 Task: Add a signature Miguel Hernandez containing Best wishes for a happy National Thank a Mail Carrier Day, Miguel Hernandez to email address softage.9@softage.net and add a label Claims records
Action: Mouse moved to (1236, 70)
Screenshot: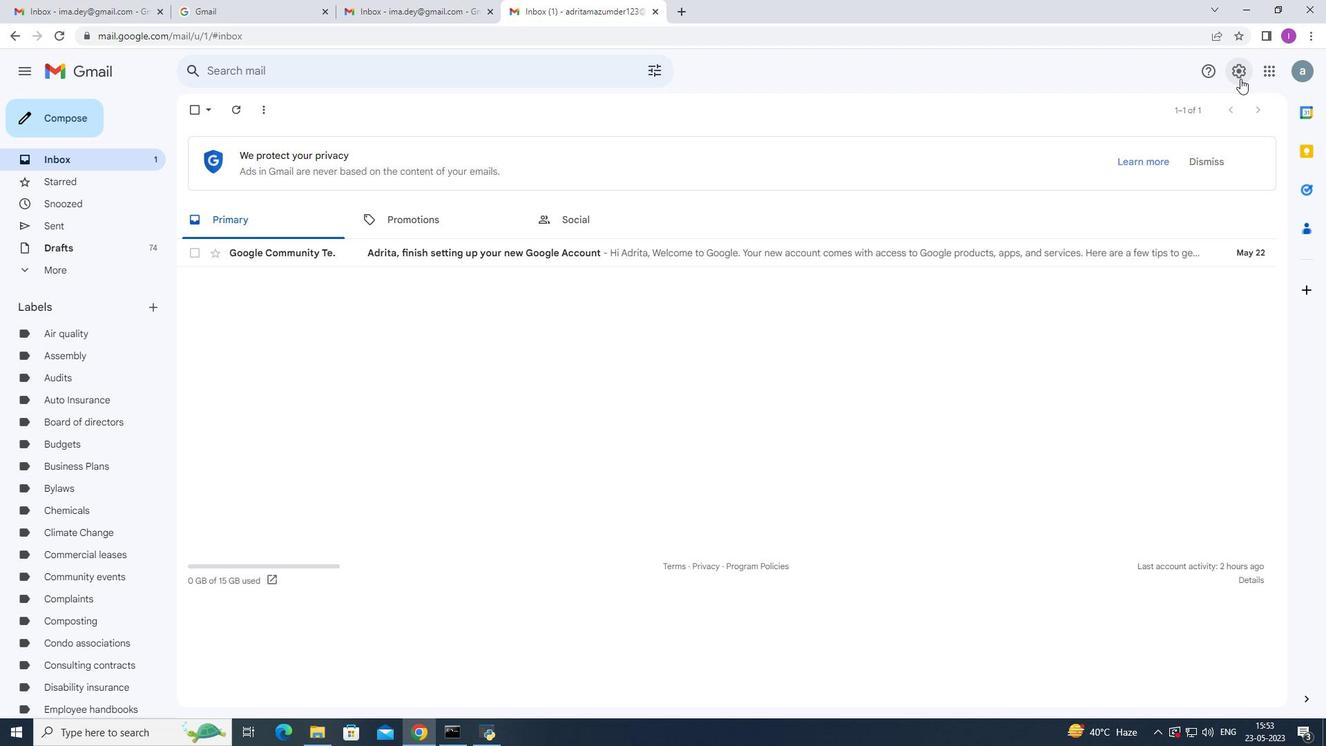 
Action: Mouse pressed left at (1236, 70)
Screenshot: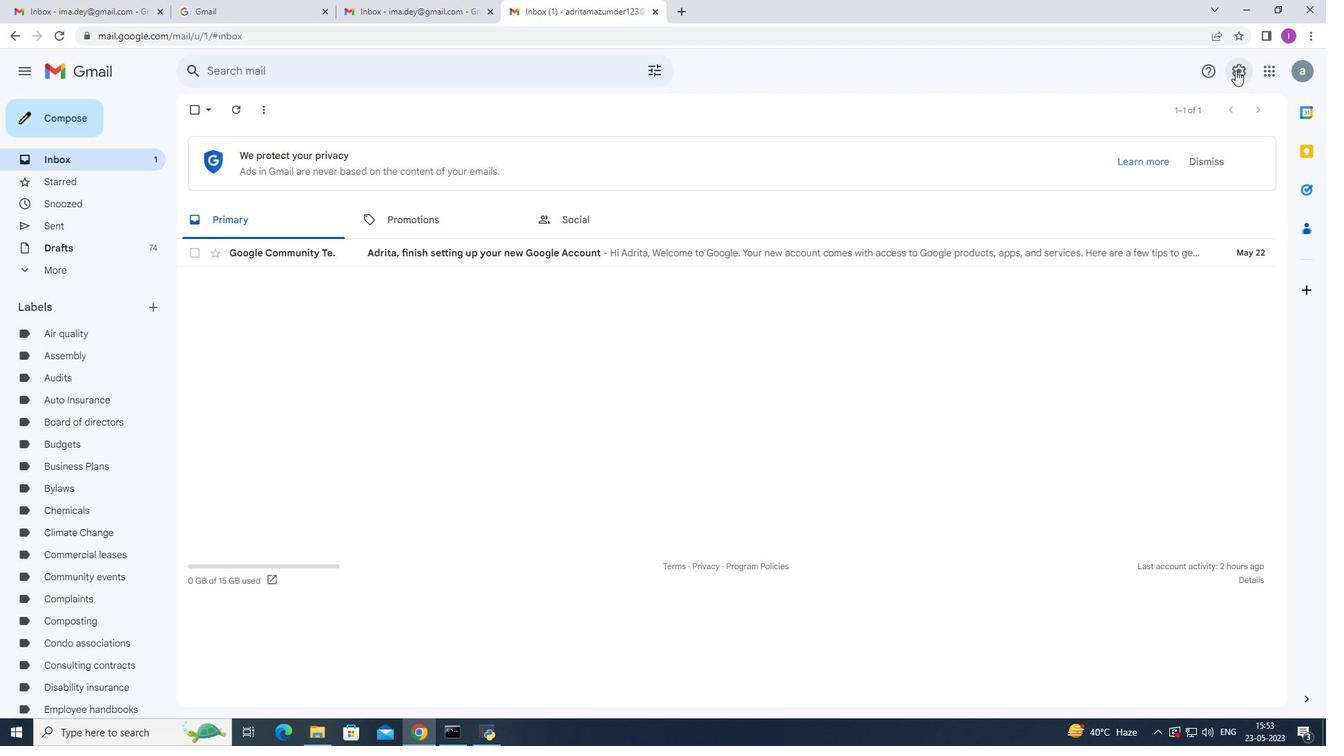 
Action: Mouse moved to (1170, 145)
Screenshot: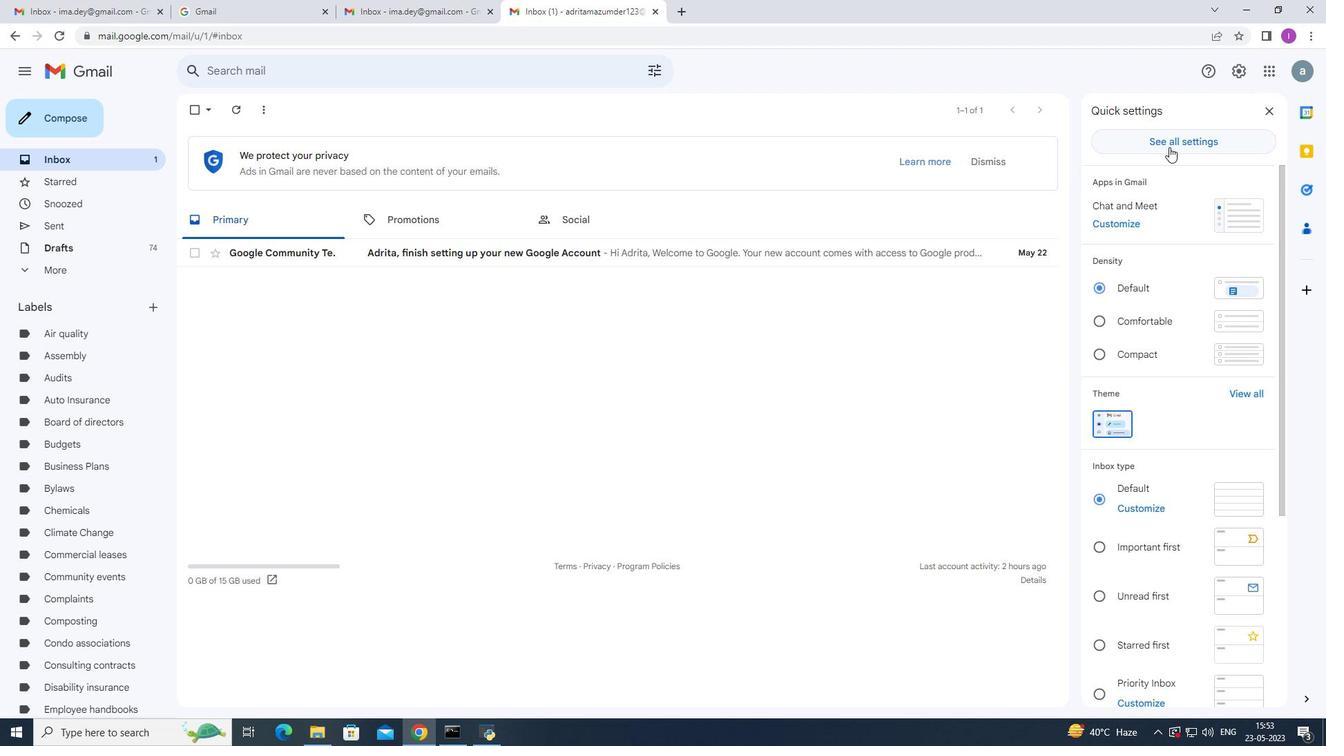 
Action: Mouse pressed left at (1170, 145)
Screenshot: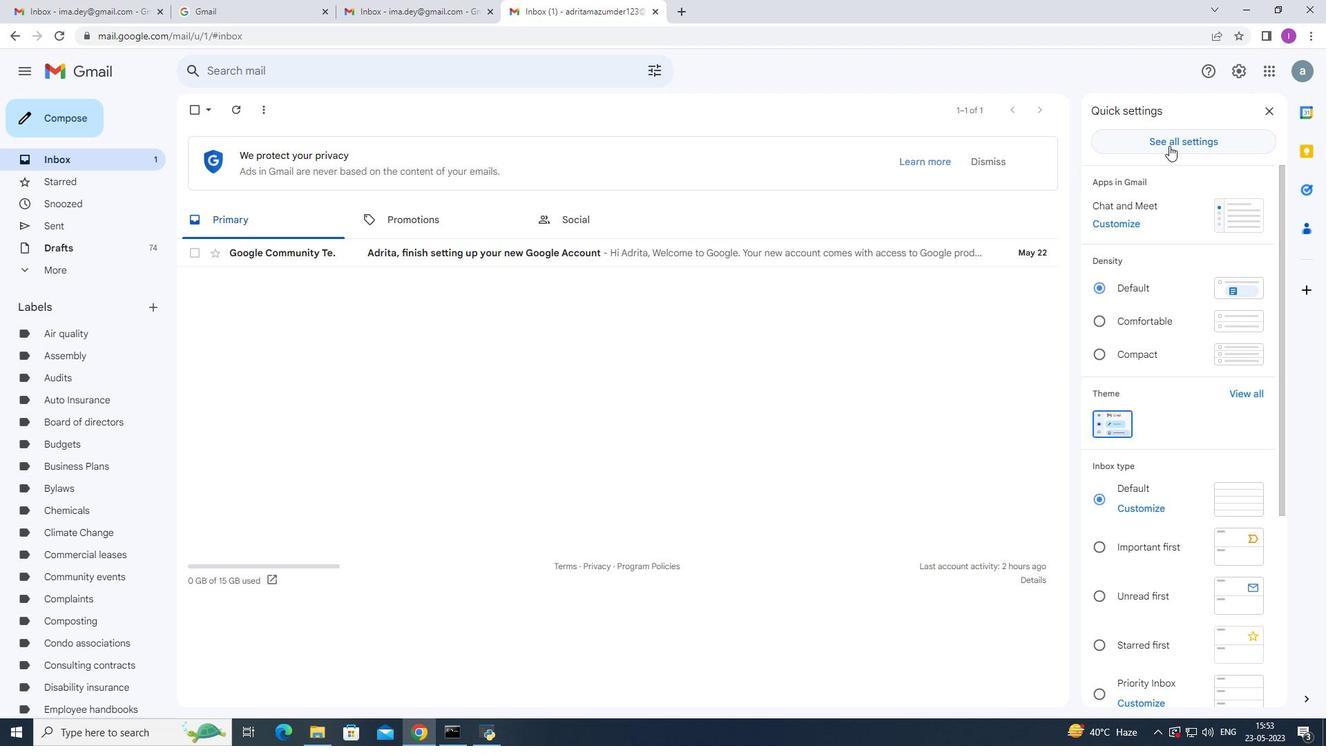
Action: Mouse moved to (526, 349)
Screenshot: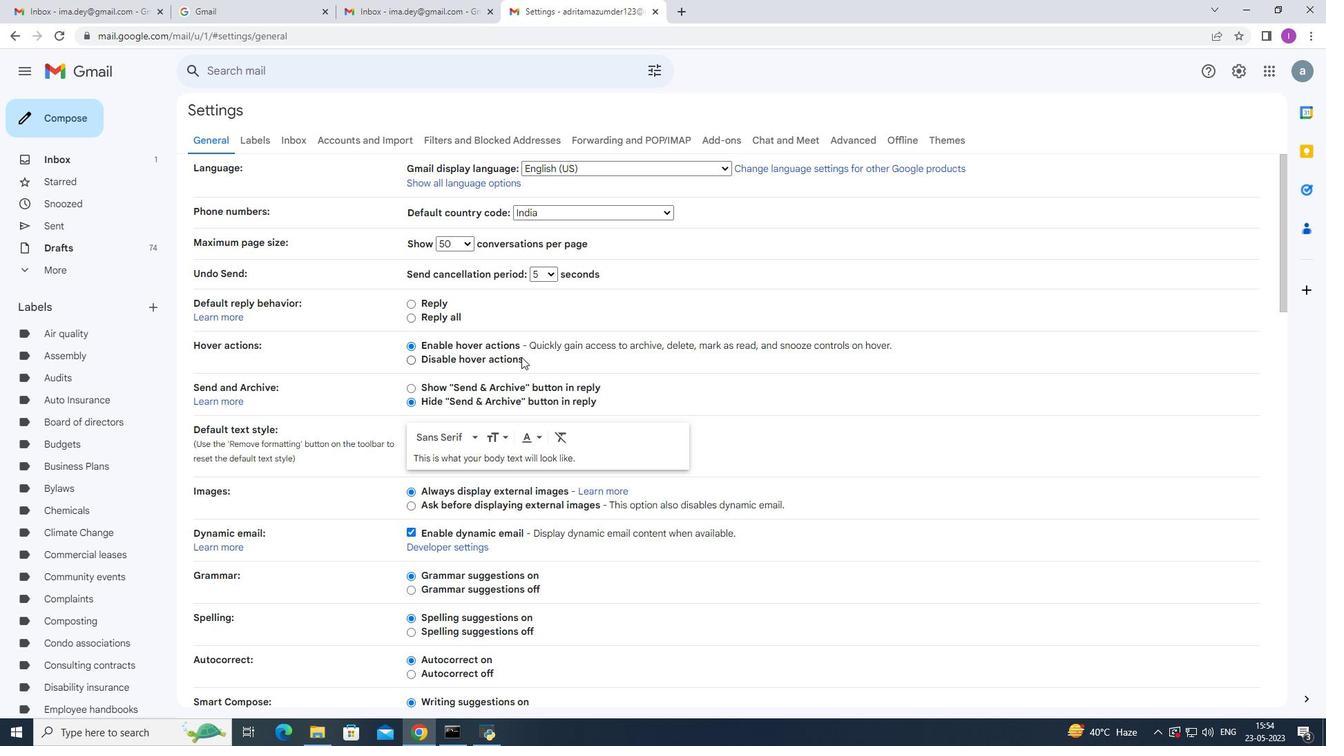
Action: Mouse scrolled (526, 348) with delta (0, 0)
Screenshot: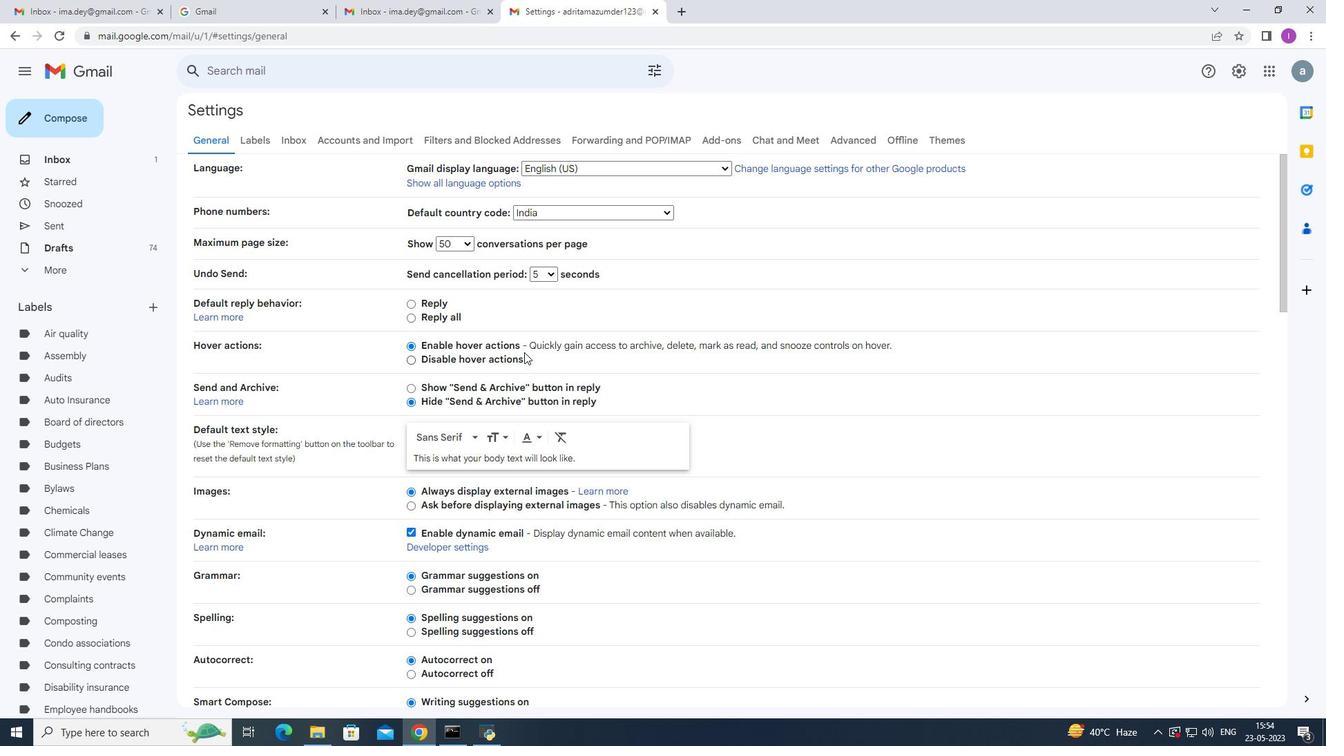 
Action: Mouse moved to (527, 348)
Screenshot: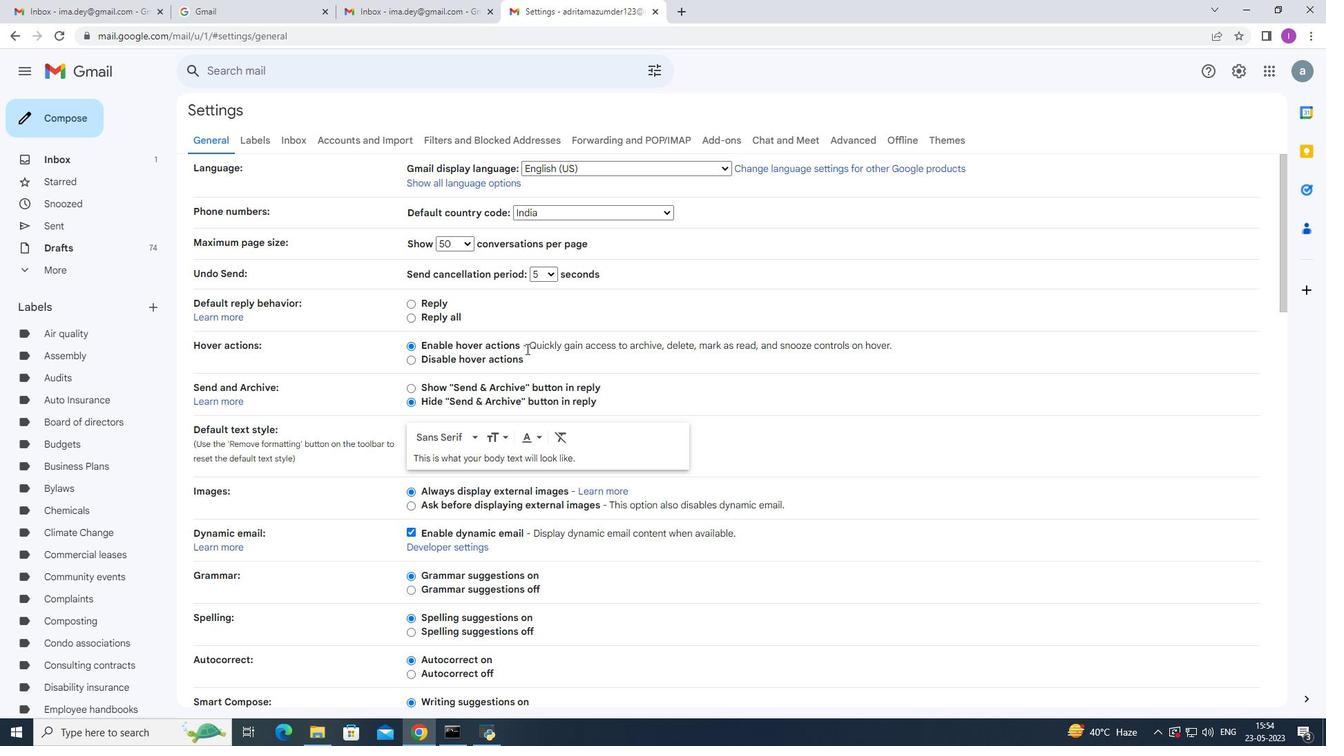 
Action: Mouse scrolled (527, 347) with delta (0, 0)
Screenshot: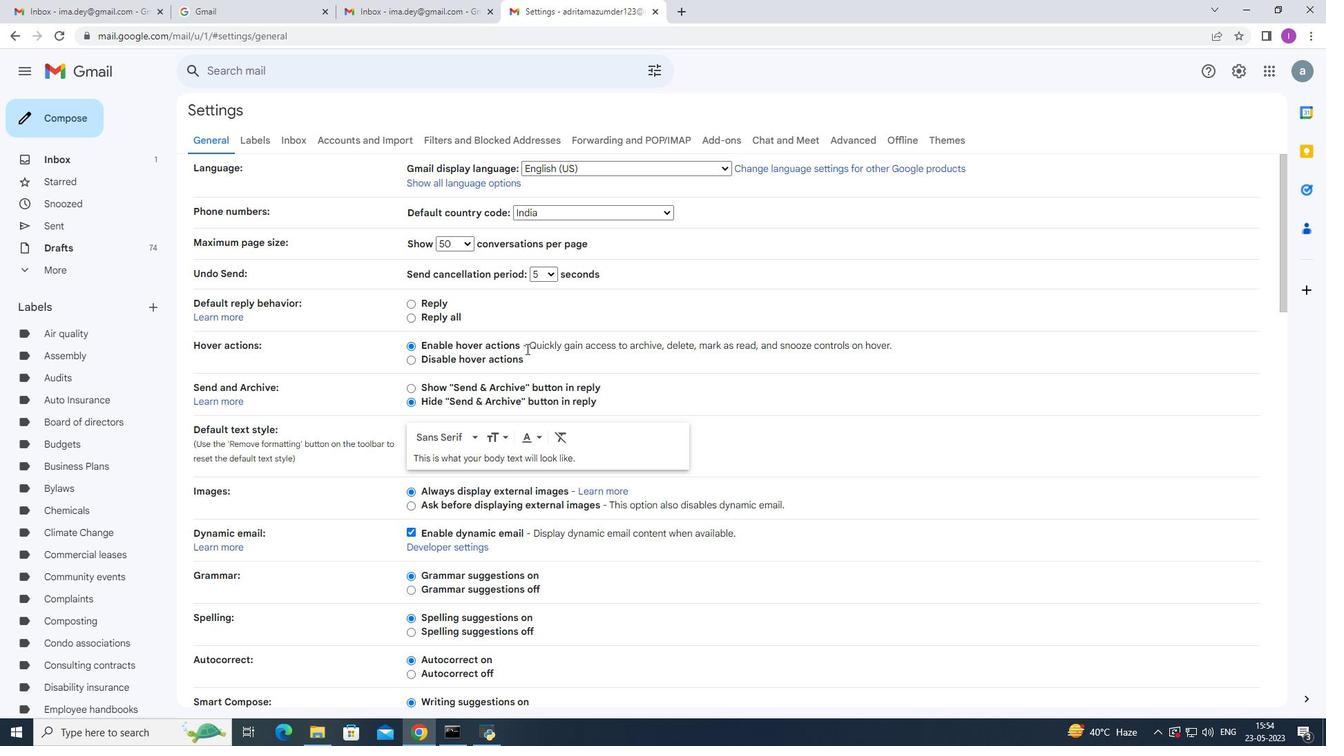 
Action: Mouse moved to (528, 348)
Screenshot: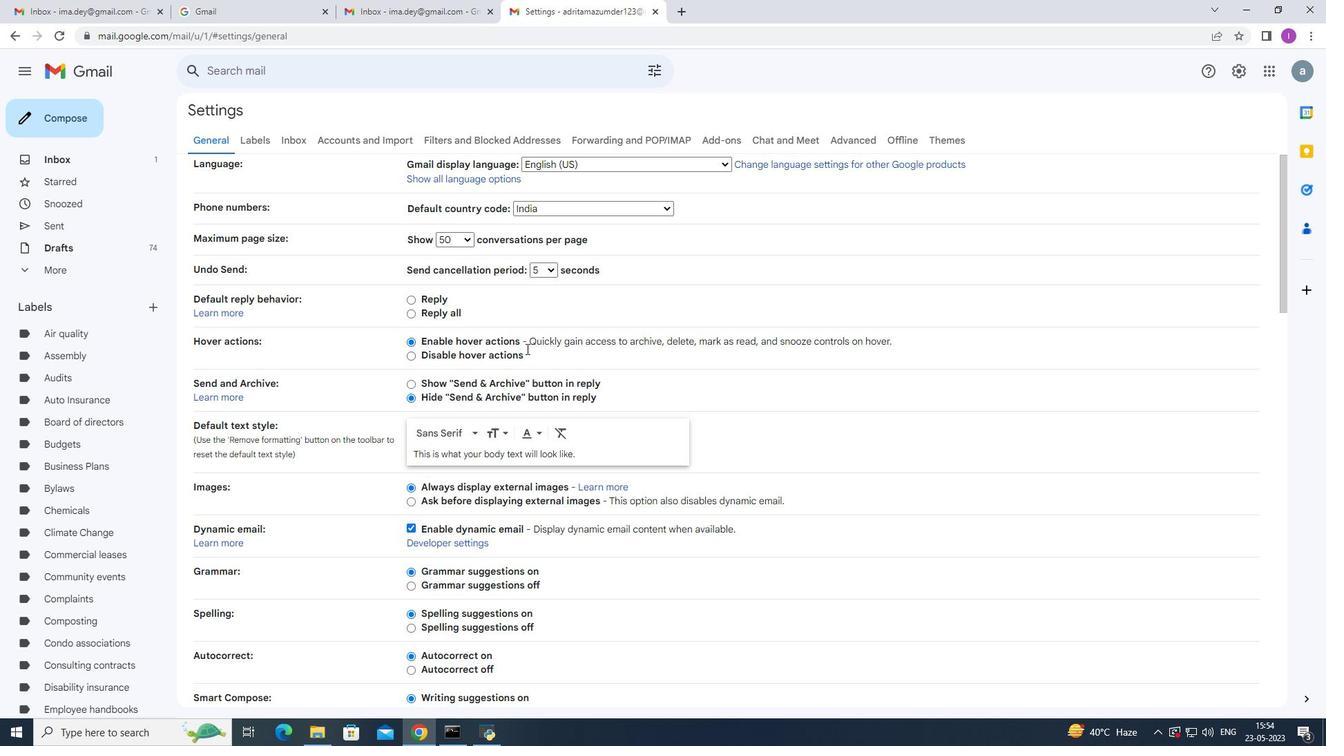 
Action: Mouse scrolled (528, 347) with delta (0, 0)
Screenshot: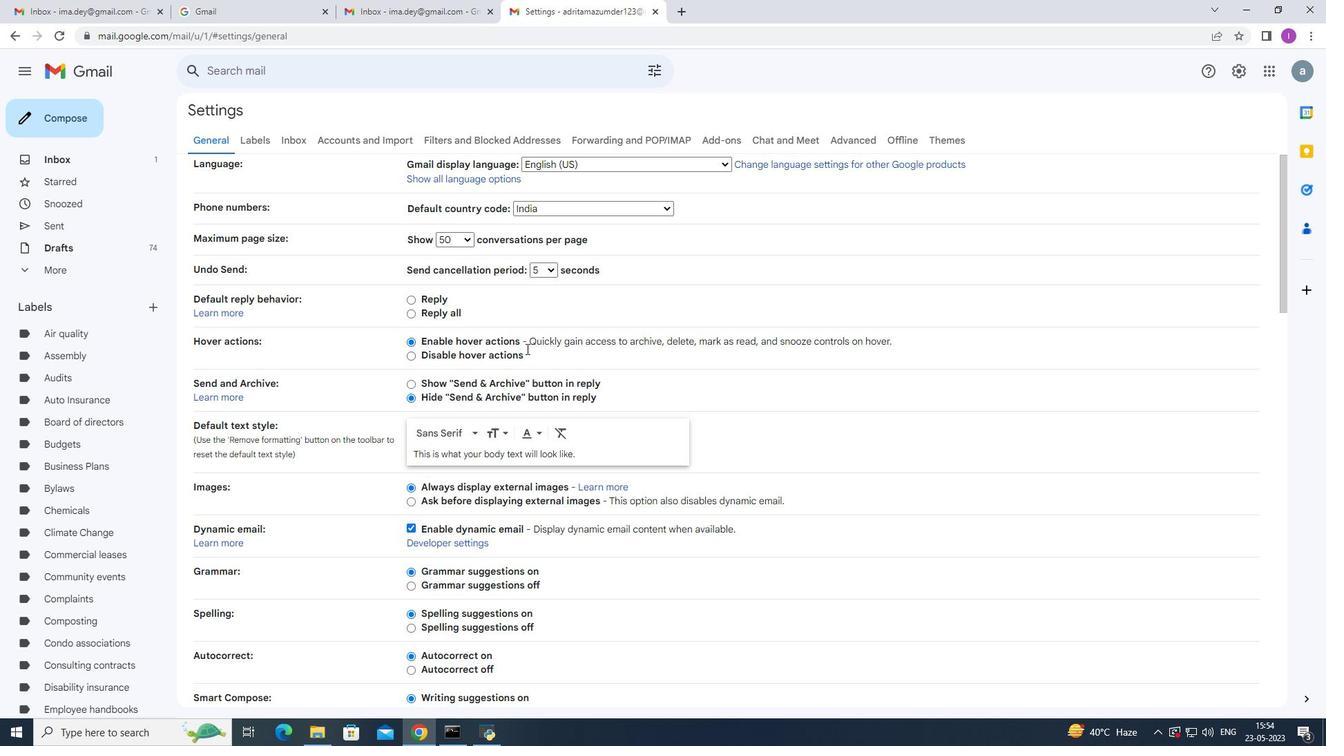 
Action: Mouse moved to (530, 346)
Screenshot: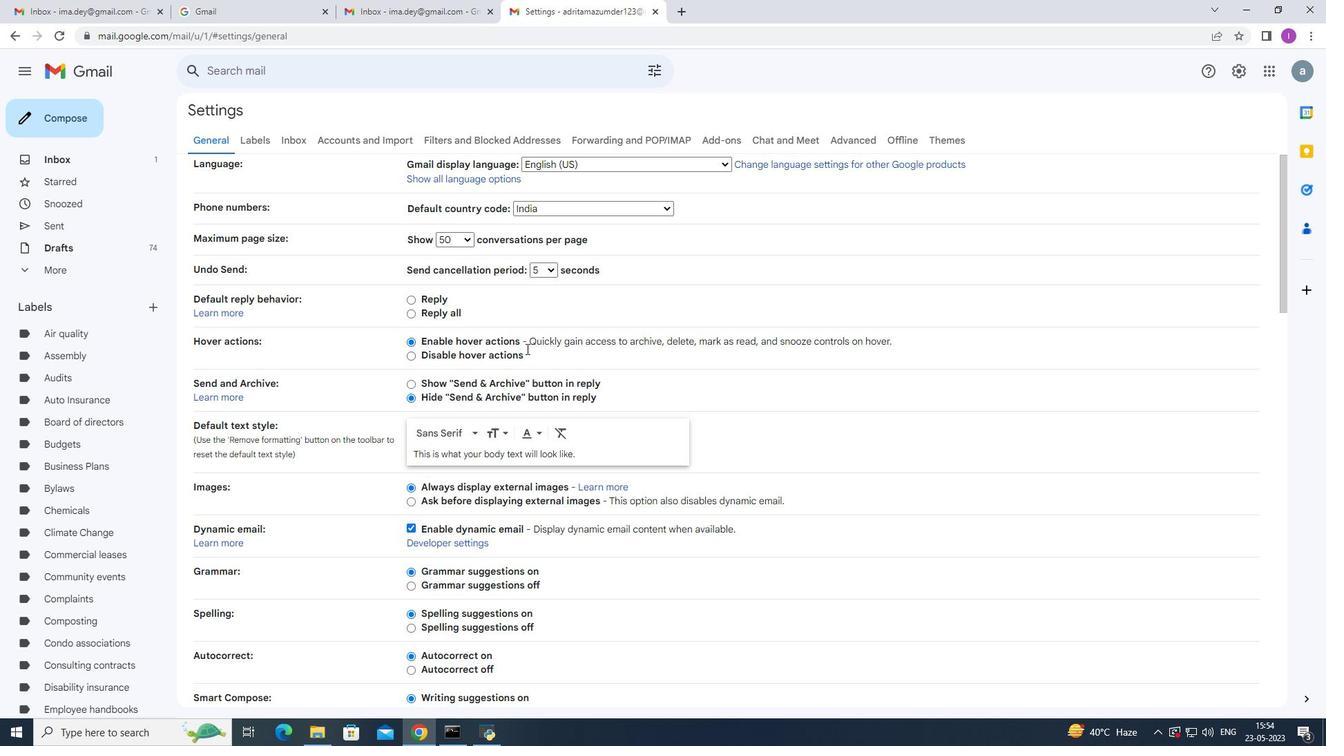 
Action: Mouse scrolled (530, 346) with delta (0, 0)
Screenshot: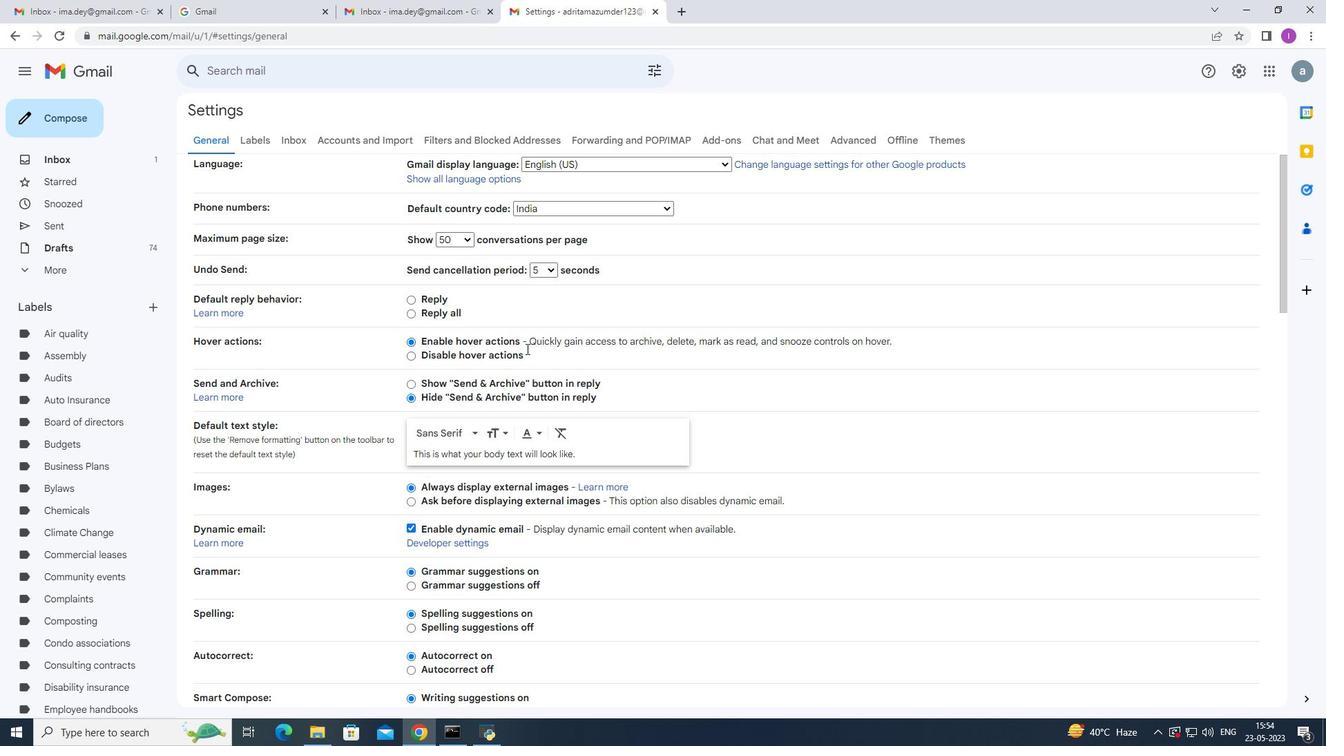 
Action: Mouse scrolled (530, 346) with delta (0, 0)
Screenshot: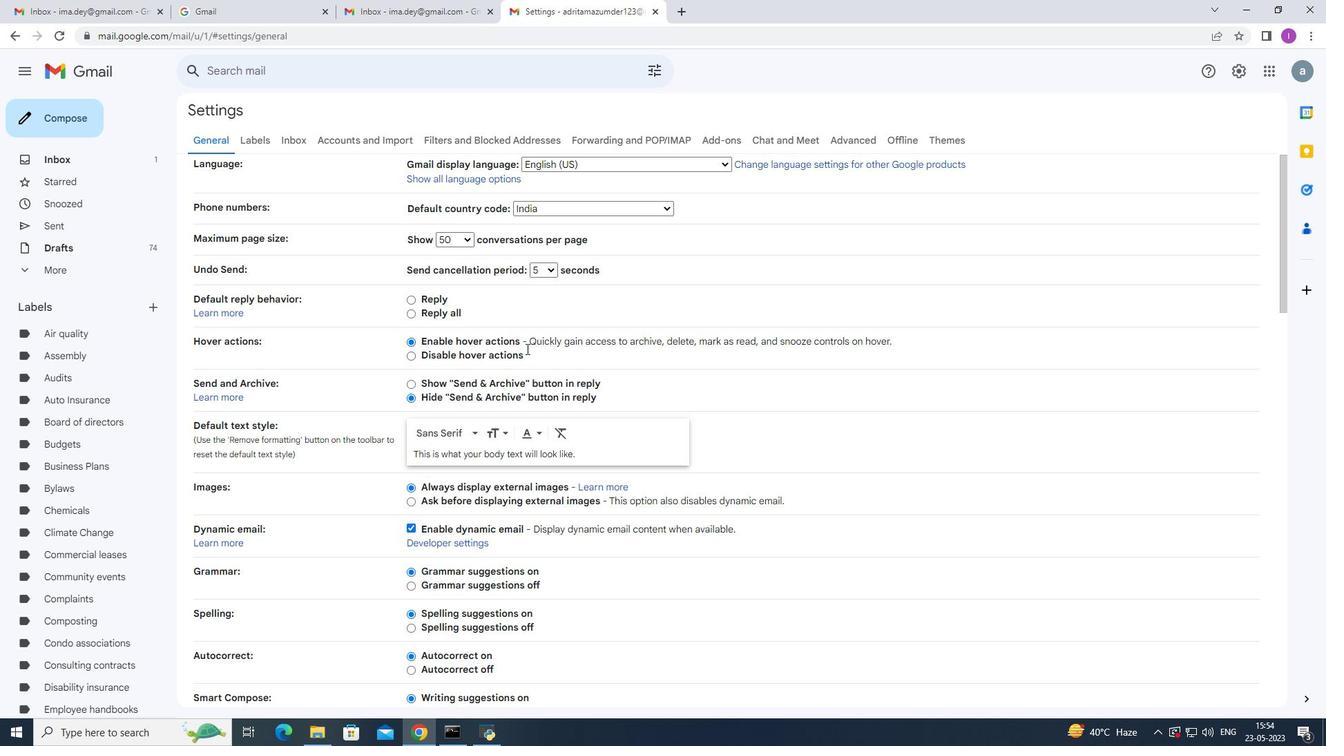 
Action: Mouse moved to (533, 346)
Screenshot: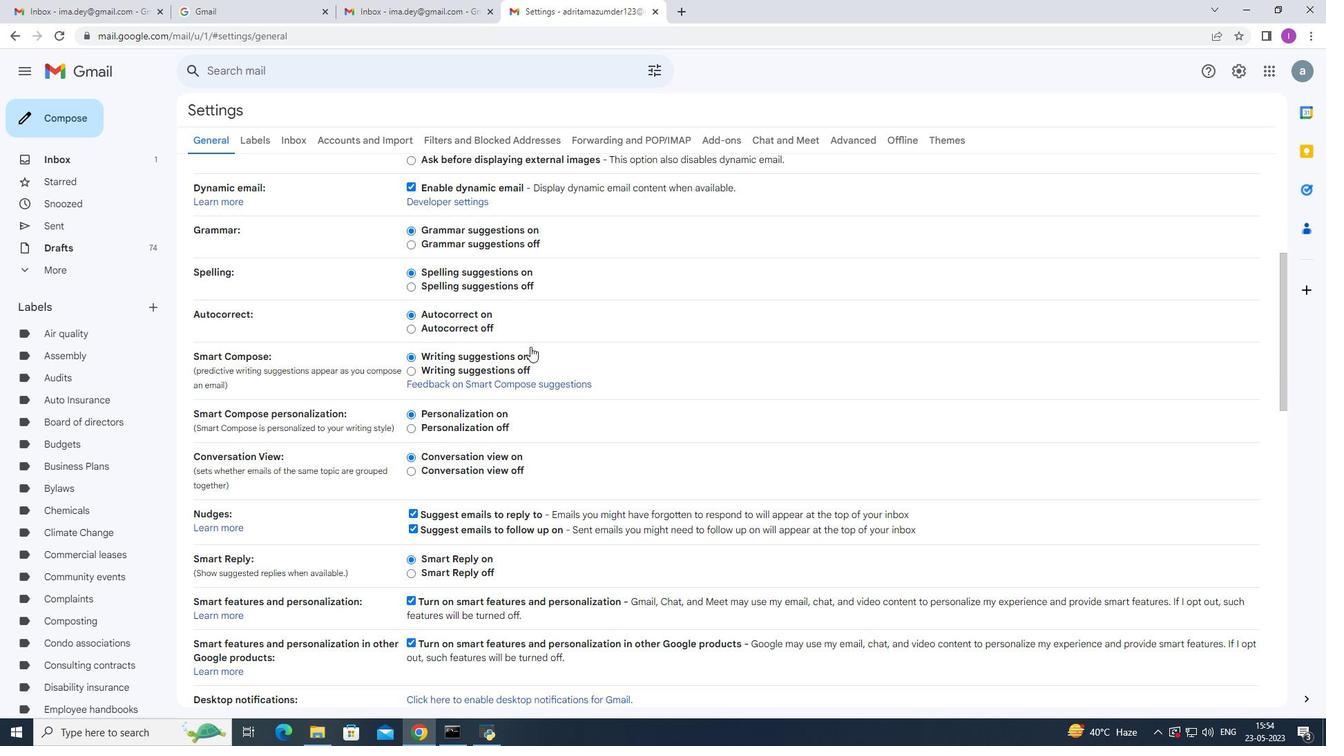 
Action: Mouse scrolled (532, 346) with delta (0, 0)
Screenshot: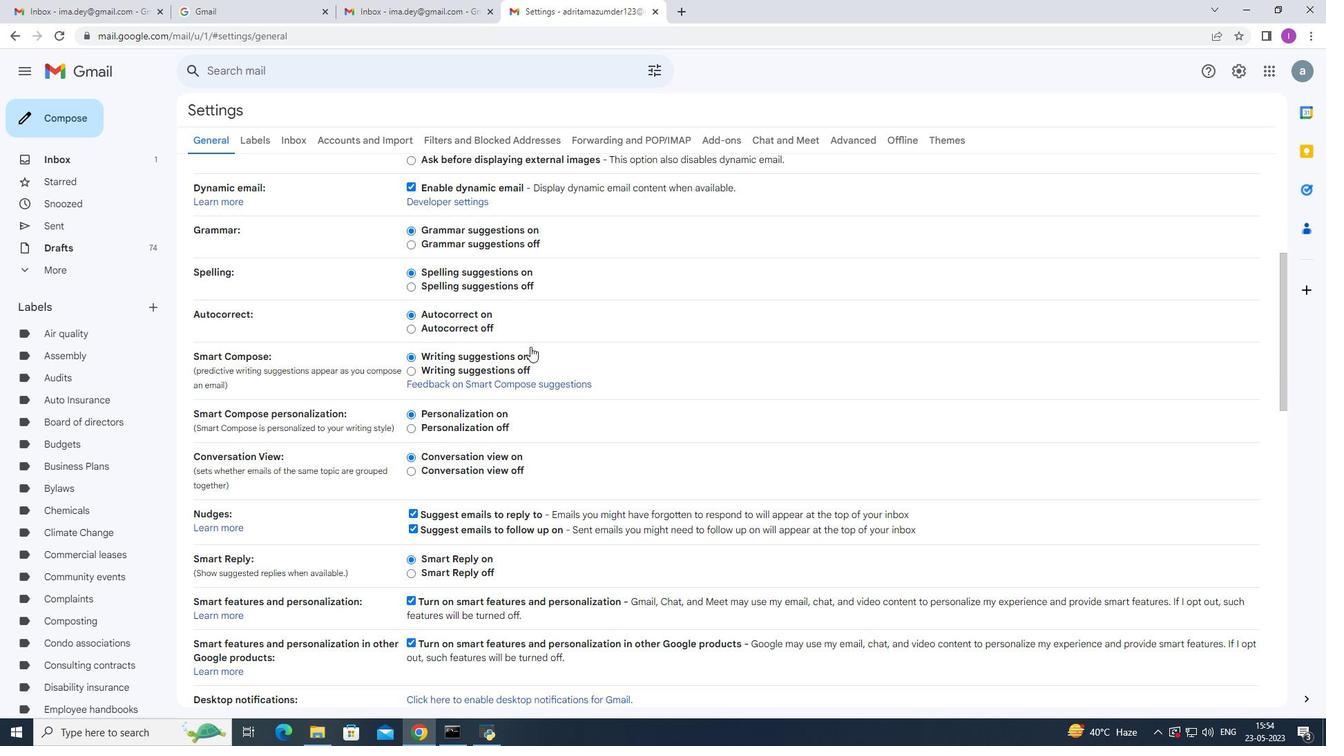 
Action: Mouse moved to (535, 346)
Screenshot: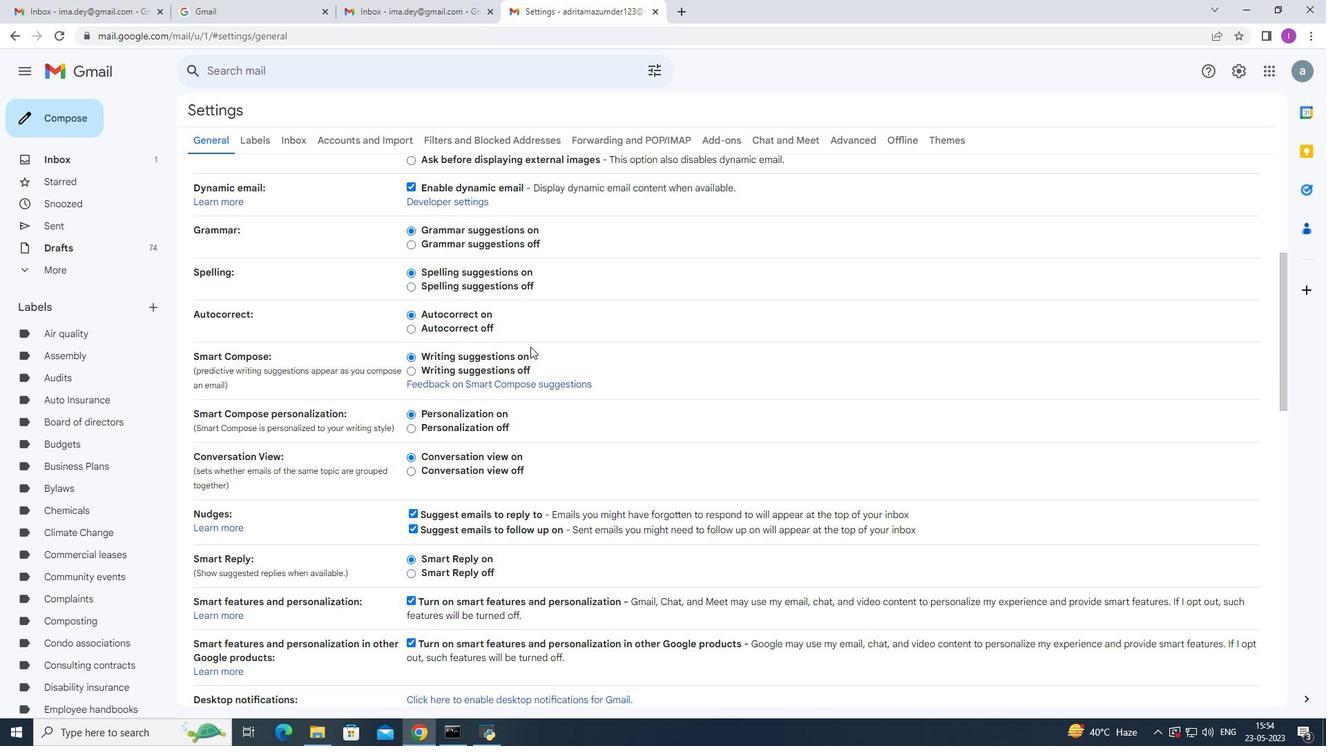 
Action: Mouse scrolled (534, 346) with delta (0, 0)
Screenshot: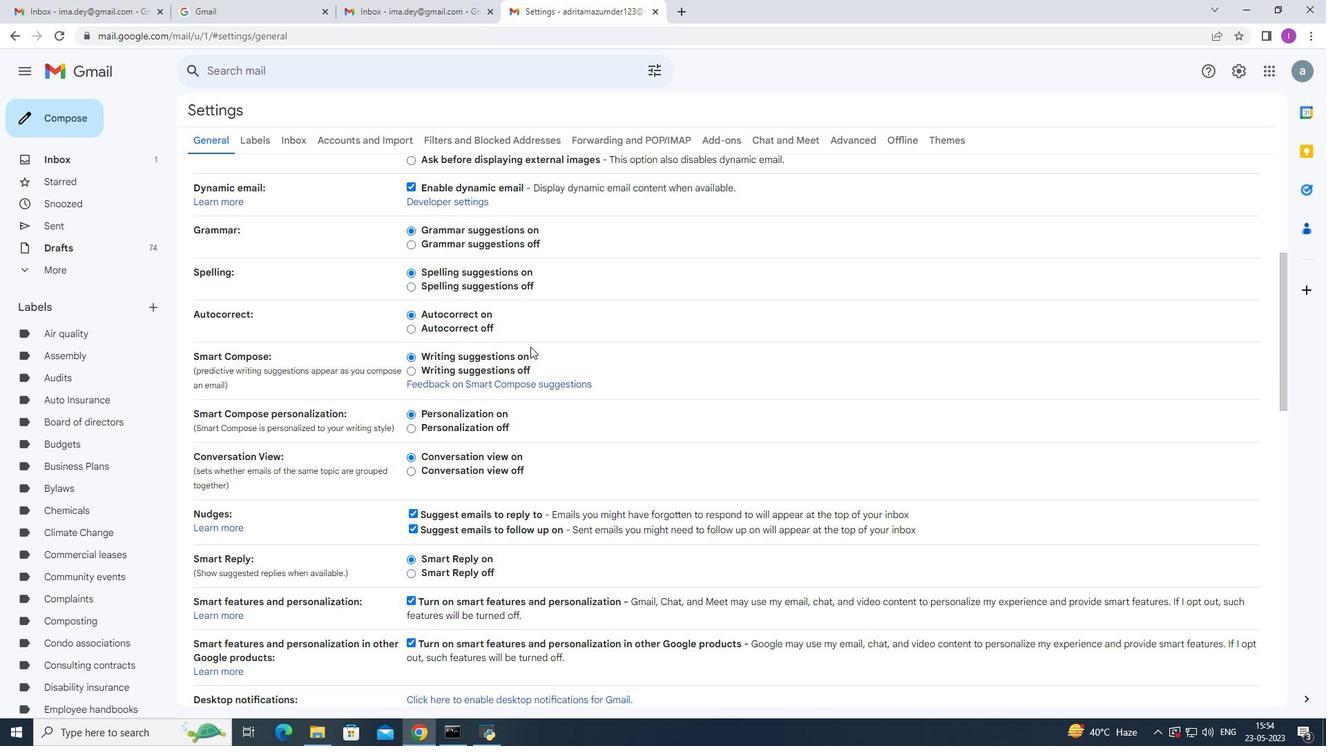 
Action: Mouse moved to (537, 346)
Screenshot: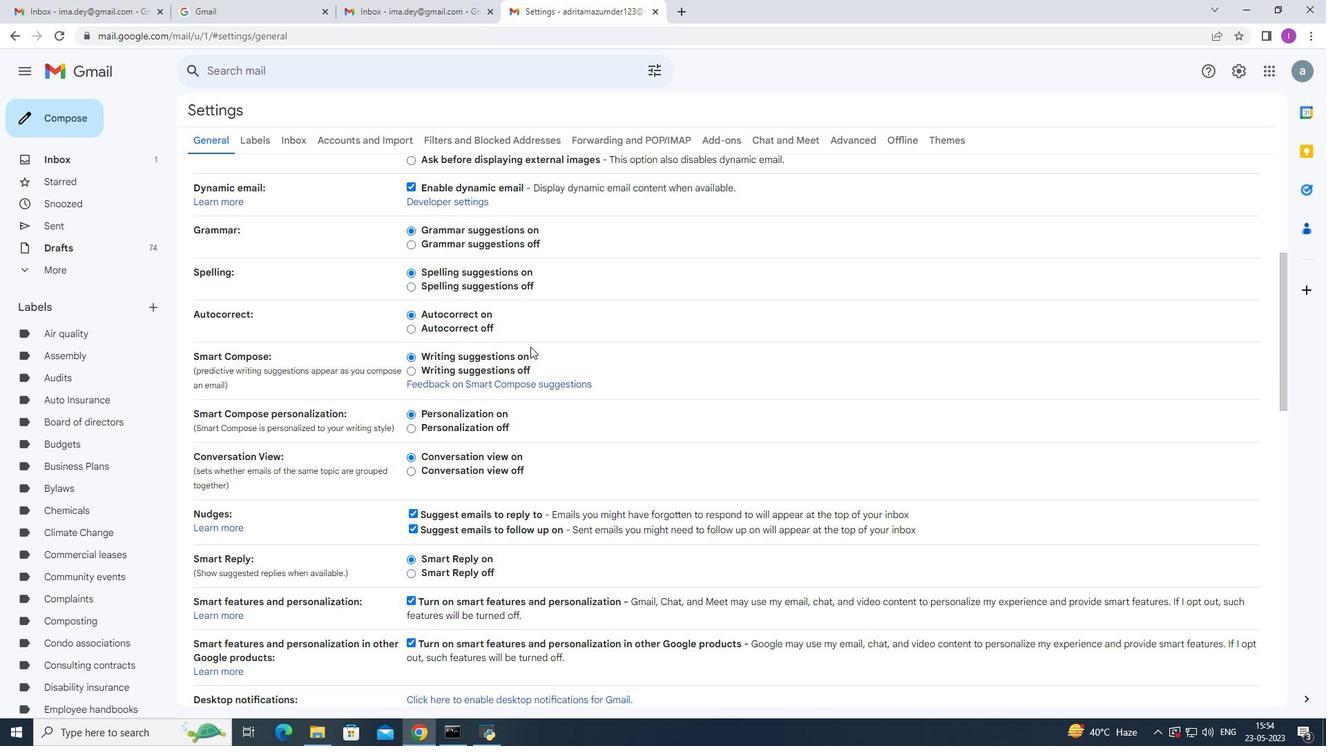 
Action: Mouse scrolled (536, 346) with delta (0, 0)
Screenshot: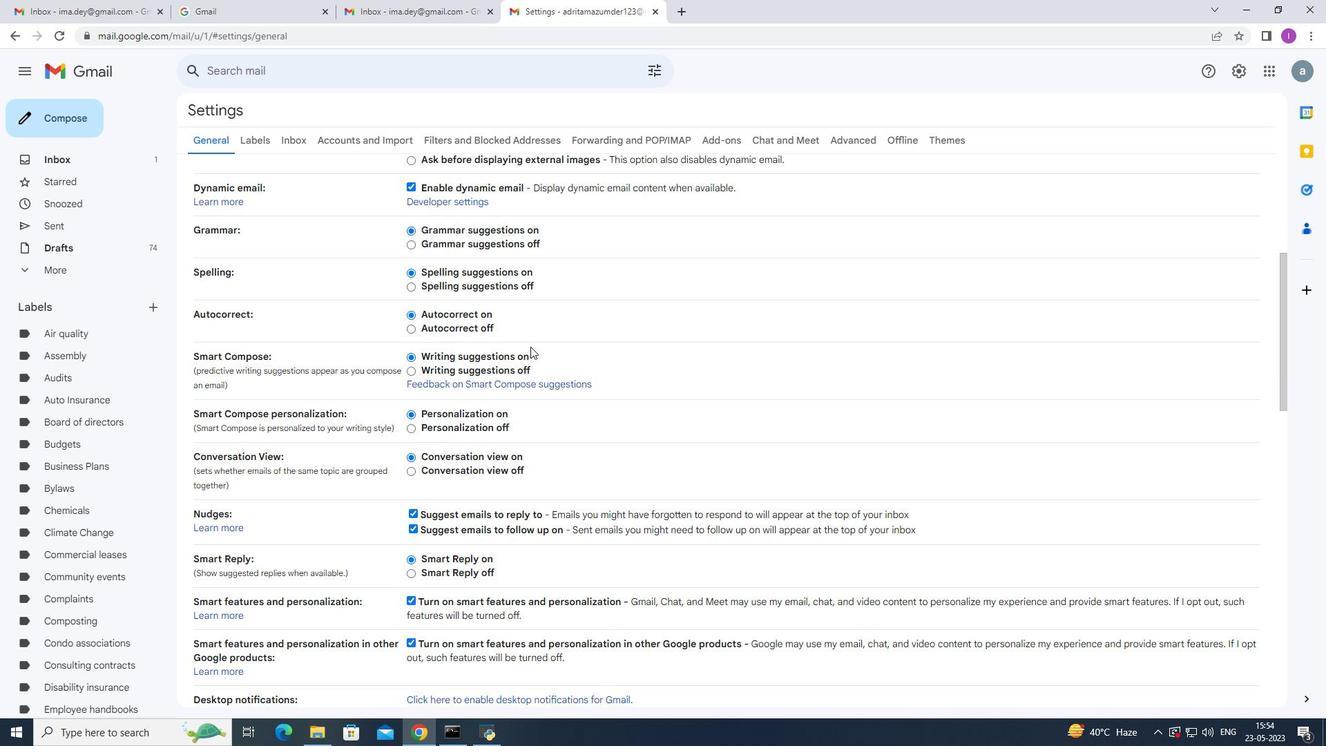 
Action: Mouse scrolled (537, 346) with delta (0, 0)
Screenshot: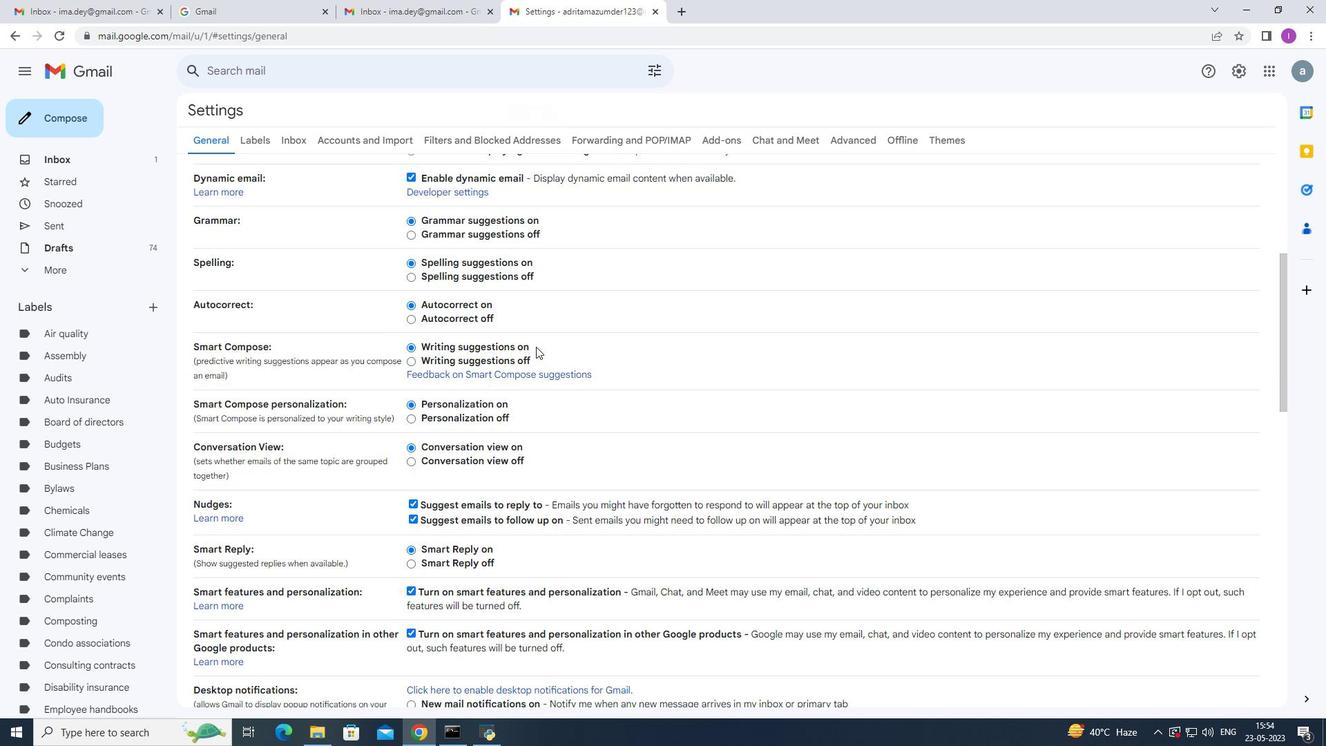 
Action: Mouse moved to (537, 346)
Screenshot: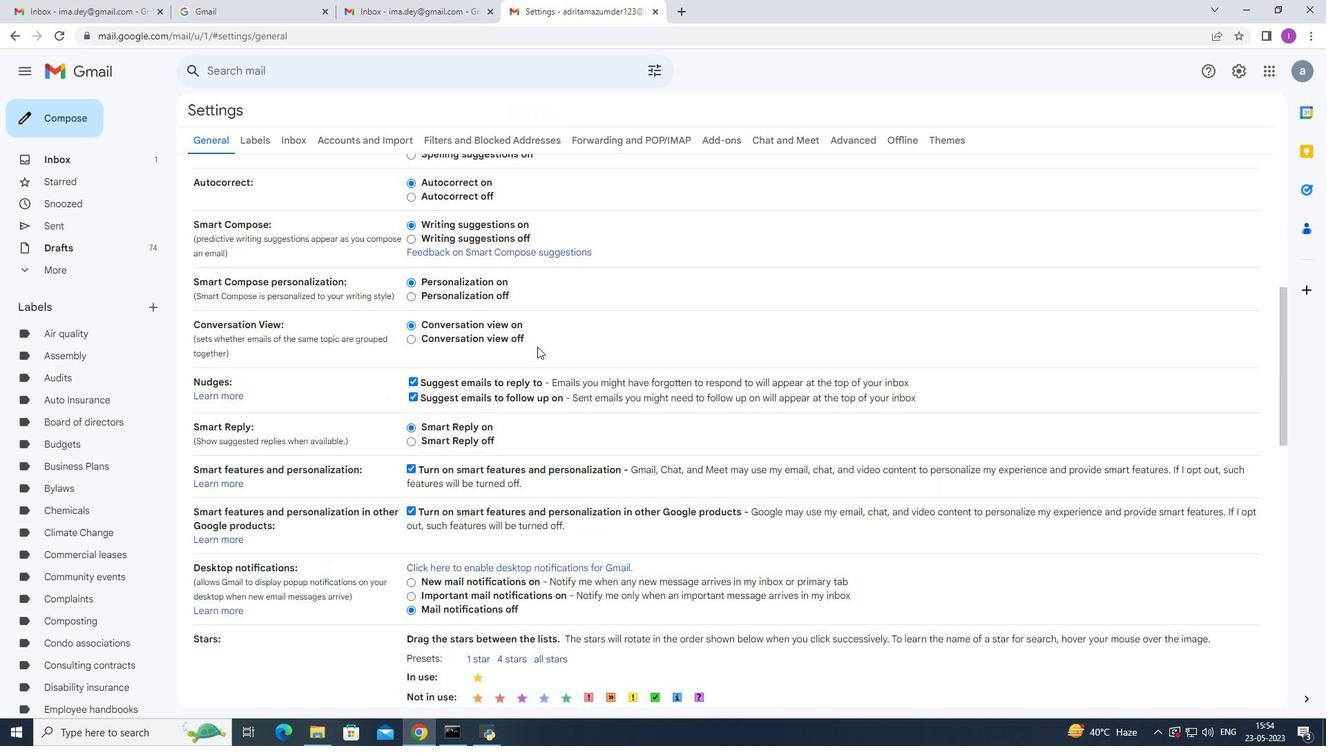 
Action: Mouse scrolled (537, 346) with delta (0, 0)
Screenshot: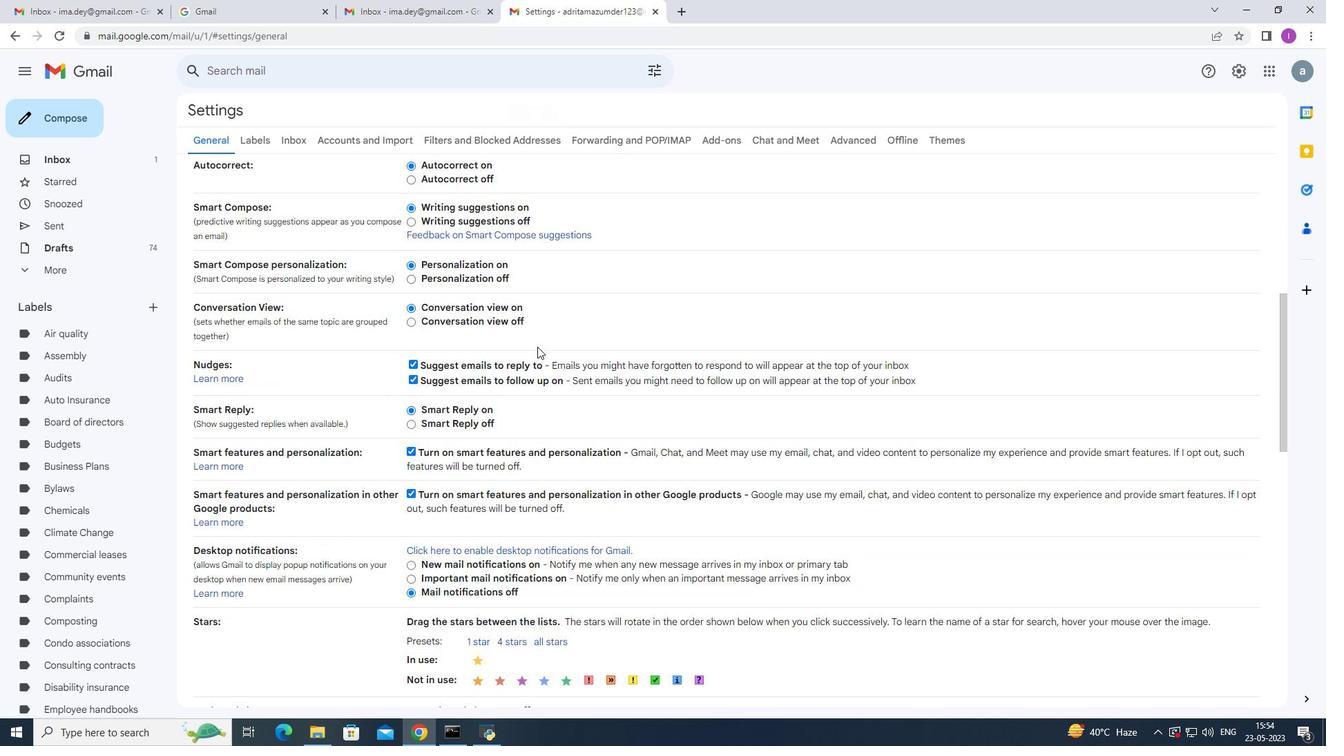 
Action: Mouse moved to (538, 346)
Screenshot: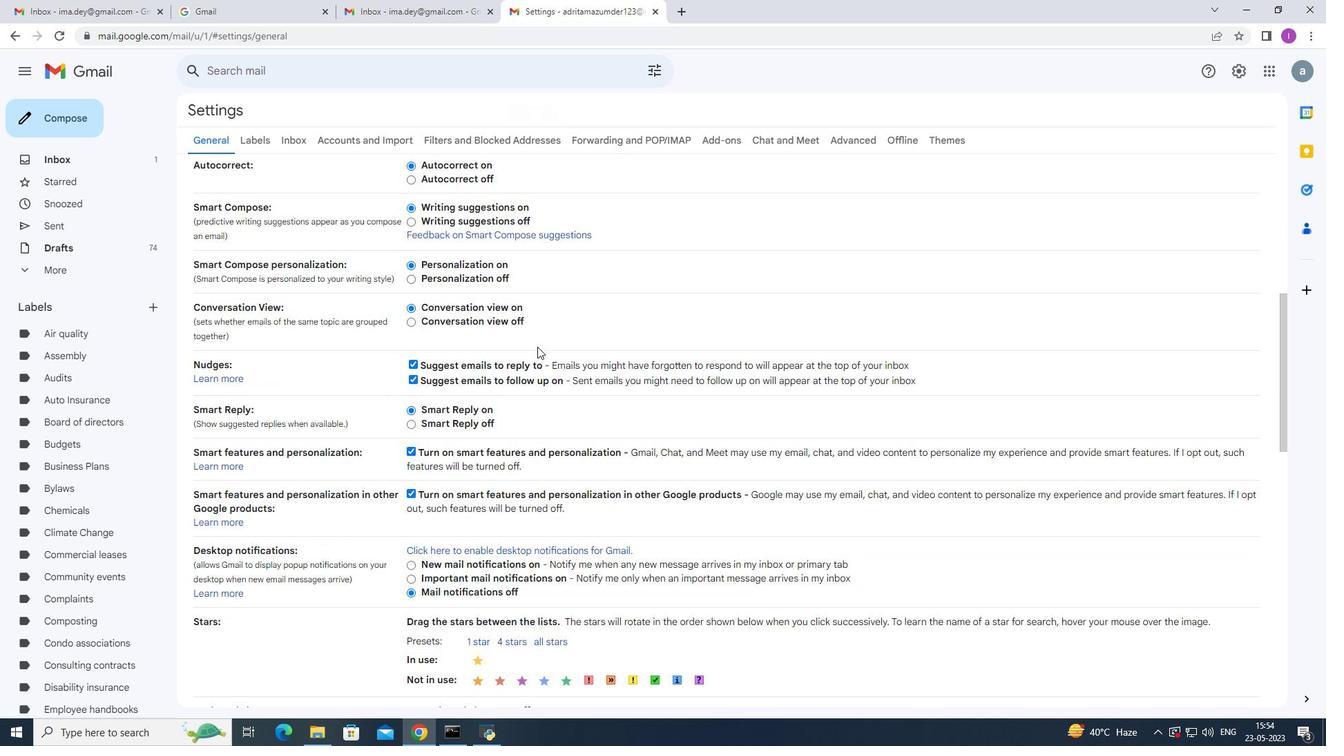 
Action: Mouse scrolled (538, 346) with delta (0, 0)
Screenshot: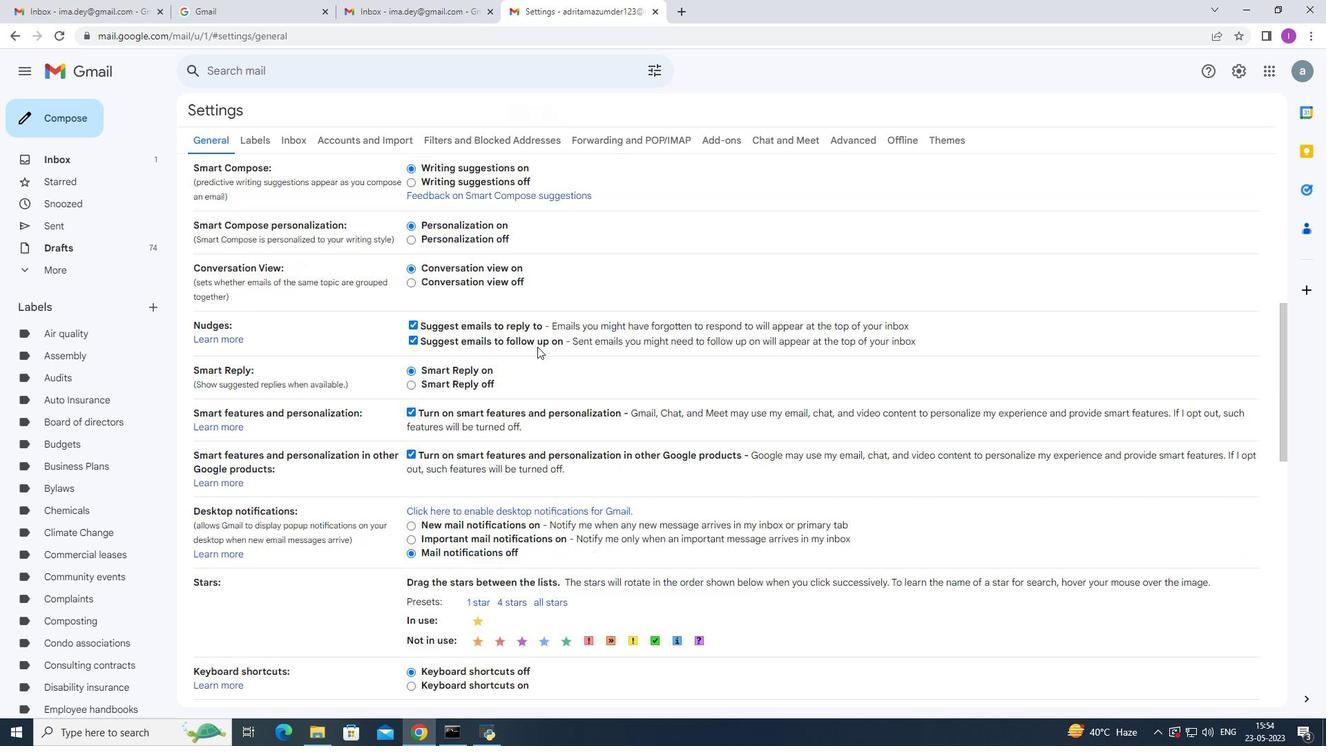 
Action: Mouse moved to (538, 347)
Screenshot: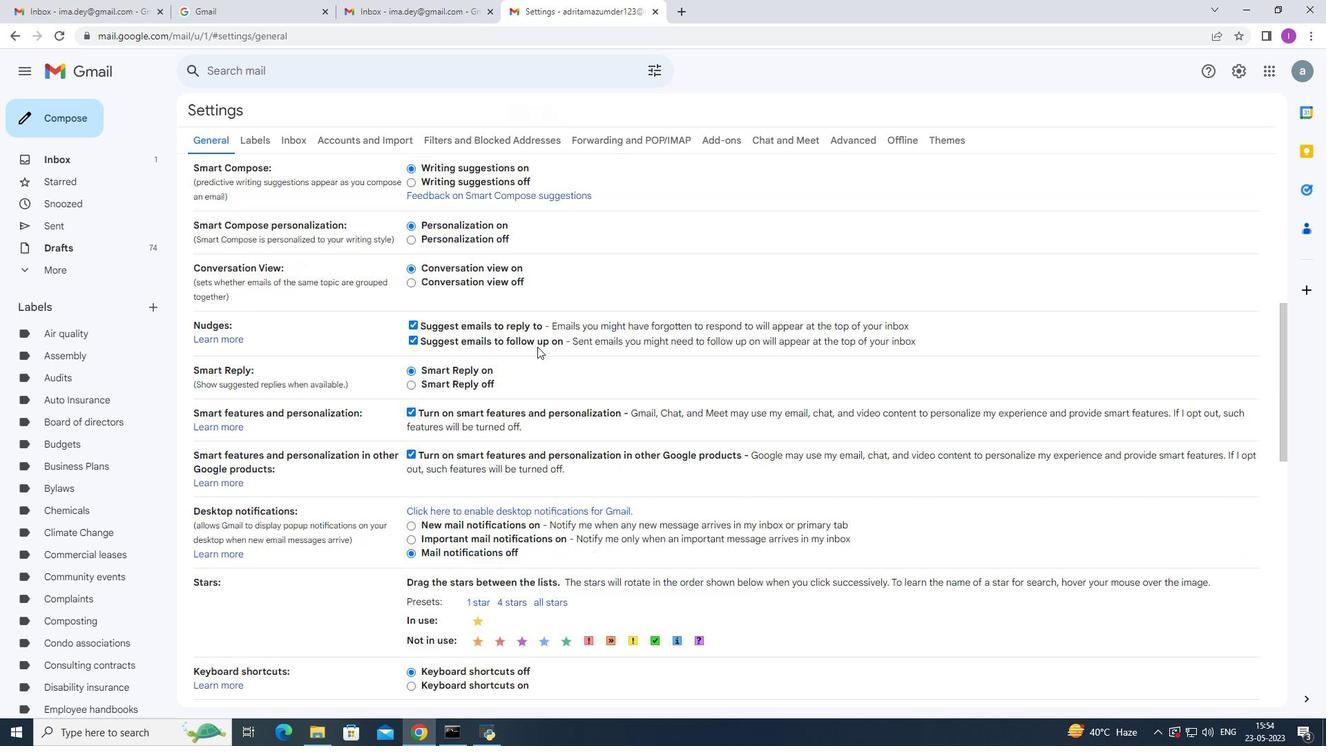 
Action: Mouse scrolled (538, 348) with delta (0, 0)
Screenshot: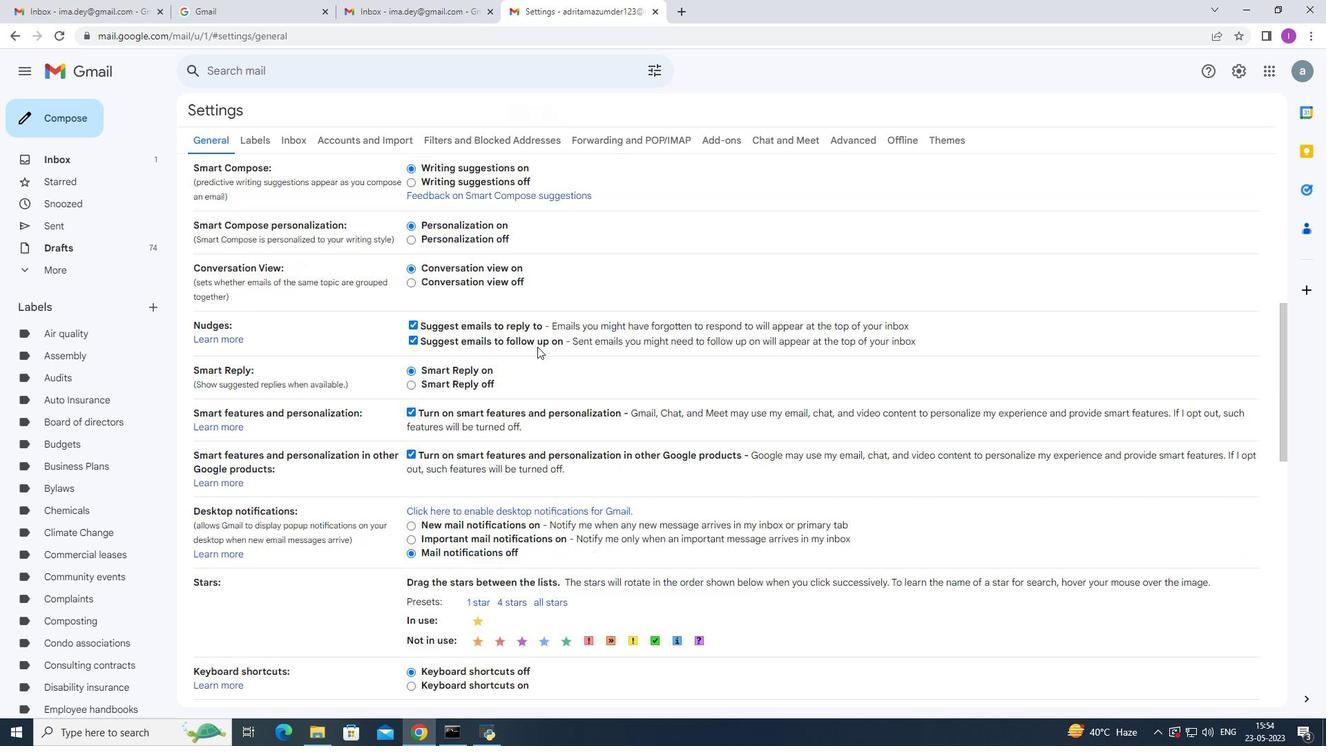 
Action: Mouse scrolled (538, 346) with delta (0, 0)
Screenshot: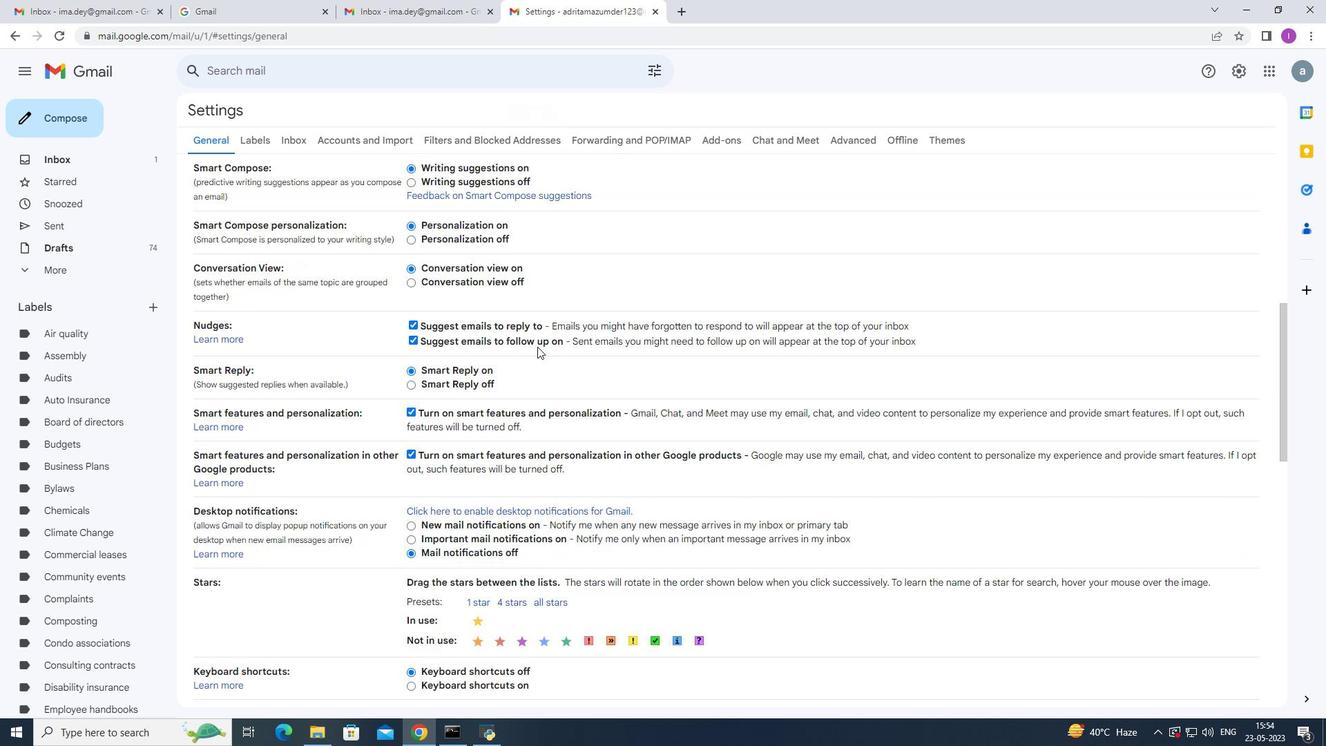 
Action: Mouse scrolled (538, 346) with delta (0, 0)
Screenshot: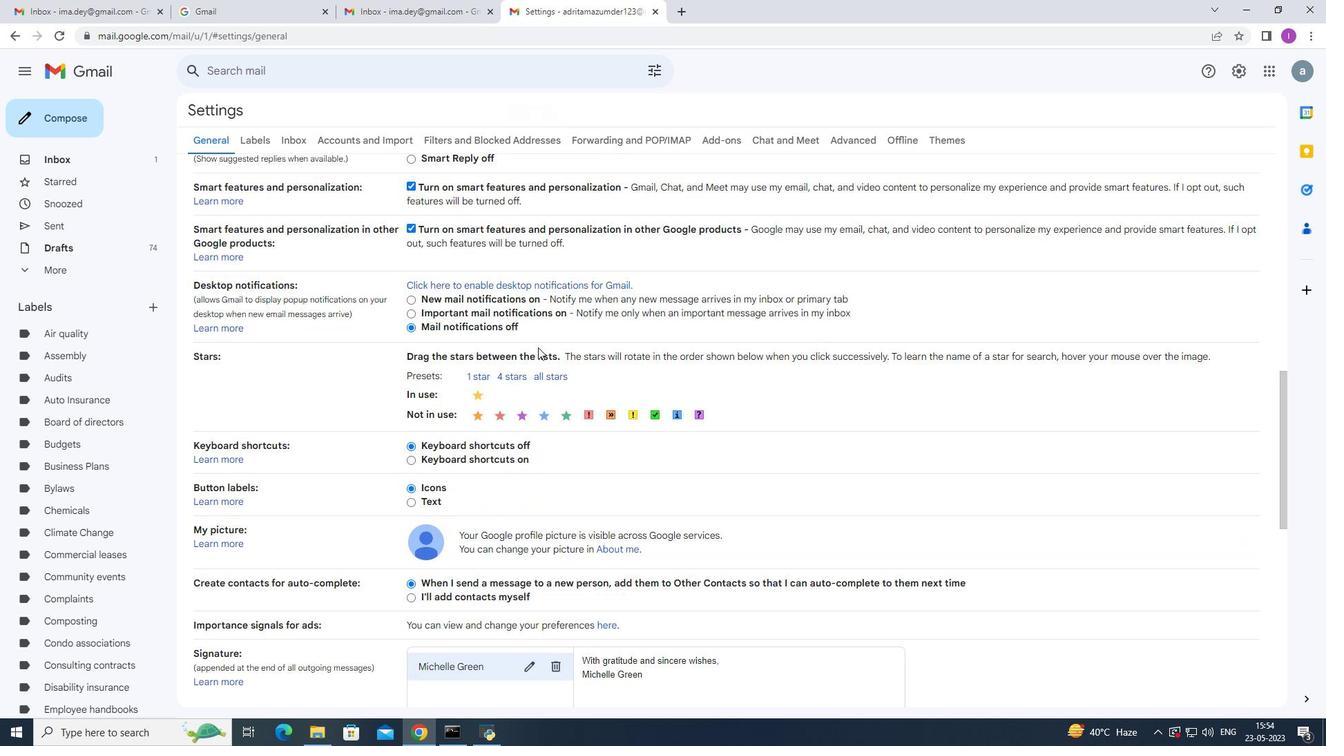 
Action: Mouse scrolled (538, 346) with delta (0, 0)
Screenshot: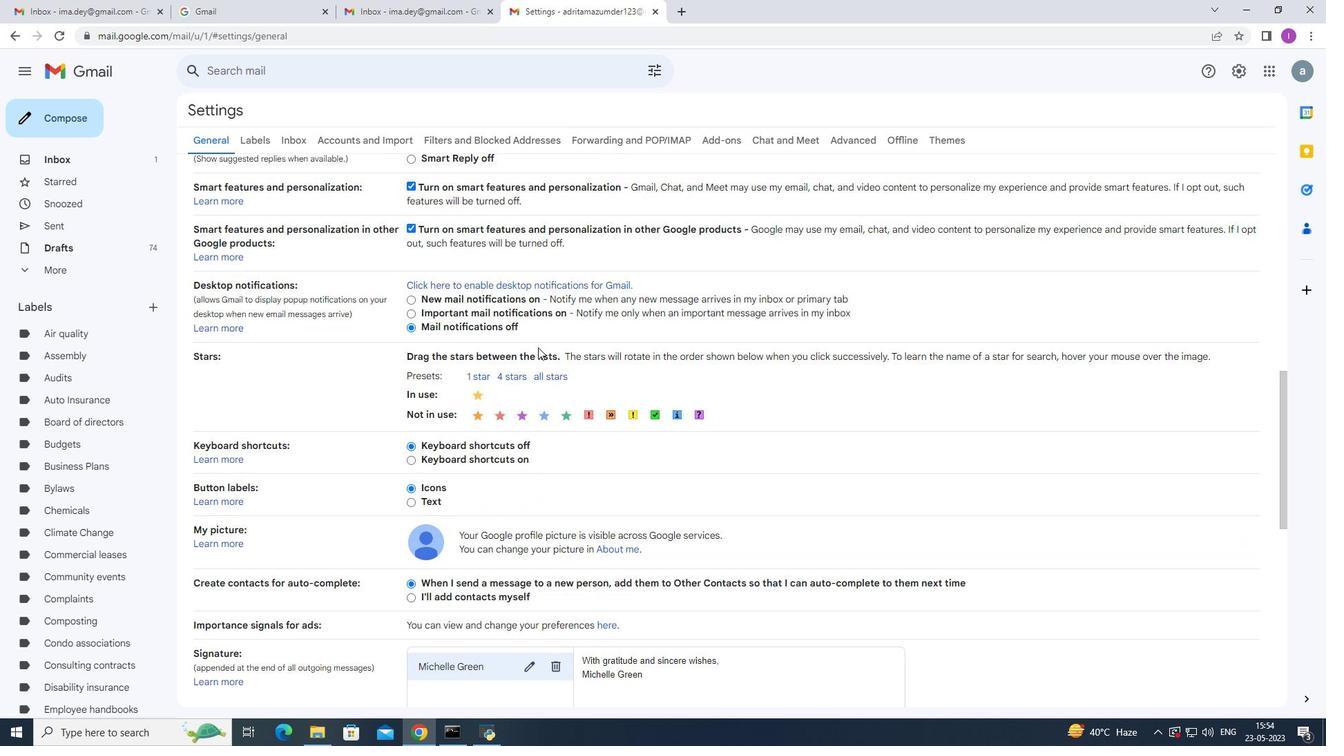 
Action: Mouse scrolled (538, 346) with delta (0, 0)
Screenshot: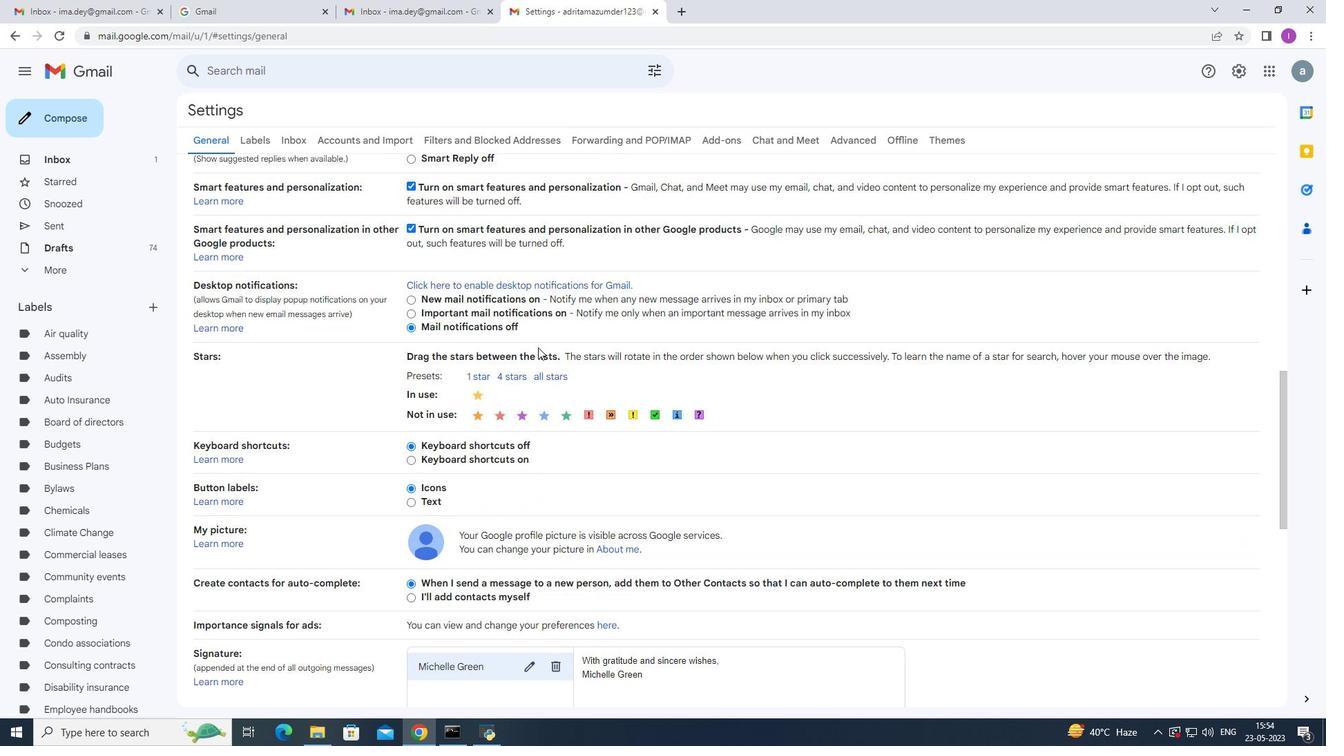 
Action: Mouse scrolled (538, 346) with delta (0, 0)
Screenshot: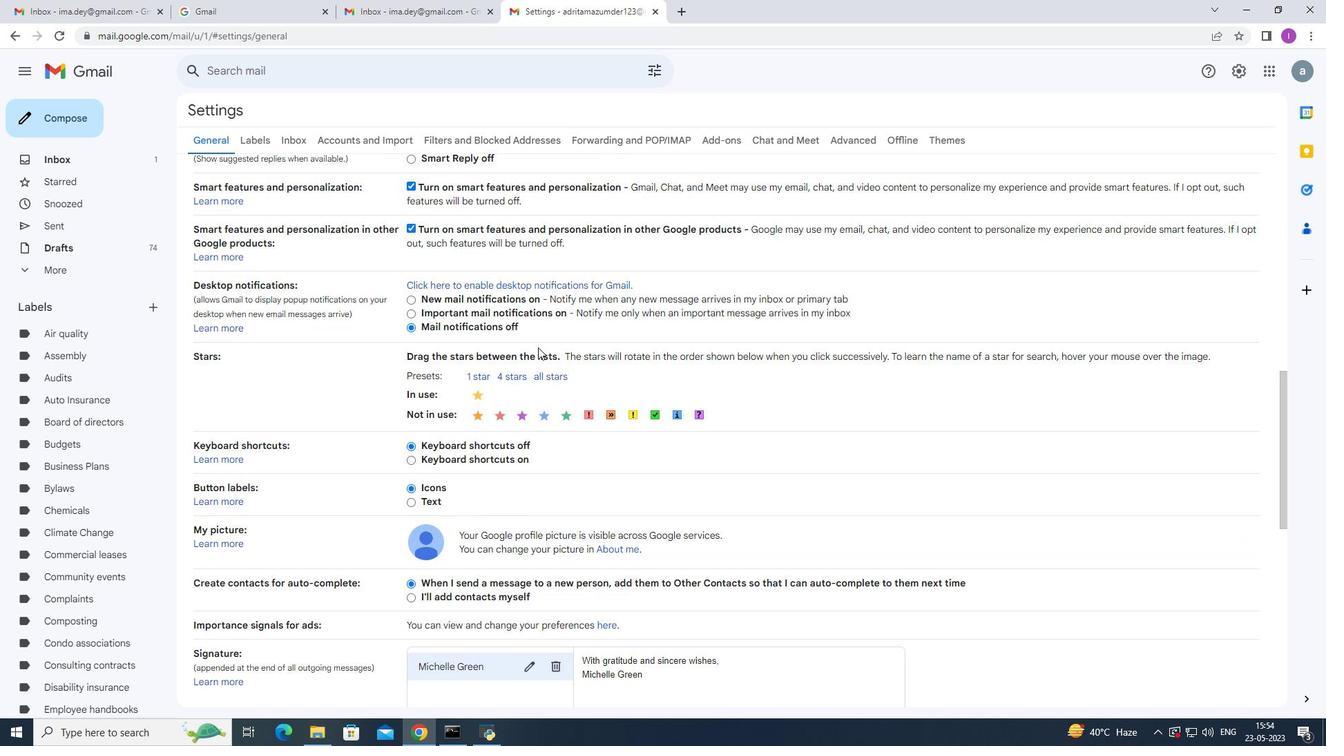 
Action: Mouse scrolled (538, 346) with delta (0, 0)
Screenshot: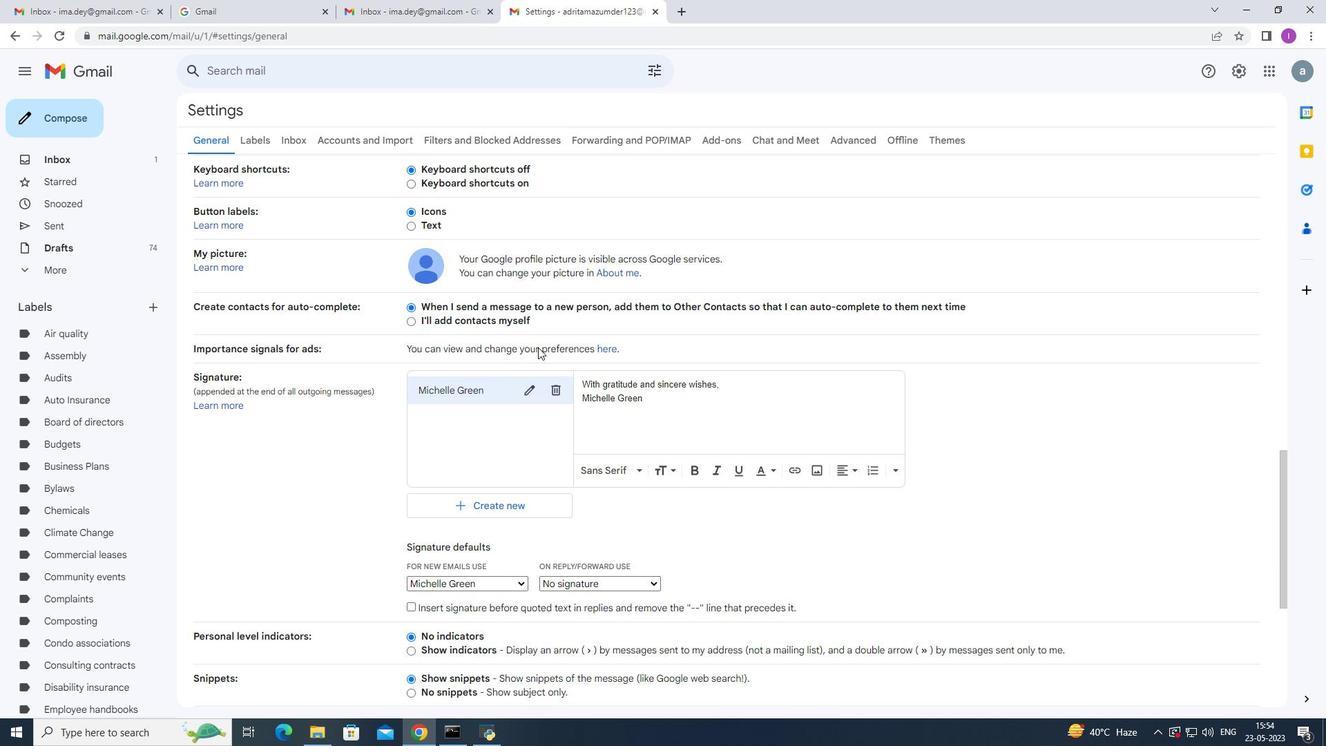 
Action: Mouse scrolled (538, 346) with delta (0, 0)
Screenshot: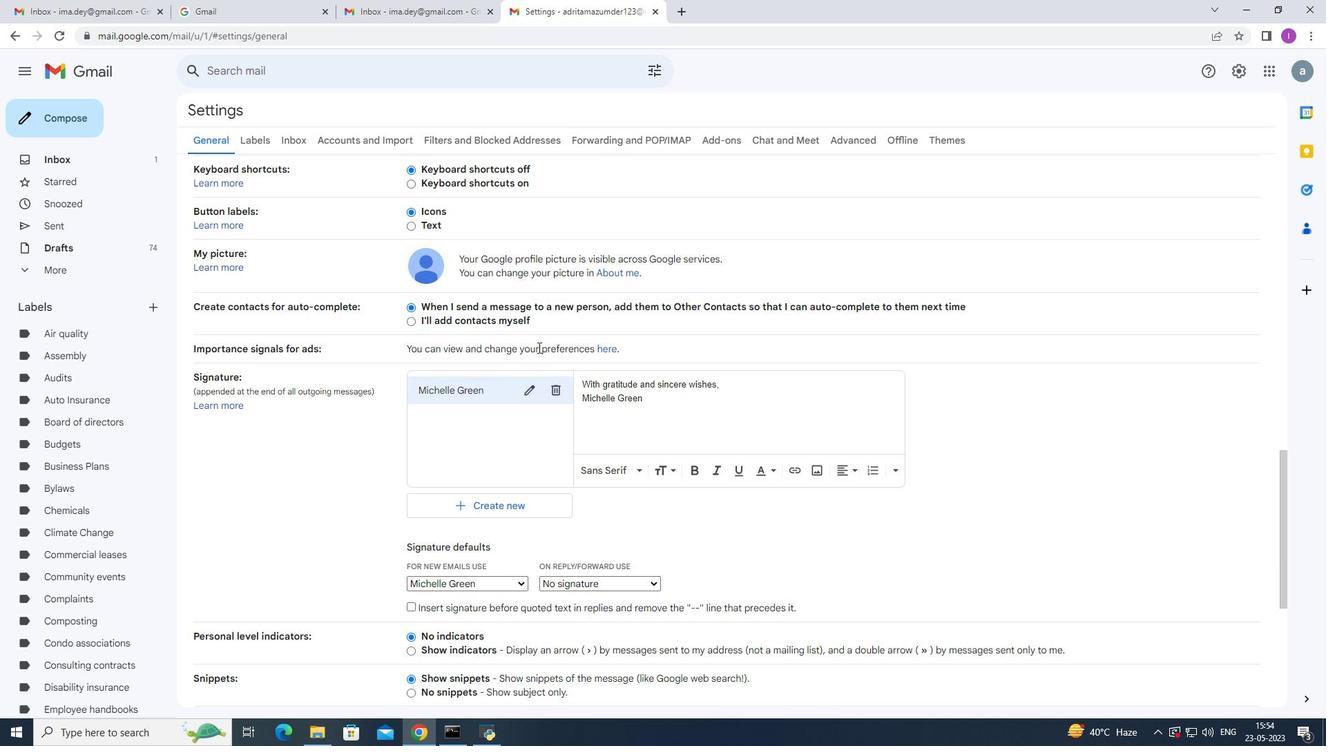 
Action: Mouse scrolled (538, 346) with delta (0, 0)
Screenshot: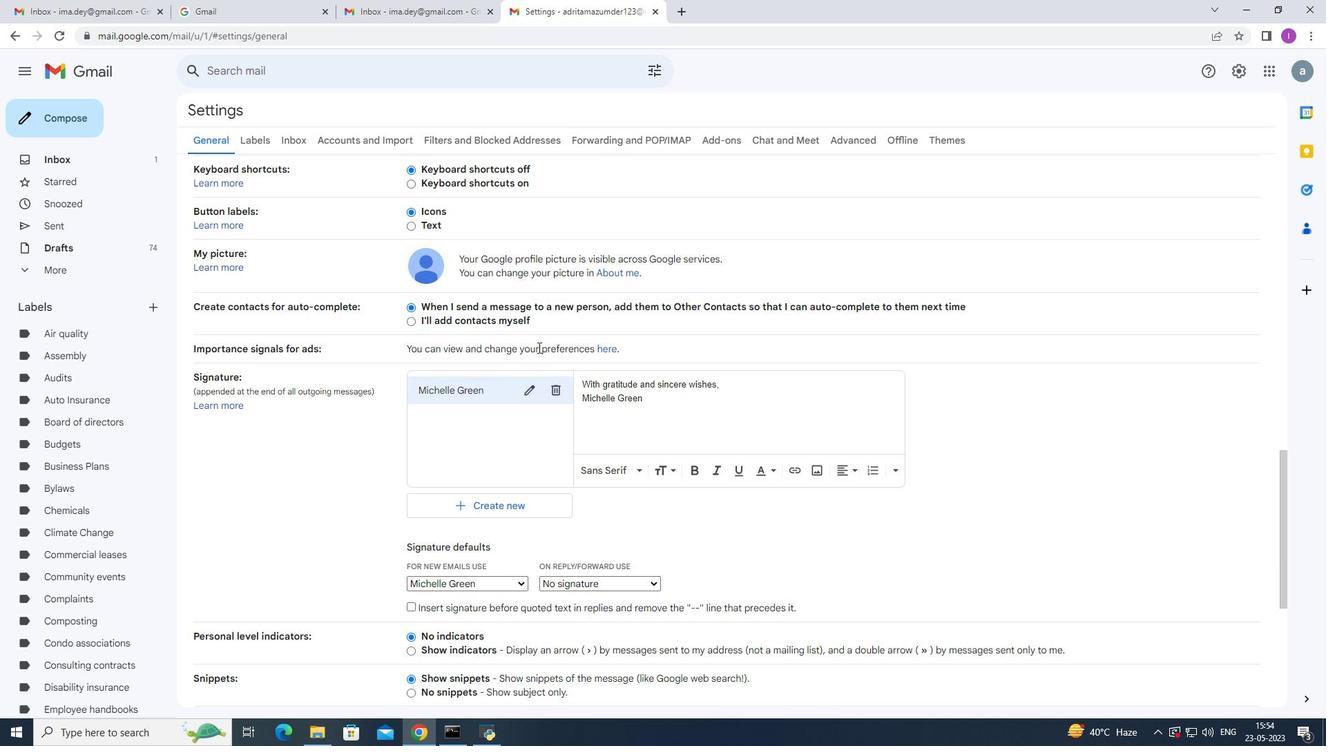 
Action: Mouse scrolled (538, 346) with delta (0, 0)
Screenshot: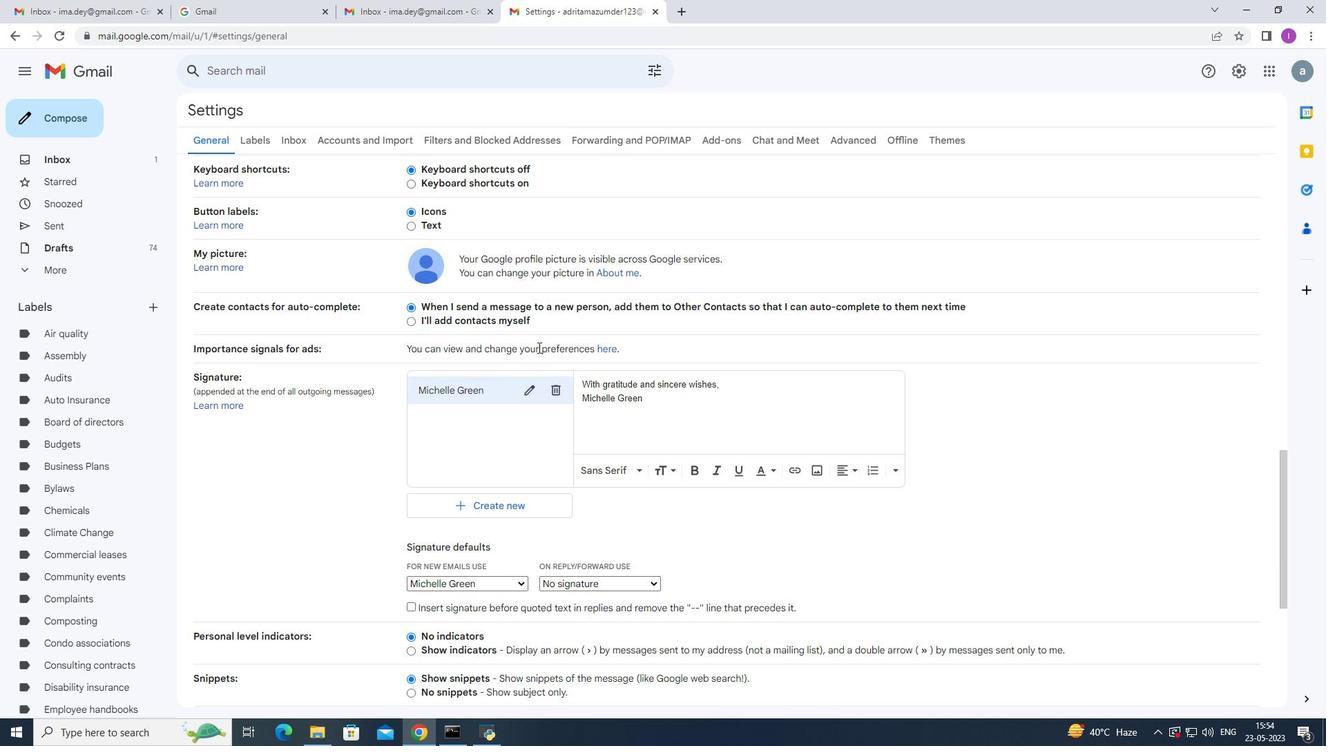 
Action: Mouse moved to (541, 343)
Screenshot: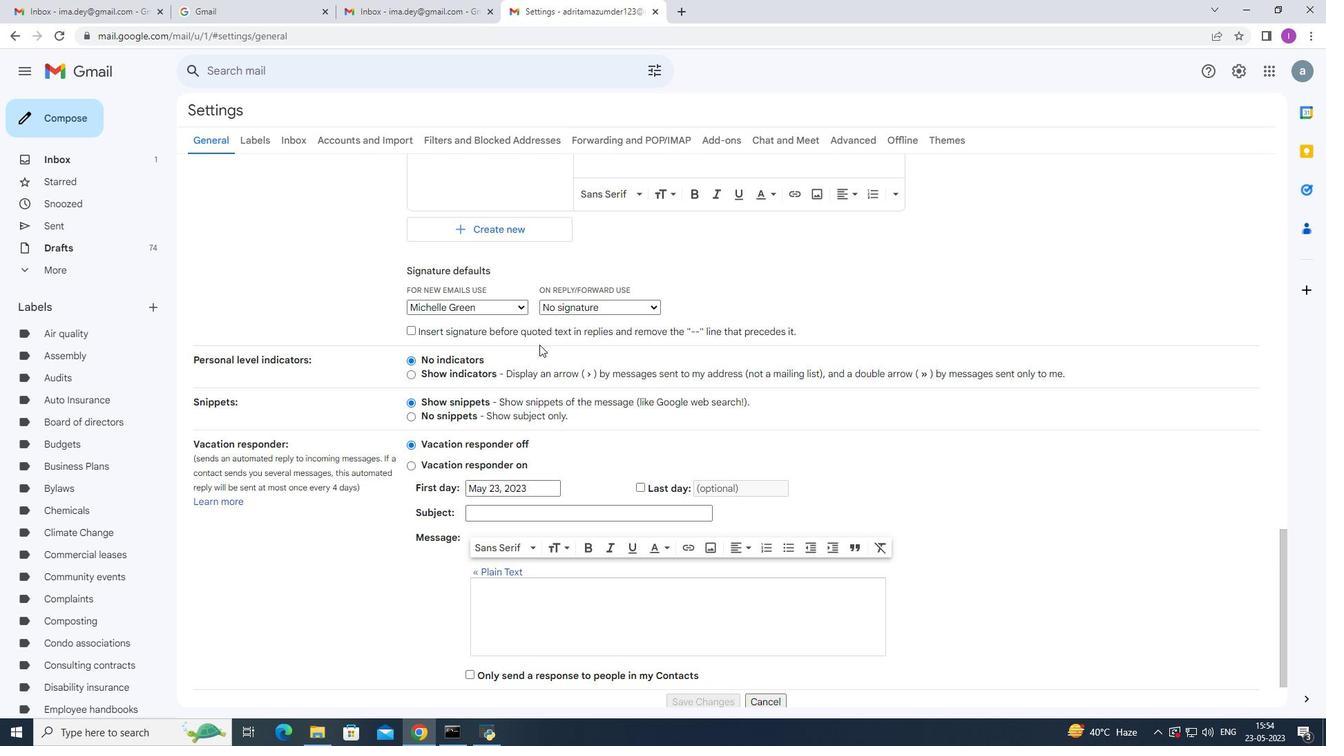
Action: Mouse scrolled (541, 344) with delta (0, 0)
Screenshot: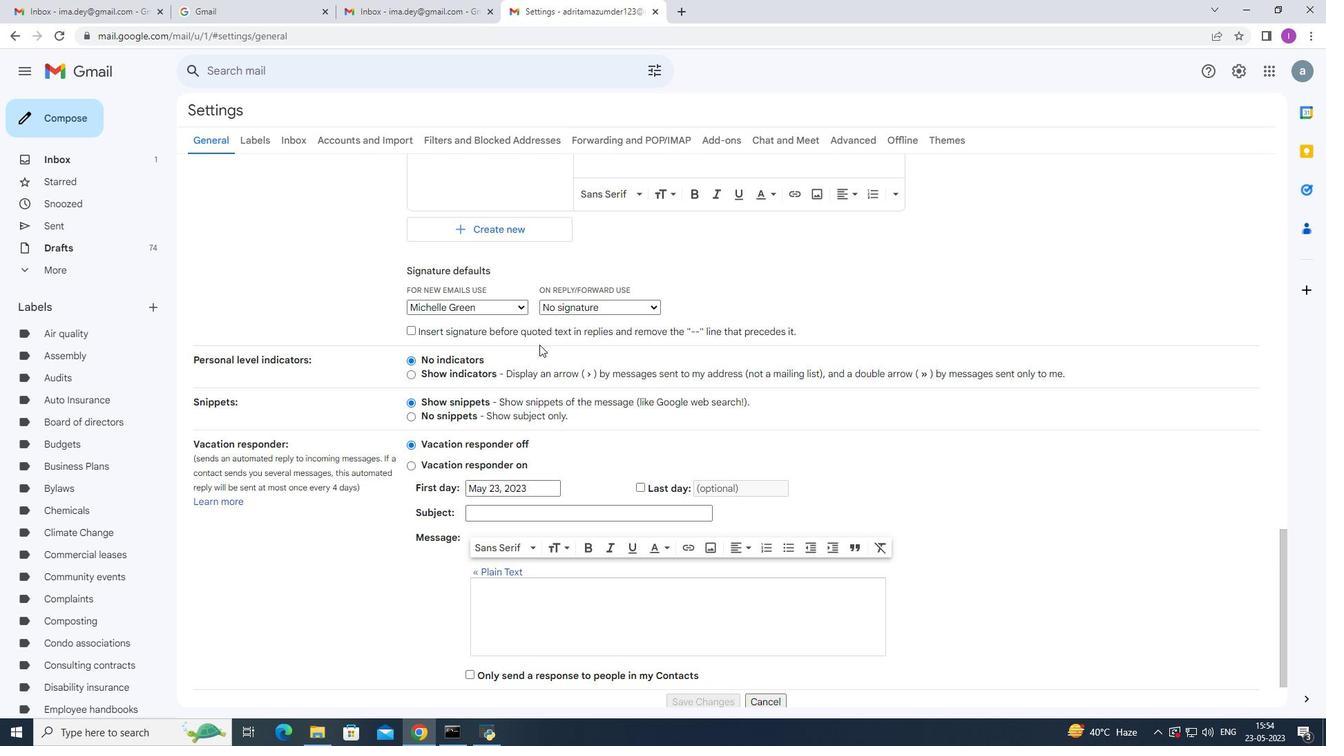 
Action: Mouse scrolled (541, 344) with delta (0, 0)
Screenshot: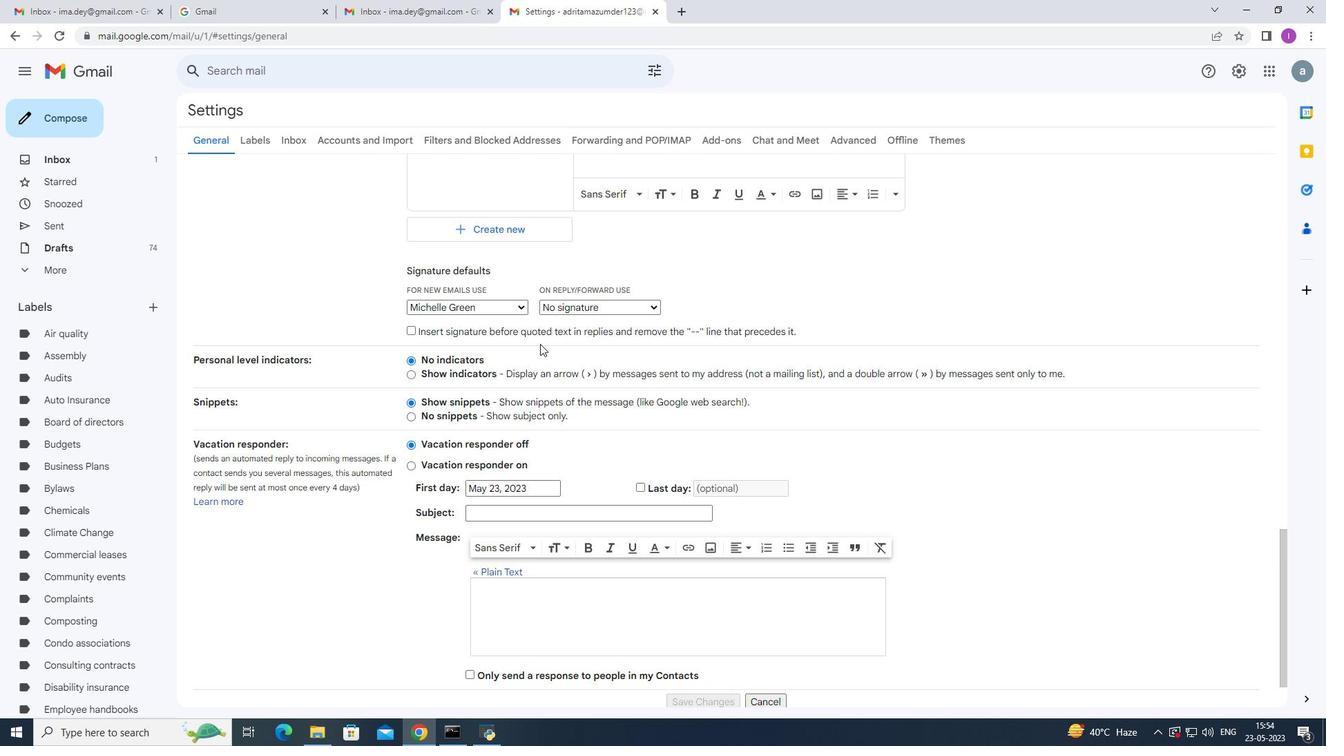 
Action: Mouse moved to (557, 257)
Screenshot: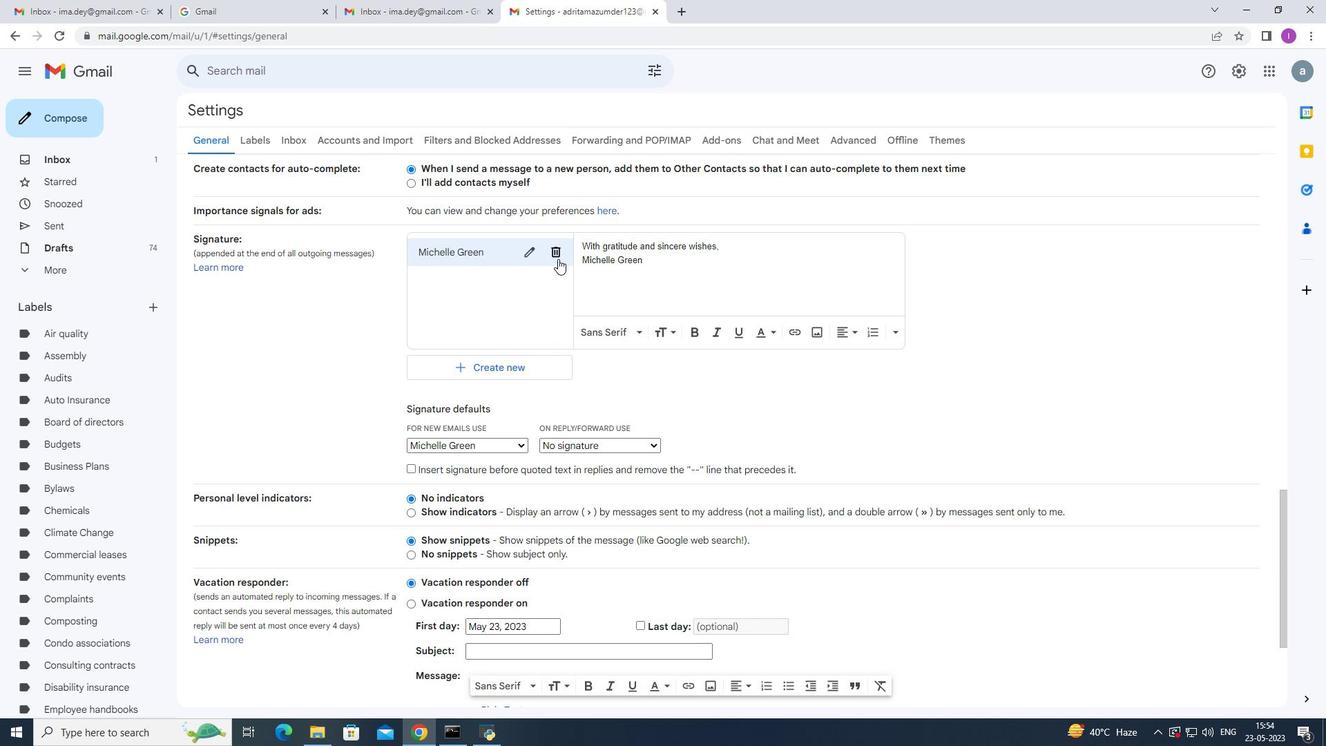 
Action: Mouse pressed left at (557, 257)
Screenshot: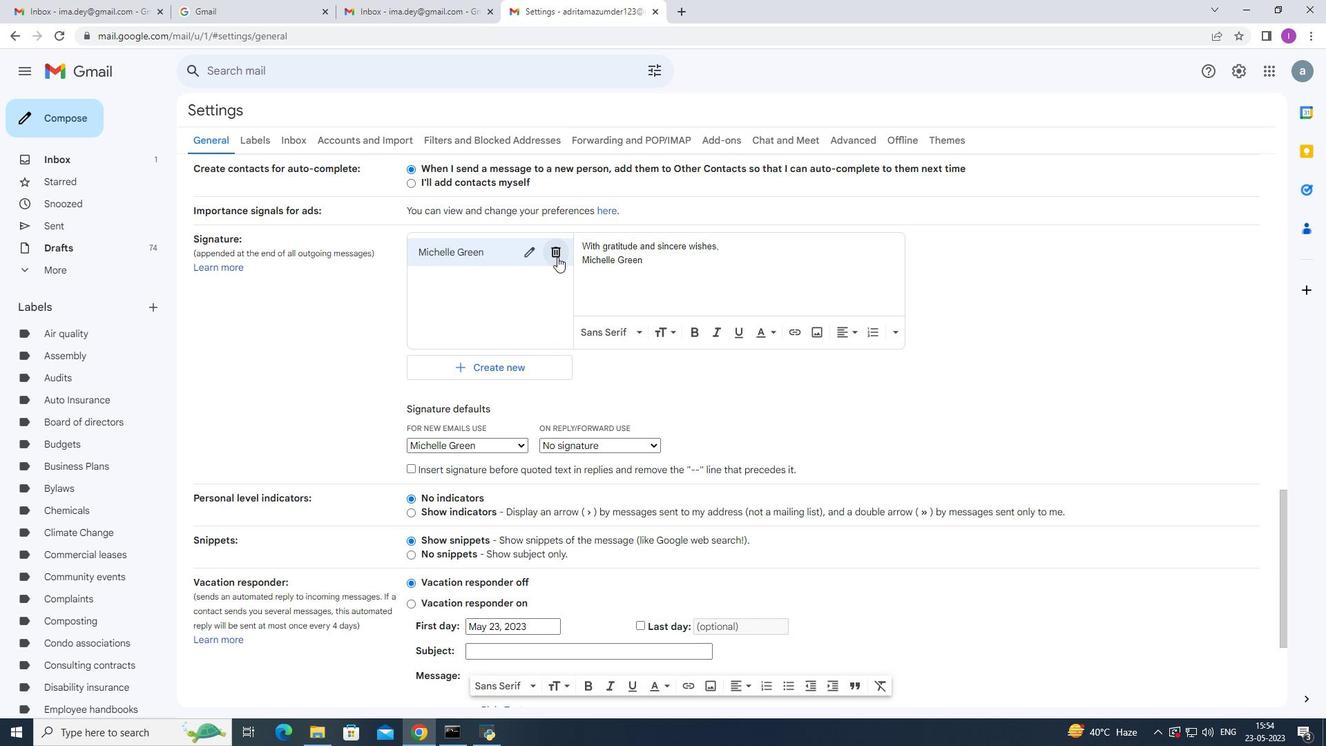 
Action: Mouse moved to (792, 410)
Screenshot: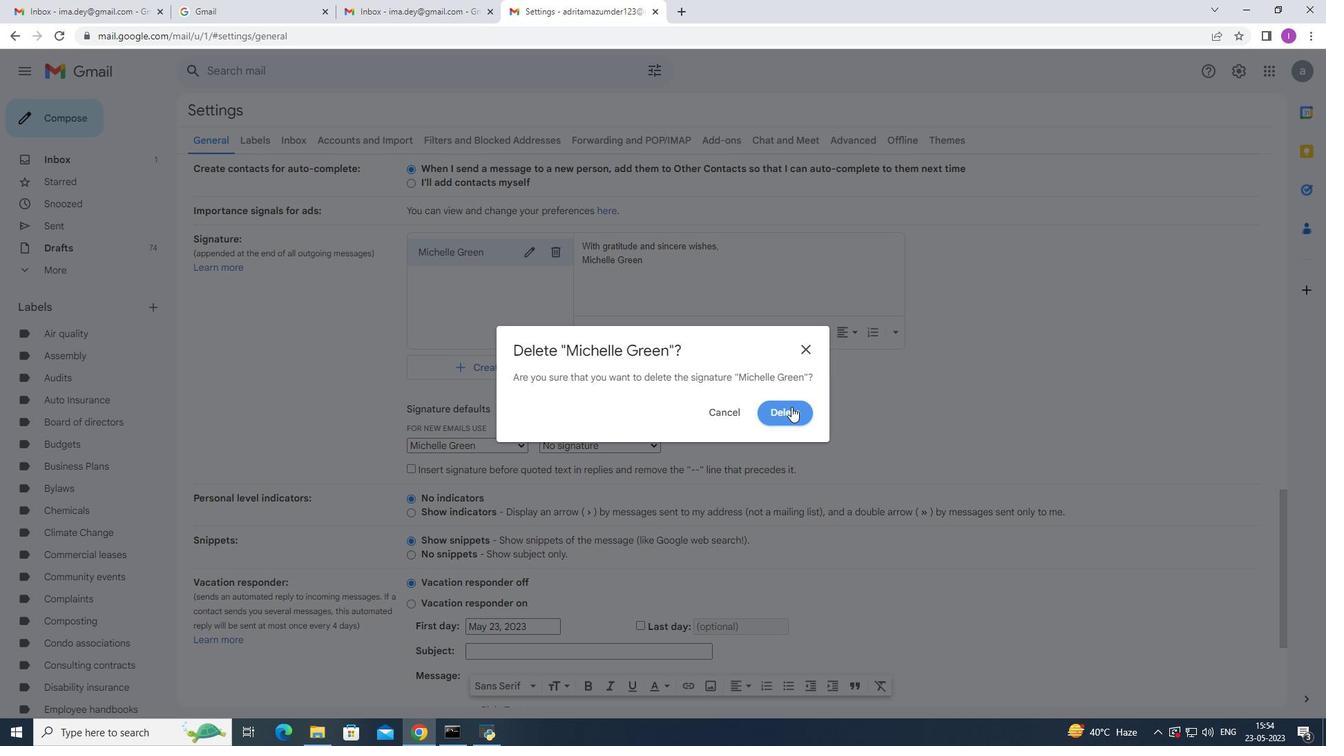 
Action: Mouse pressed left at (792, 410)
Screenshot: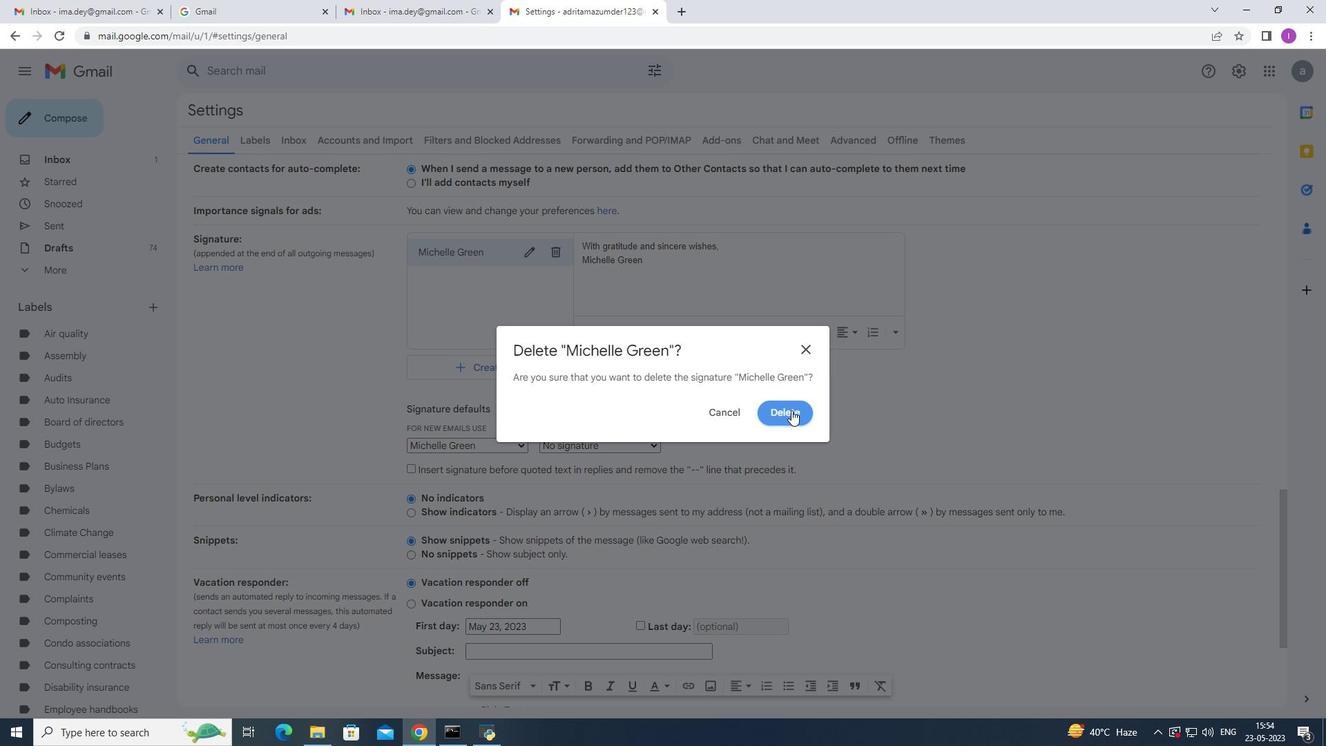 
Action: Mouse moved to (460, 270)
Screenshot: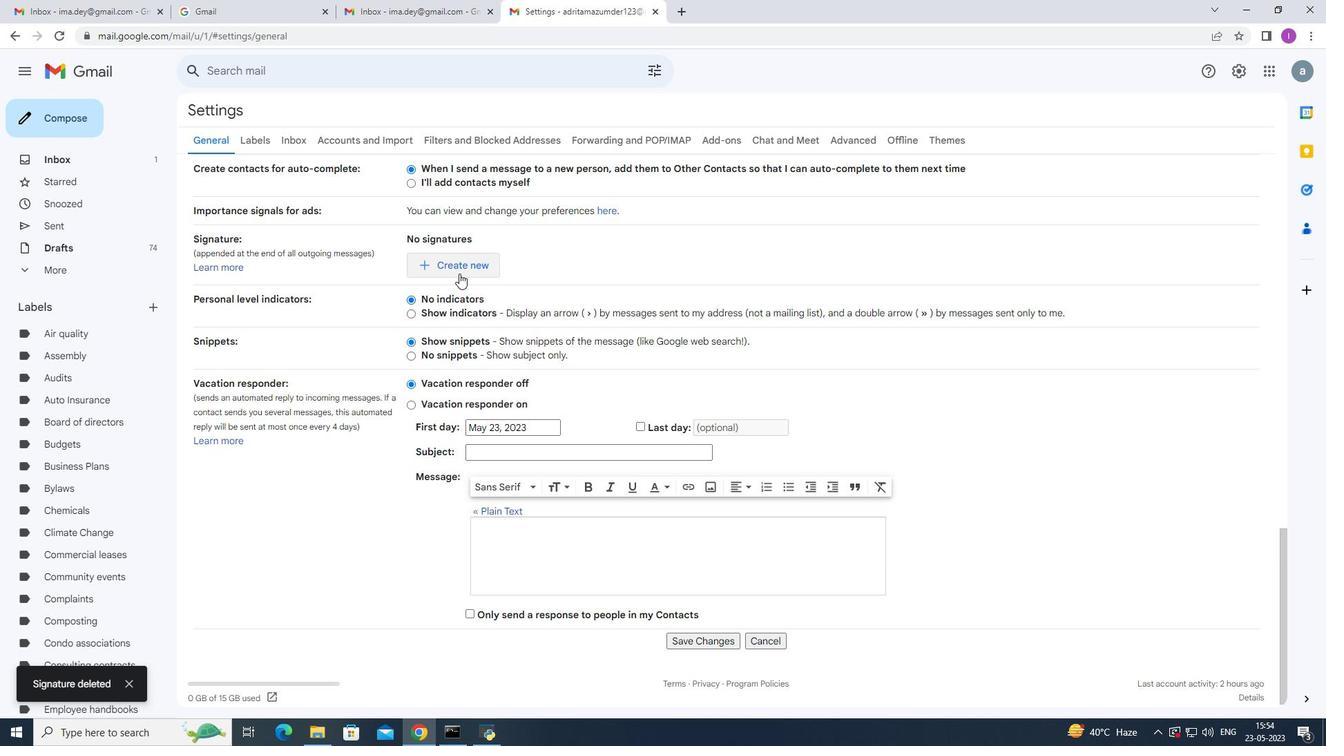 
Action: Mouse pressed left at (460, 270)
Screenshot: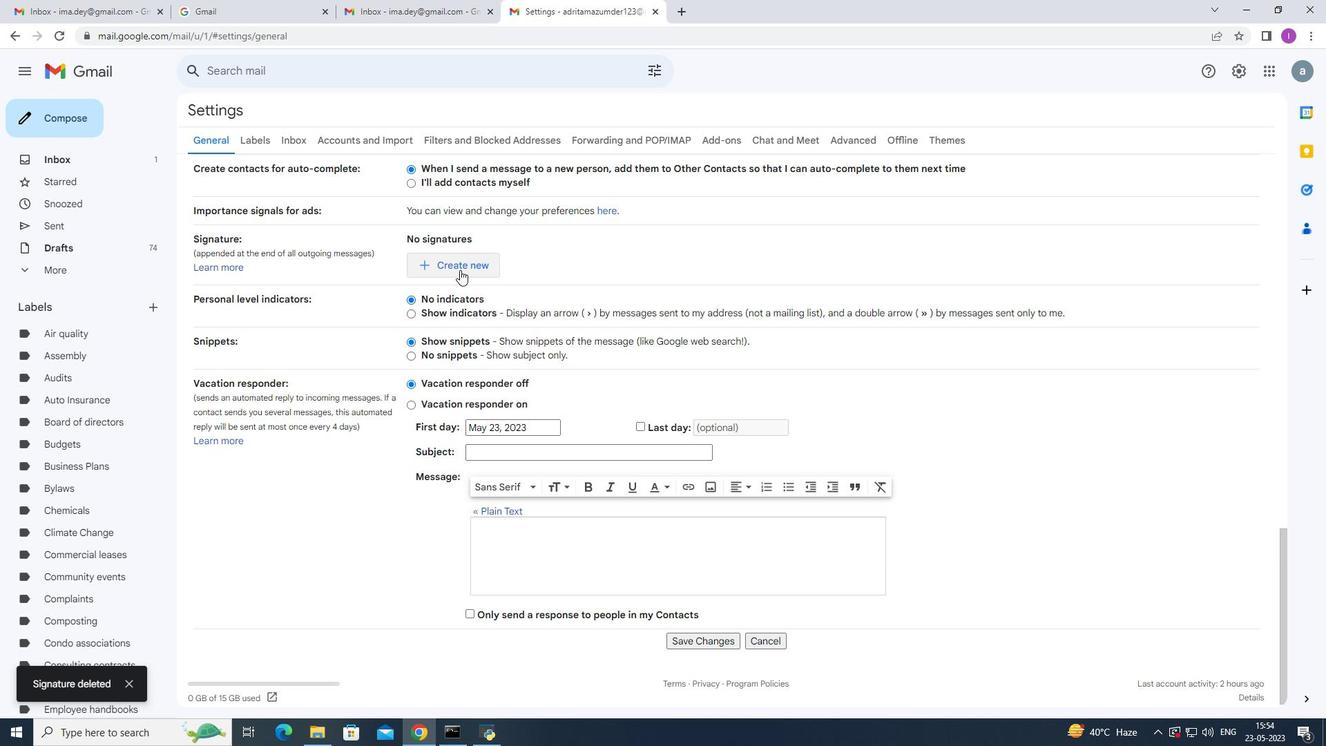 
Action: Mouse moved to (582, 378)
Screenshot: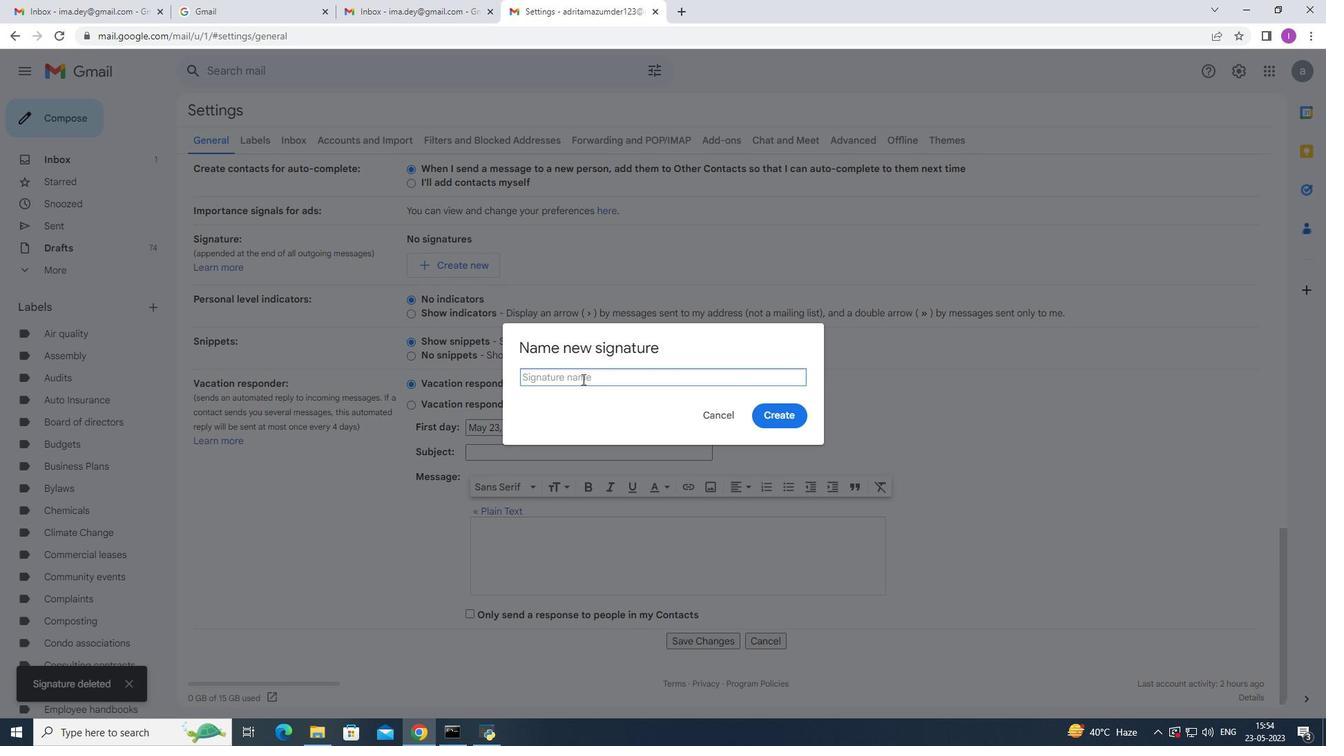 
Action: Mouse pressed left at (582, 378)
Screenshot: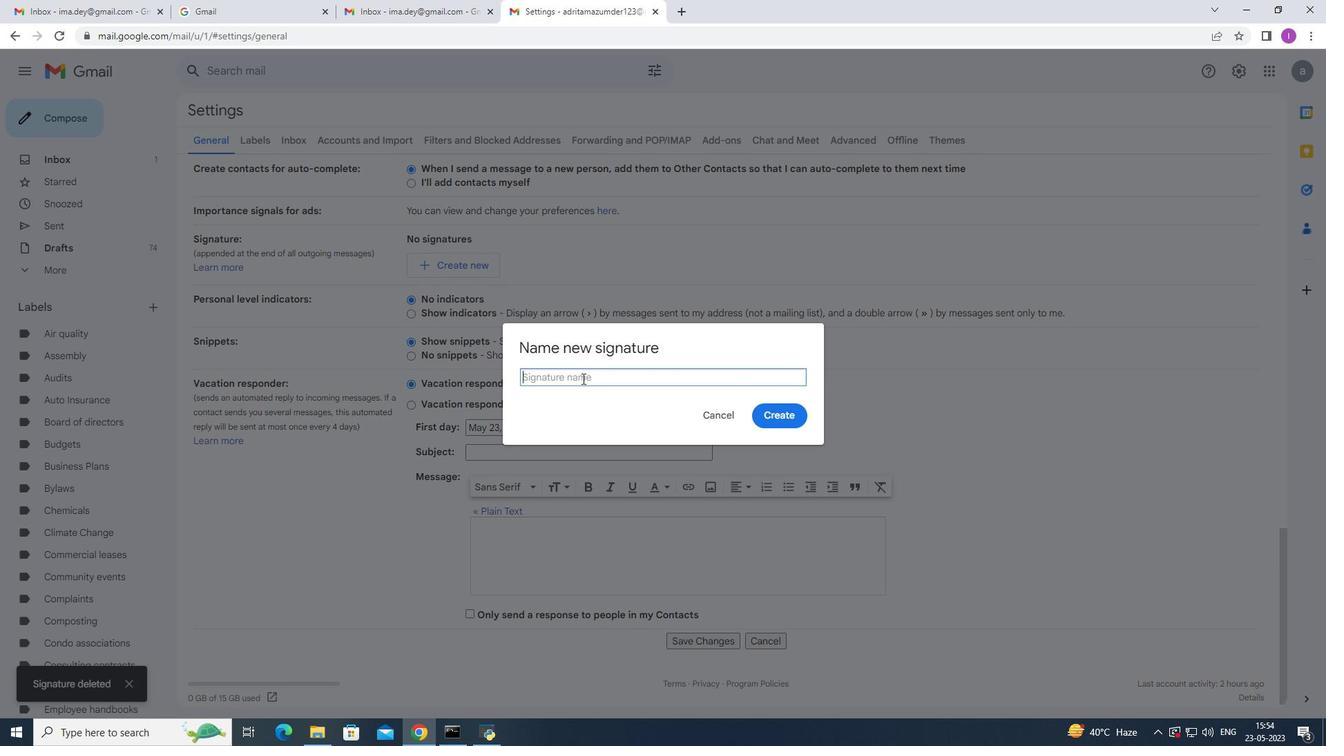 
Action: Mouse moved to (698, 354)
Screenshot: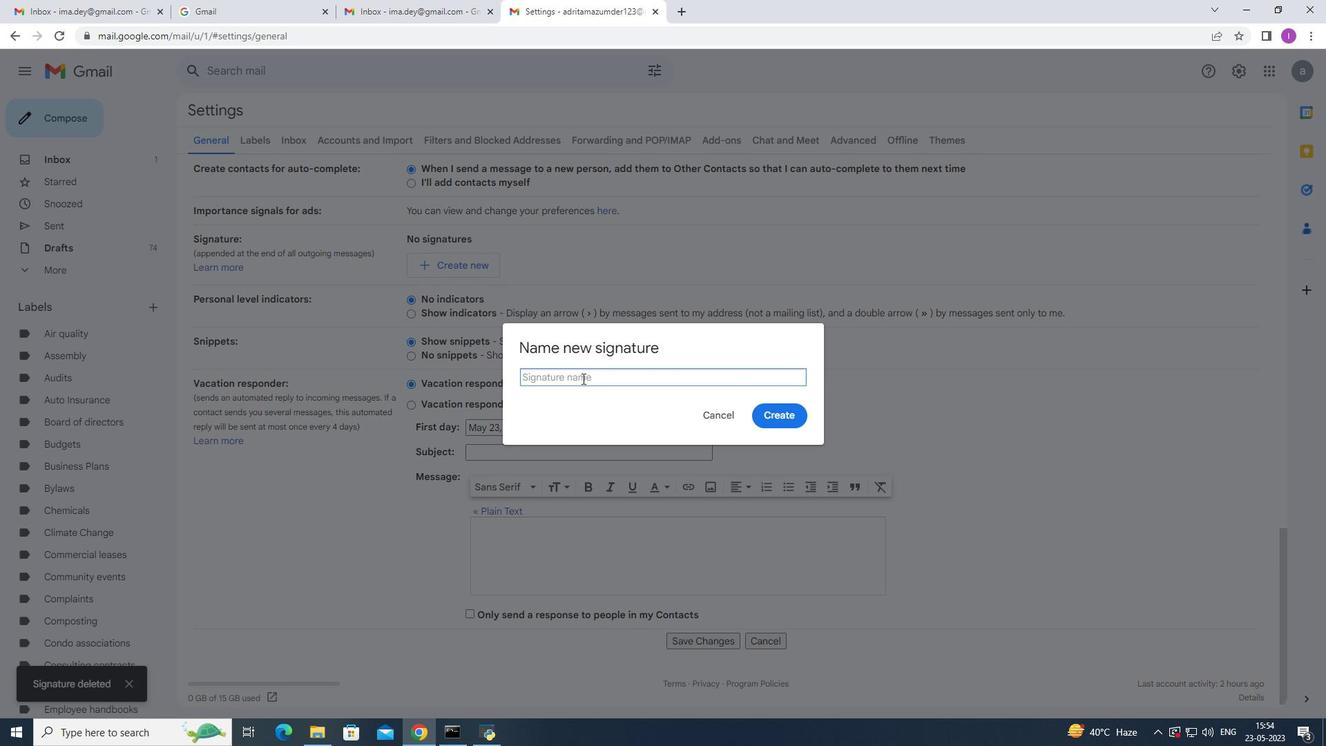 
Action: Key pressed <Key.shift>Miguel<Key.space><Key.shift>Hernandez
Screenshot: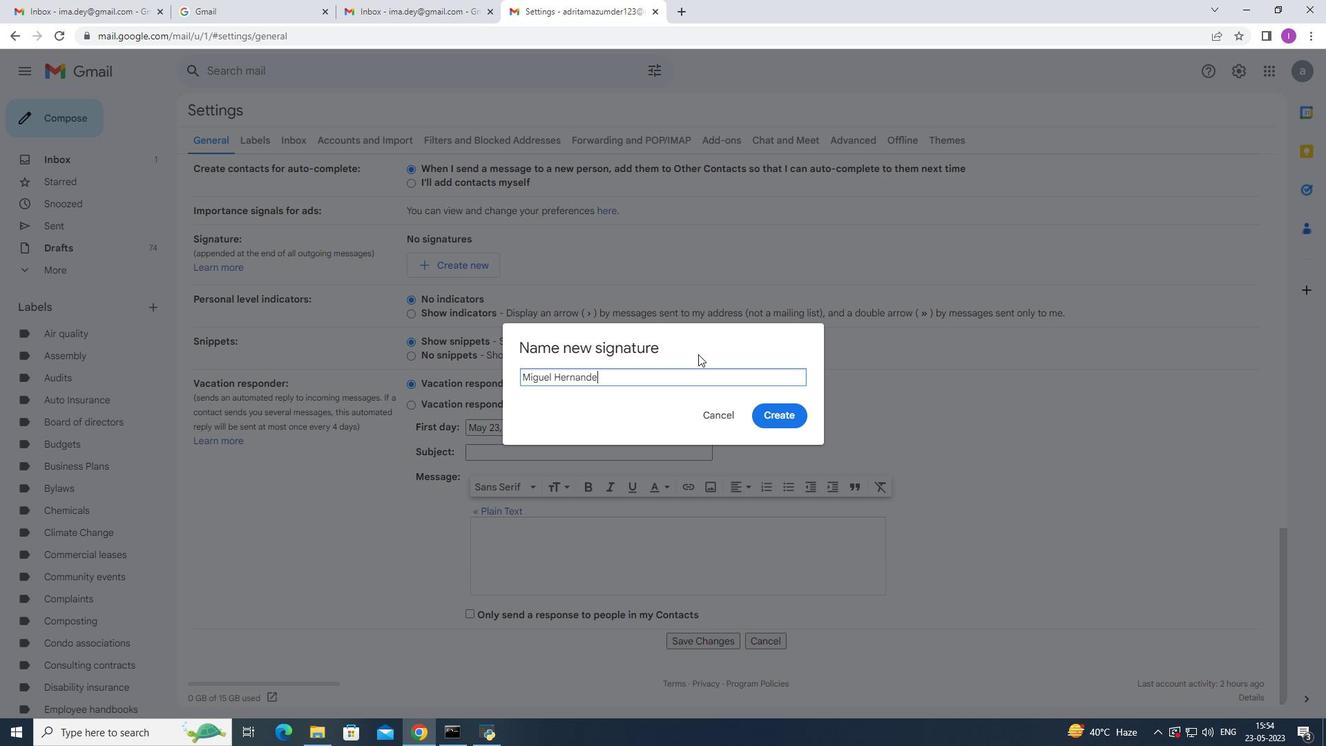 
Action: Mouse moved to (783, 414)
Screenshot: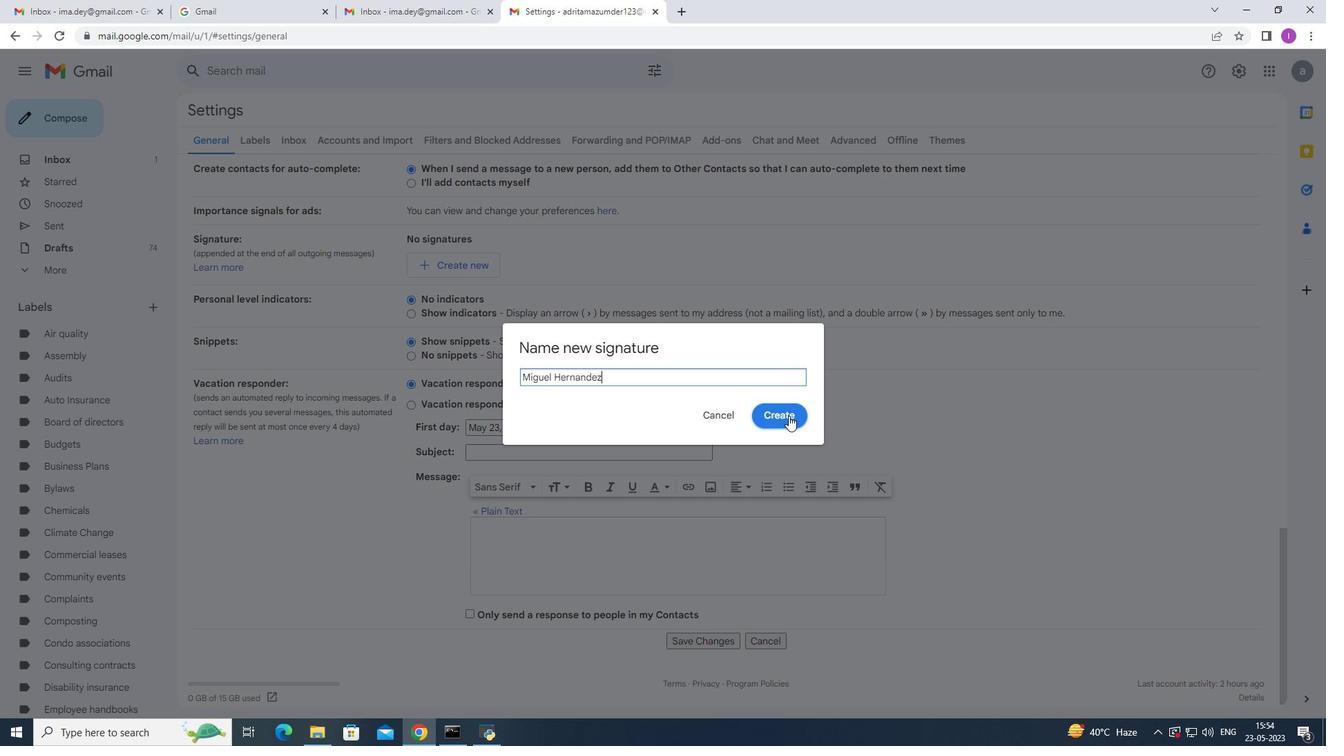 
Action: Mouse pressed left at (783, 414)
Screenshot: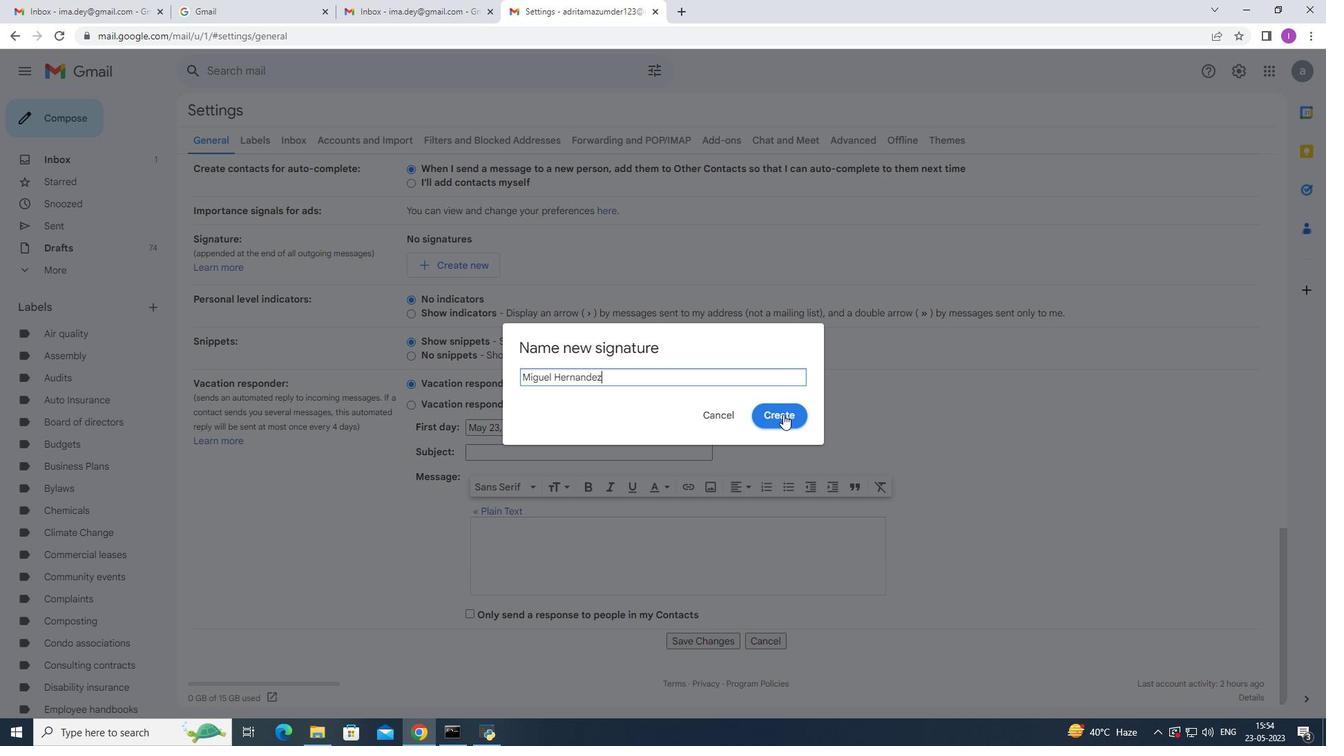 
Action: Mouse moved to (523, 444)
Screenshot: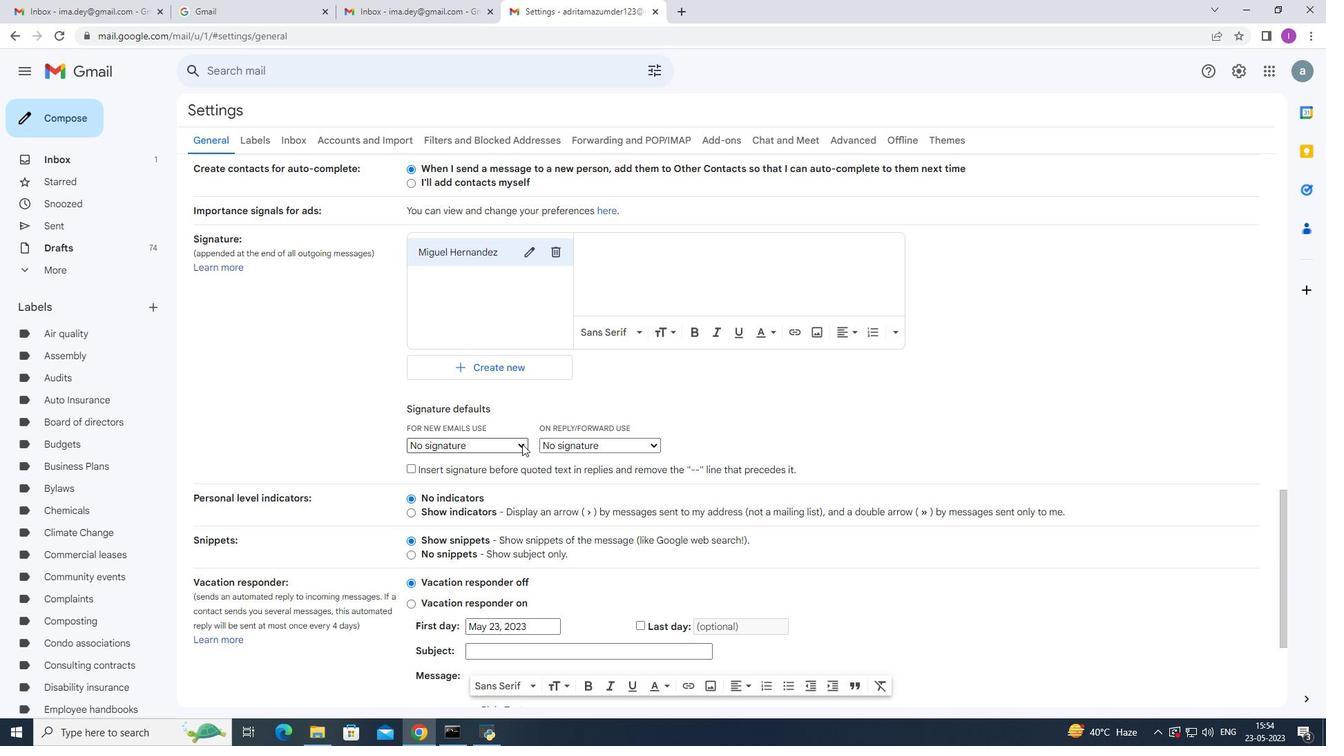 
Action: Mouse pressed left at (523, 444)
Screenshot: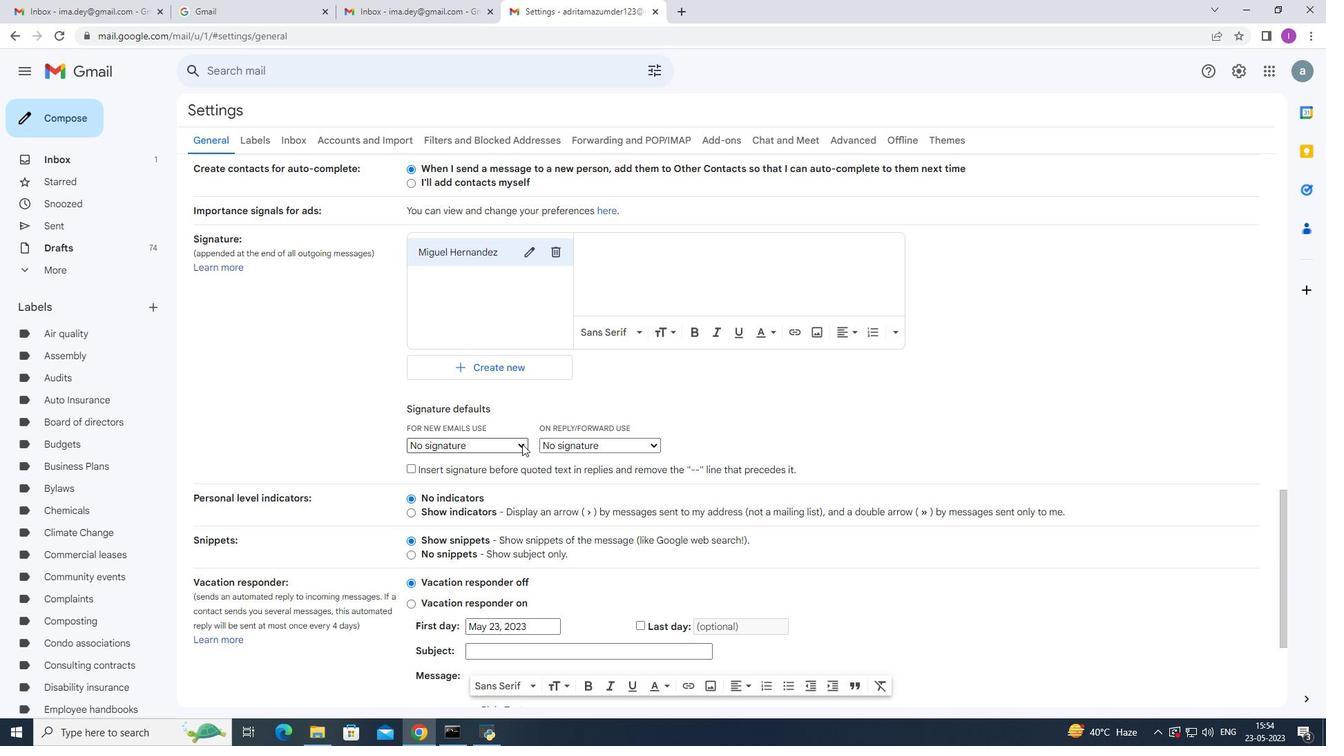 
Action: Mouse moved to (460, 472)
Screenshot: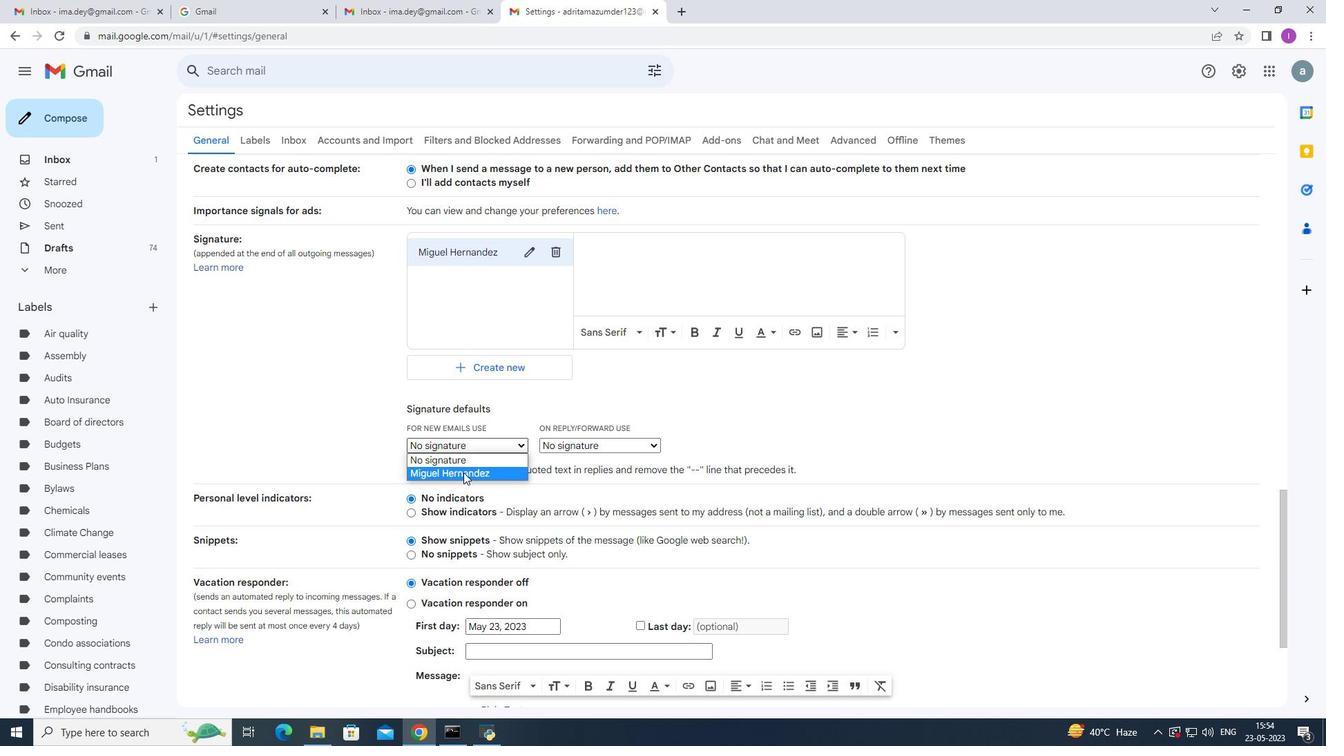 
Action: Mouse pressed left at (460, 472)
Screenshot: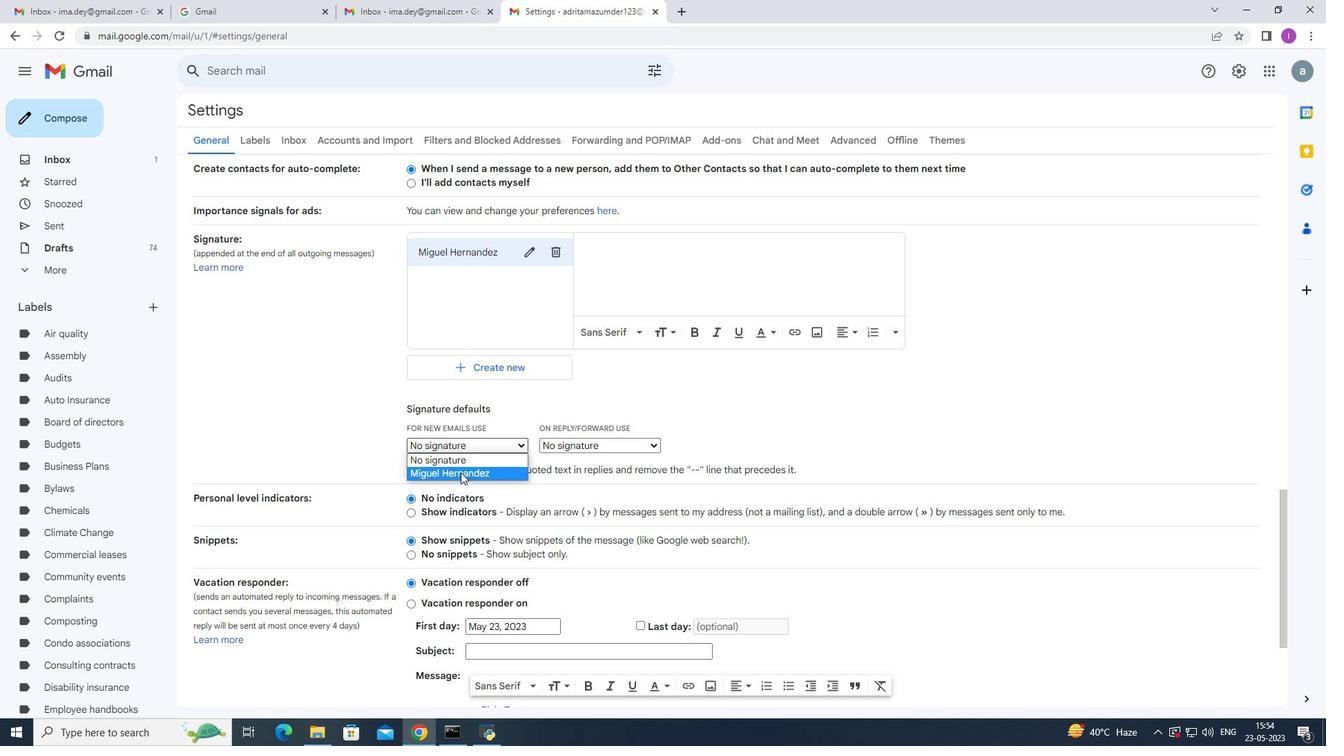 
Action: Mouse moved to (588, 257)
Screenshot: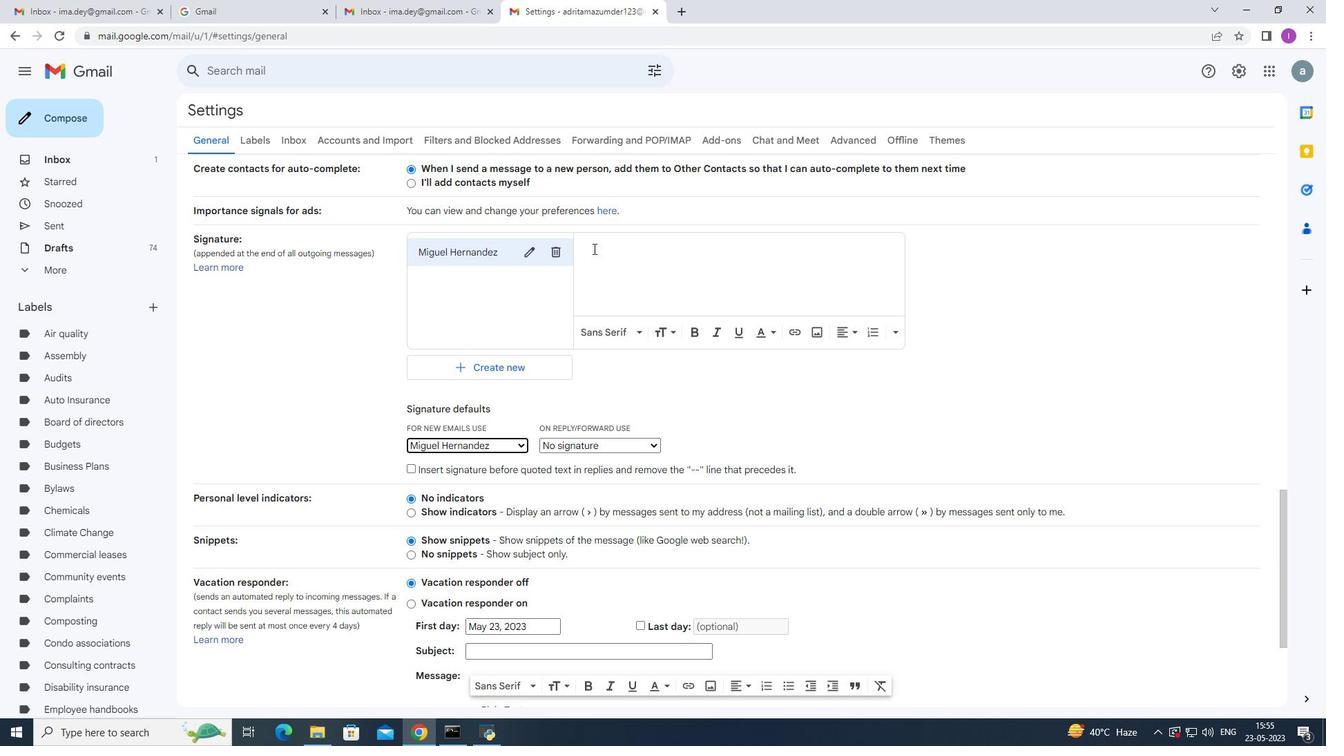 
Action: Mouse pressed left at (588, 257)
Screenshot: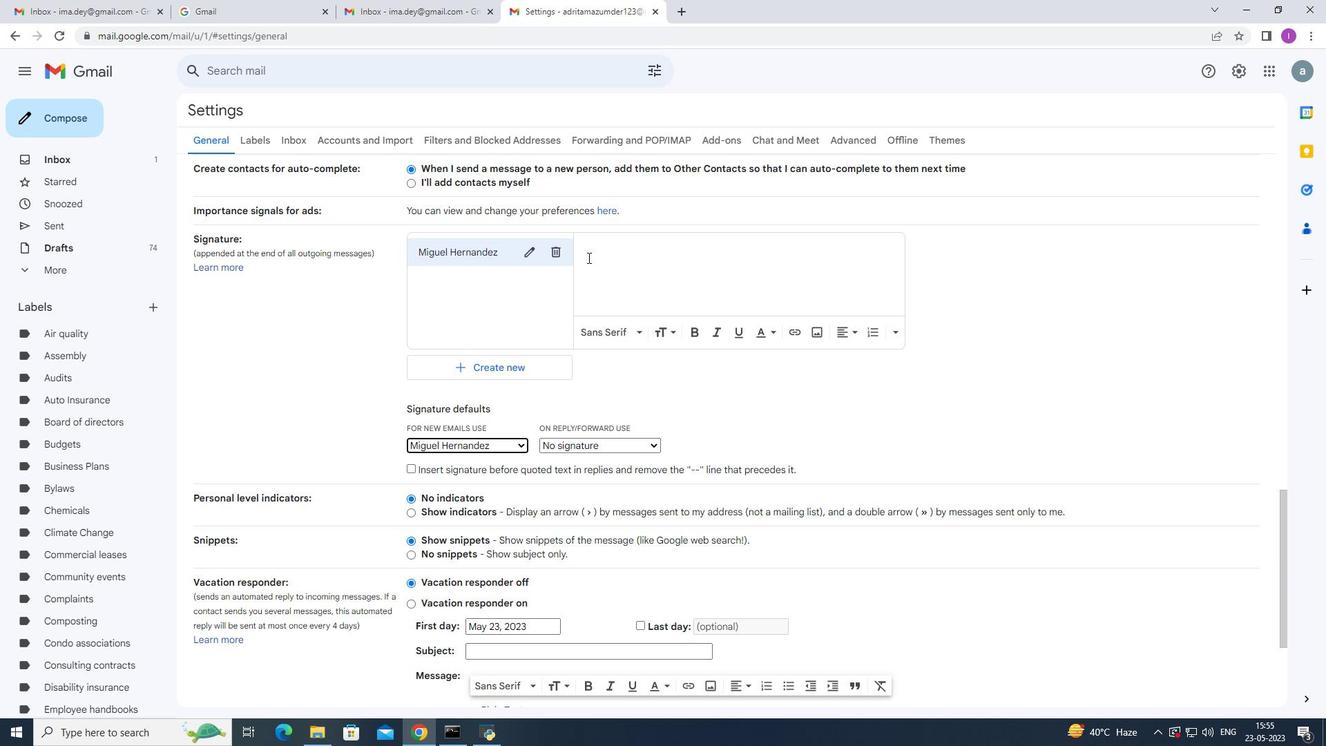 
Action: Mouse moved to (777, 270)
Screenshot: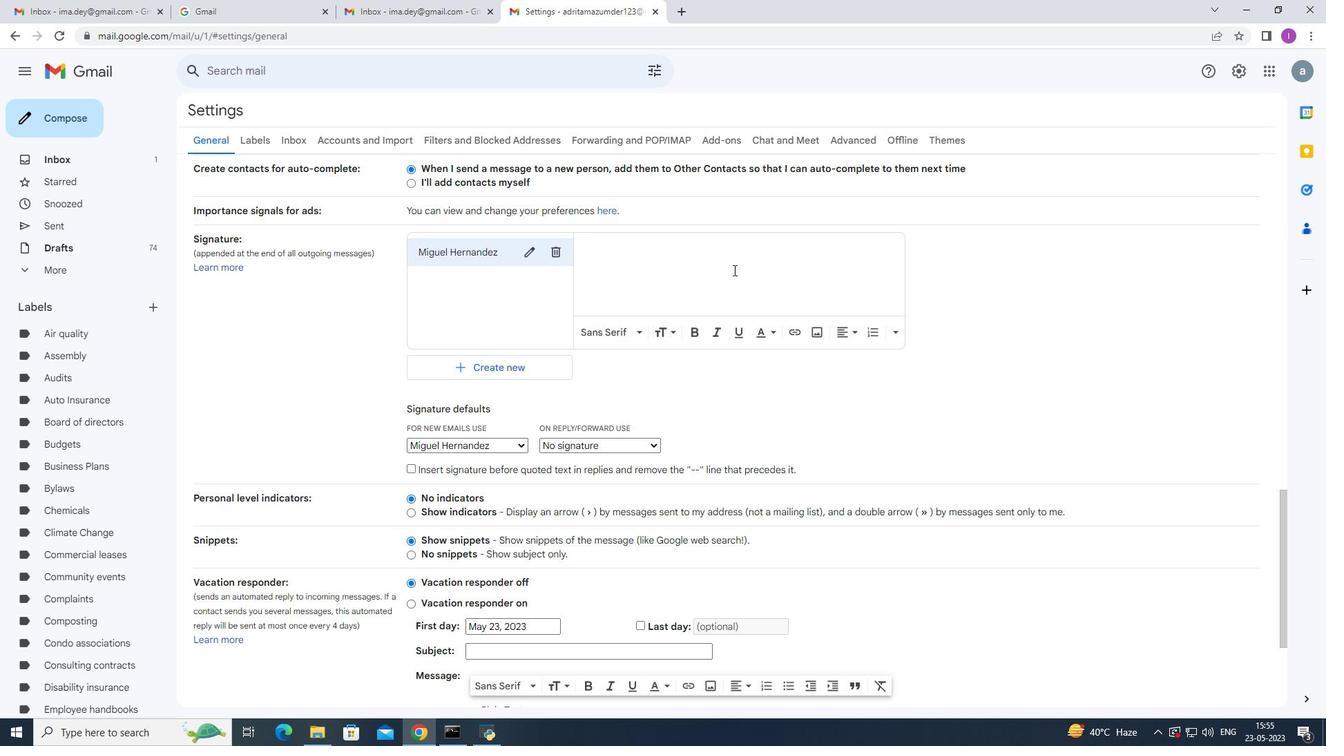 
Action: Key pressed <Key.shift><Key.shift><Key.shift><Key.shift><Key.shift><Key.shift><Key.shift><Key.shift><Key.shift><Key.shift><Key.shift><Key.shift><Key.shift><Key.shift><Key.shift><Key.shift><Key.shift><Key.shift><Key.shift><Key.shift><Key.shift><Key.shift><Key.shift><Key.shift><Key.shift><Key.shift><Key.shift><Key.shift><Key.shift><Key.shift><Key.shift><Key.shift><Key.shift><Key.shift><Key.shift><Key.shift><Key.shift><Key.shift><Key.shift><Key.shift><Key.shift><Key.shift><Key.shift><Key.shift><Key.shift><Key.shift><Key.shift><Key.shift><Key.shift><Key.shift><Key.shift><Key.shift><Key.shift><Key.shift><Key.shift><Key.shift><Key.shift><Key.shift><Key.shift><Key.shift><Key.shift><Key.shift><Key.shift><Key.shift><Key.shift><Key.shift><Key.shift><Key.shift><Key.shift><Key.shift><Key.shift><Key.shift><Key.shift><Key.shift><Key.shift><Key.shift><Key.shift><Key.shift><Key.shift><Key.shift><Key.shift><Key.shift><Key.shift><Key.shift><Key.shift><Key.shift><Key.shift><Key.shift><Key.shift><Key.shift><Key.shift><Key.shift><Key.shift><Key.shift><Key.shift><Key.shift><Key.shift><Key.shift><Key.shift><Key.shift><Key.shift><Key.shift><Key.shift><Key.shift><Key.shift><Key.shift><Key.shift><Key.shift><Key.shift><Key.shift><Key.shift><Key.shift><Key.shift><Key.shift><Key.shift><Key.shift><Key.shift><Key.shift><Key.shift><Key.shift><Key.shift><Key.shift><Key.shift><Key.shift><Key.shift><Key.shift><Key.shift><Key.shift><Key.shift><Key.shift><Key.shift>Best<Key.space>wishr<Key.backspace>es<Key.space>for<Key.space>a<Key.space>happy<Key.space><Key.shift>National<Key.space><Key.shift>Thank<Key.space>a<Key.space>mail<Key.space><Key.shift>Carrier<Key.space><Key.shift>Day,<Key.enter><Key.shift><Key.shift><Key.shift><Key.shift>Miguel<Key.space><Key.shift><Key.shift><Key.shift><Key.shift>Hernandez
Screenshot: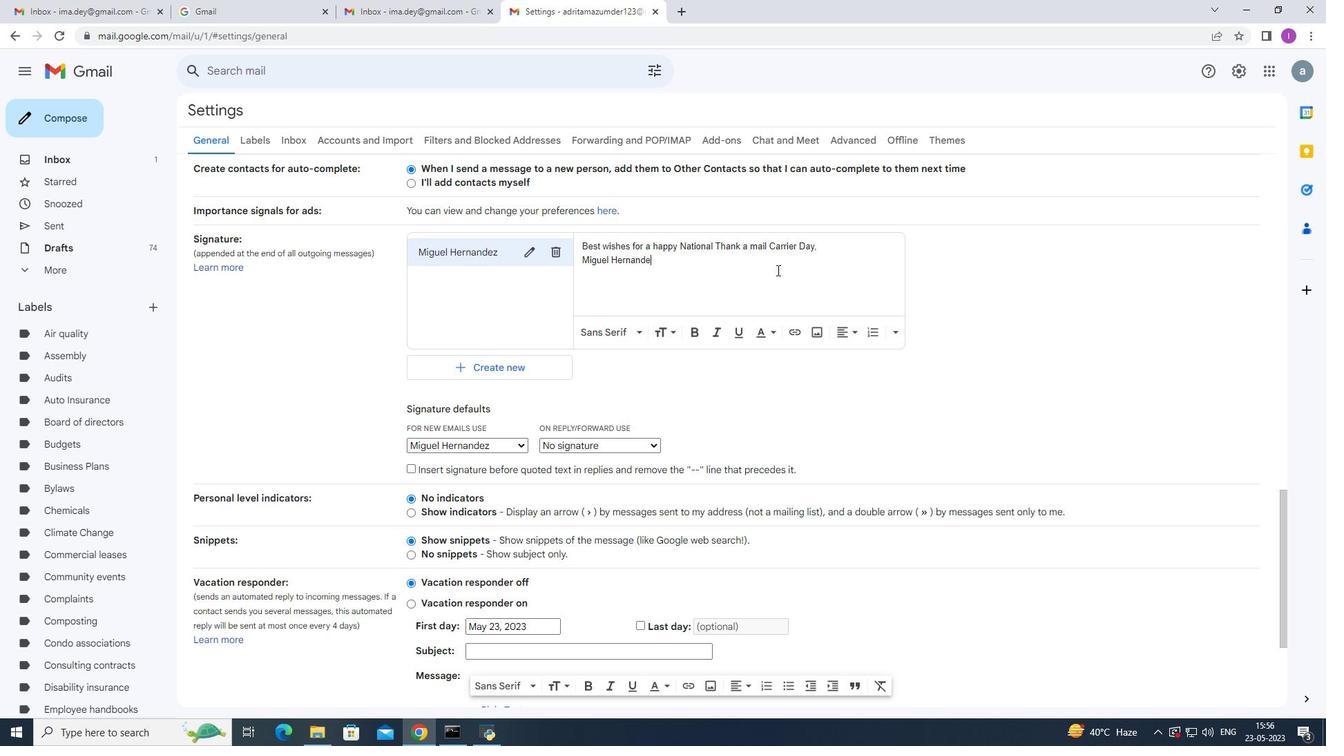 
Action: Mouse moved to (588, 400)
Screenshot: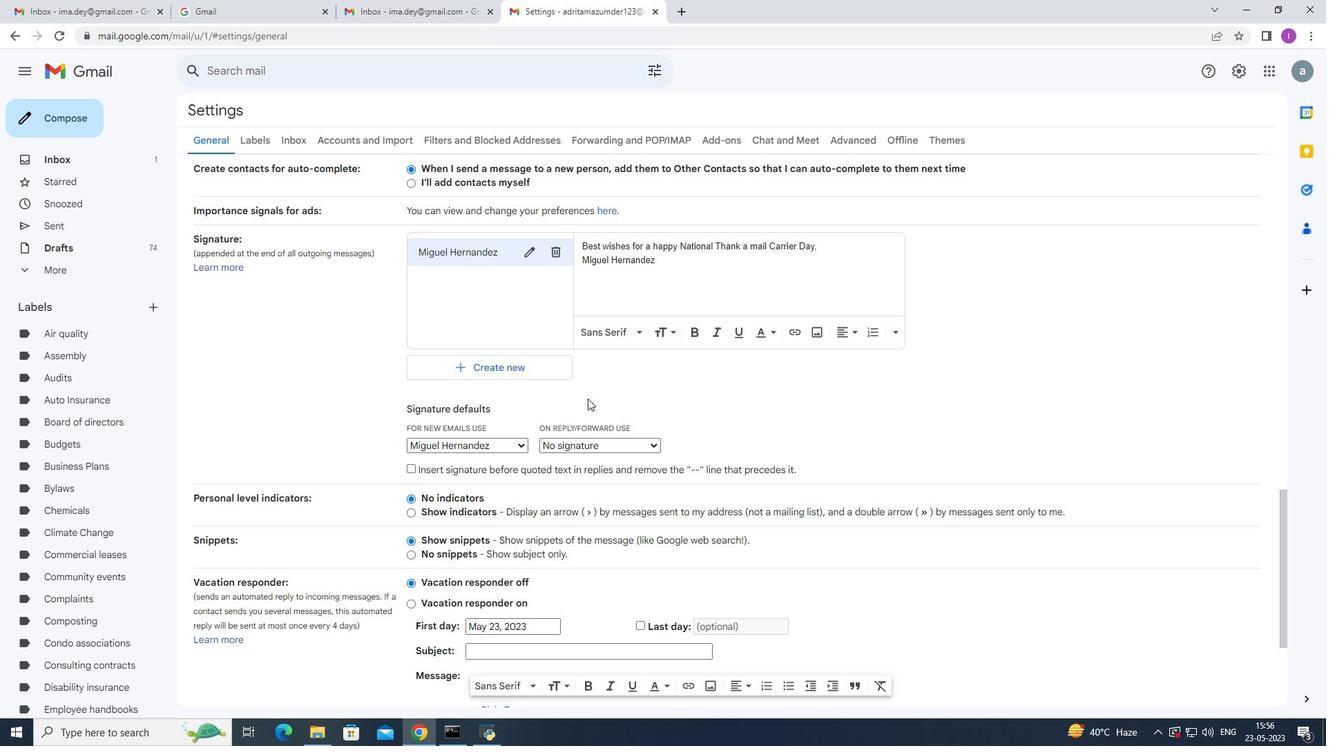 
Action: Mouse scrolled (588, 399) with delta (0, 0)
Screenshot: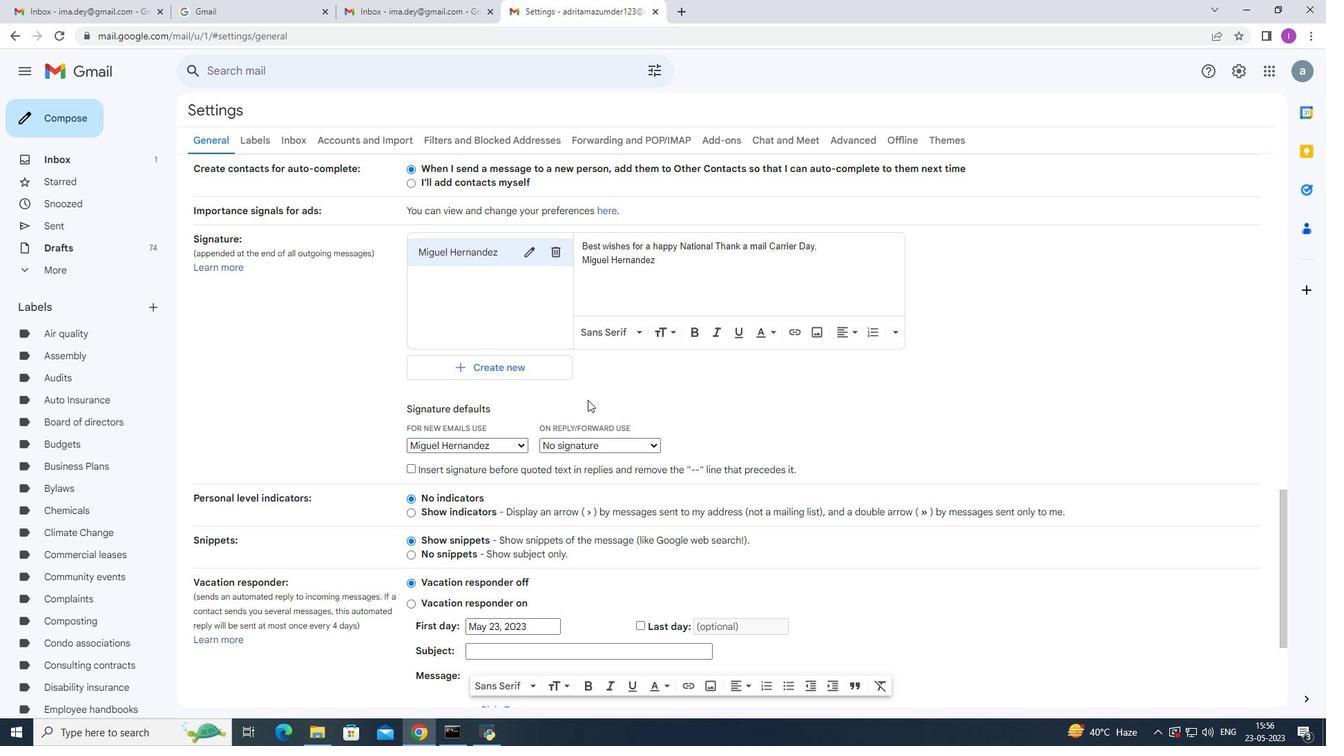 
Action: Mouse moved to (588, 402)
Screenshot: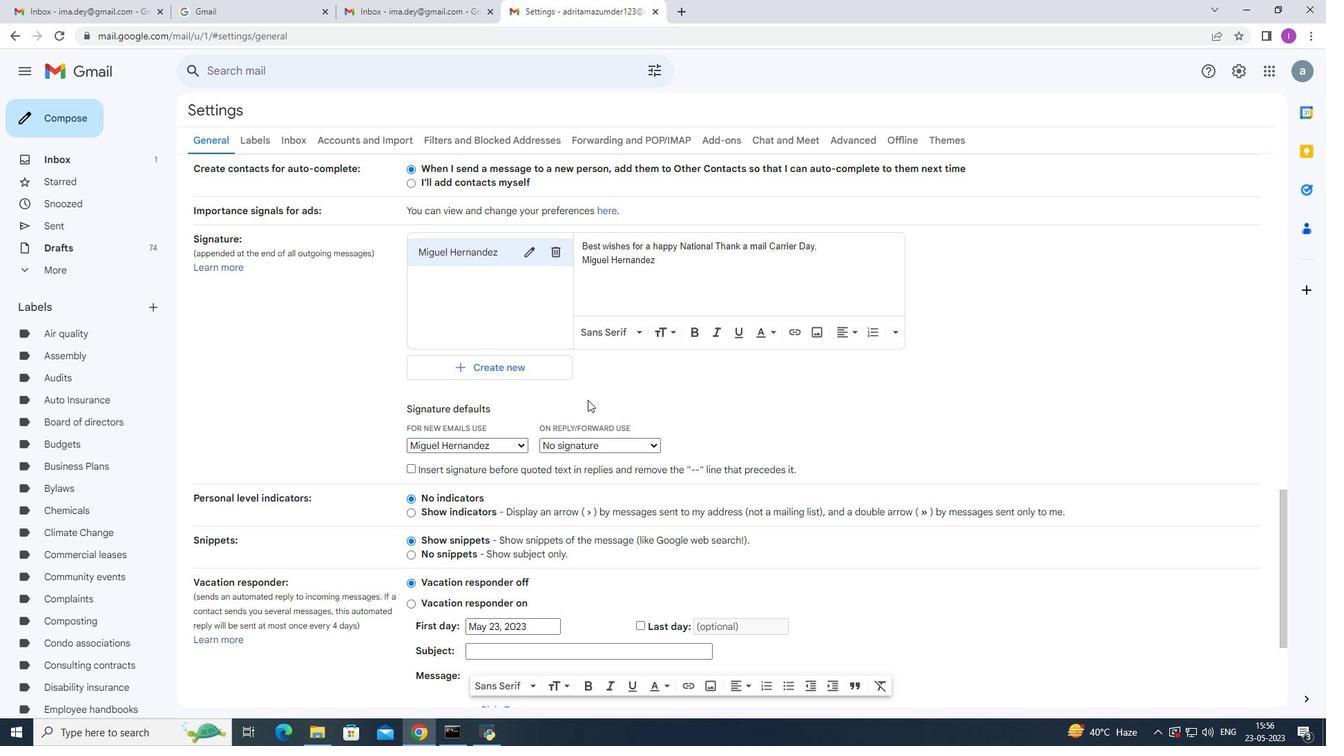 
Action: Mouse scrolled (588, 400) with delta (0, 0)
Screenshot: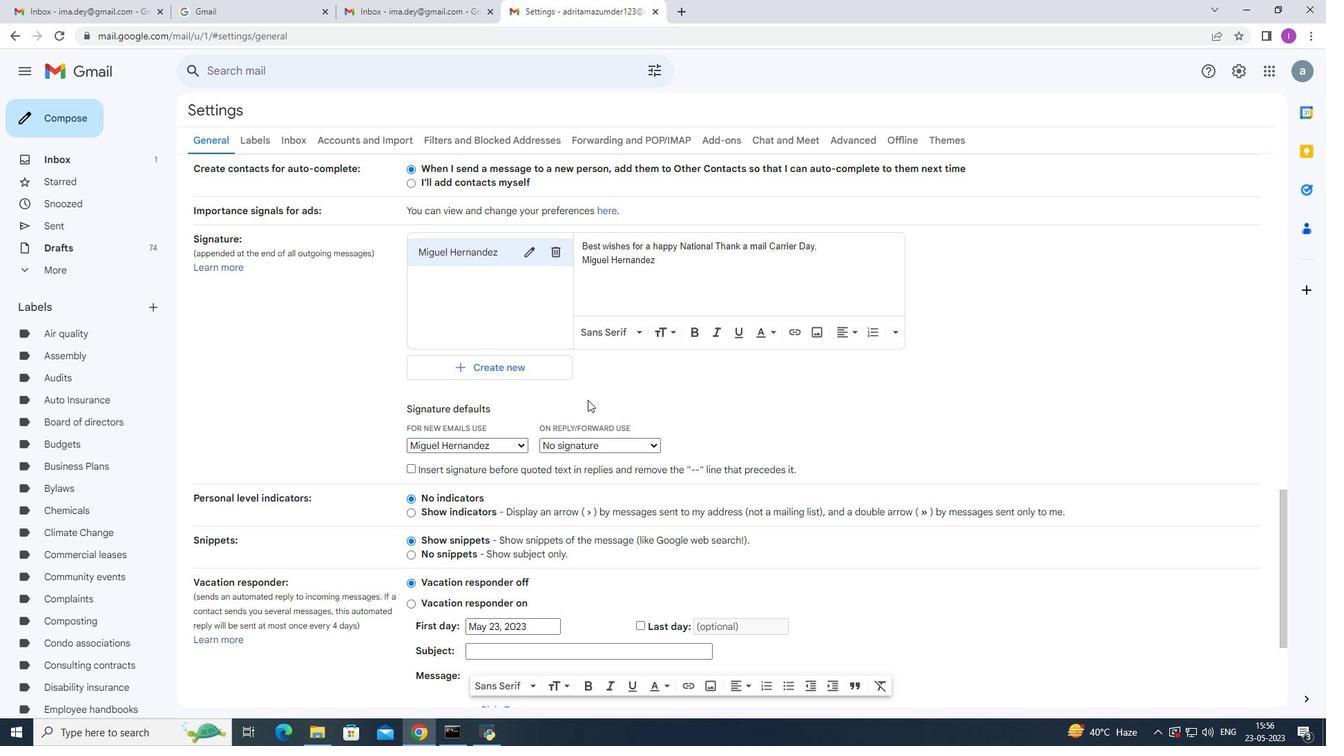 
Action: Mouse scrolled (588, 401) with delta (0, 0)
Screenshot: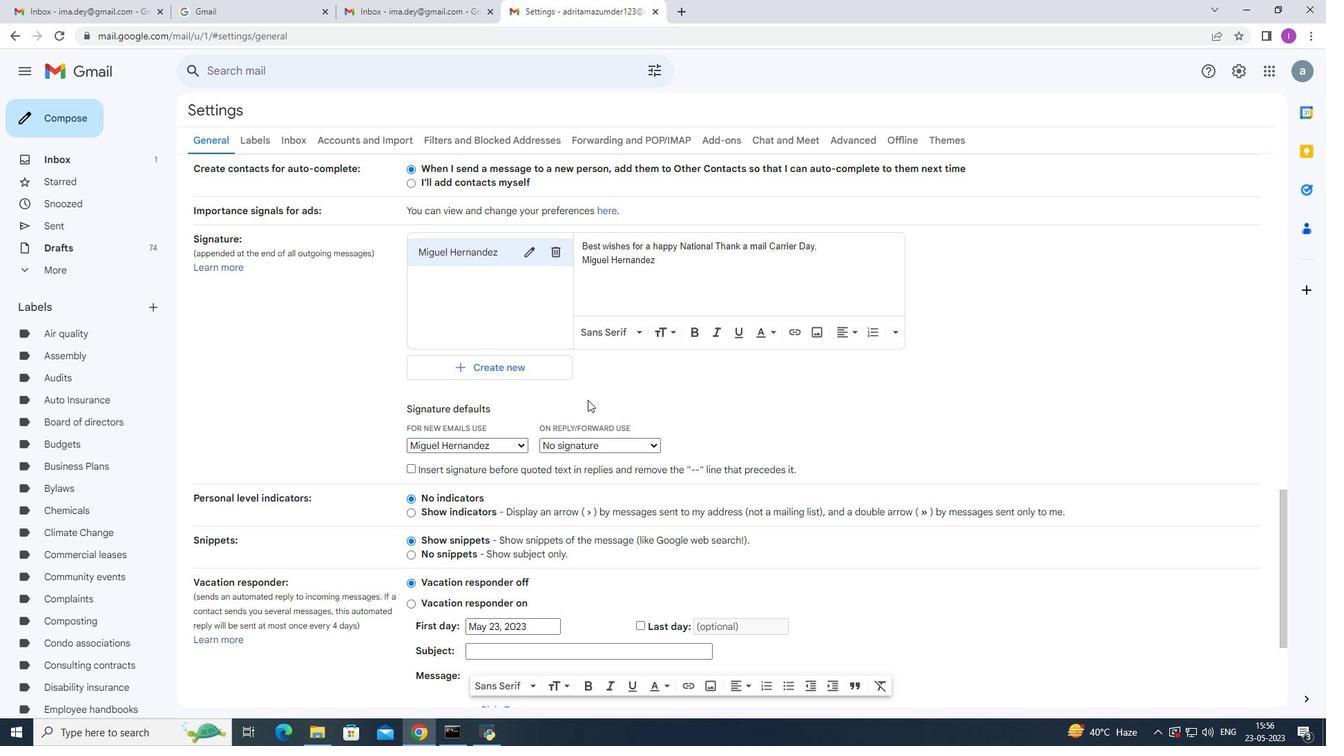 
Action: Mouse scrolled (588, 401) with delta (0, 0)
Screenshot: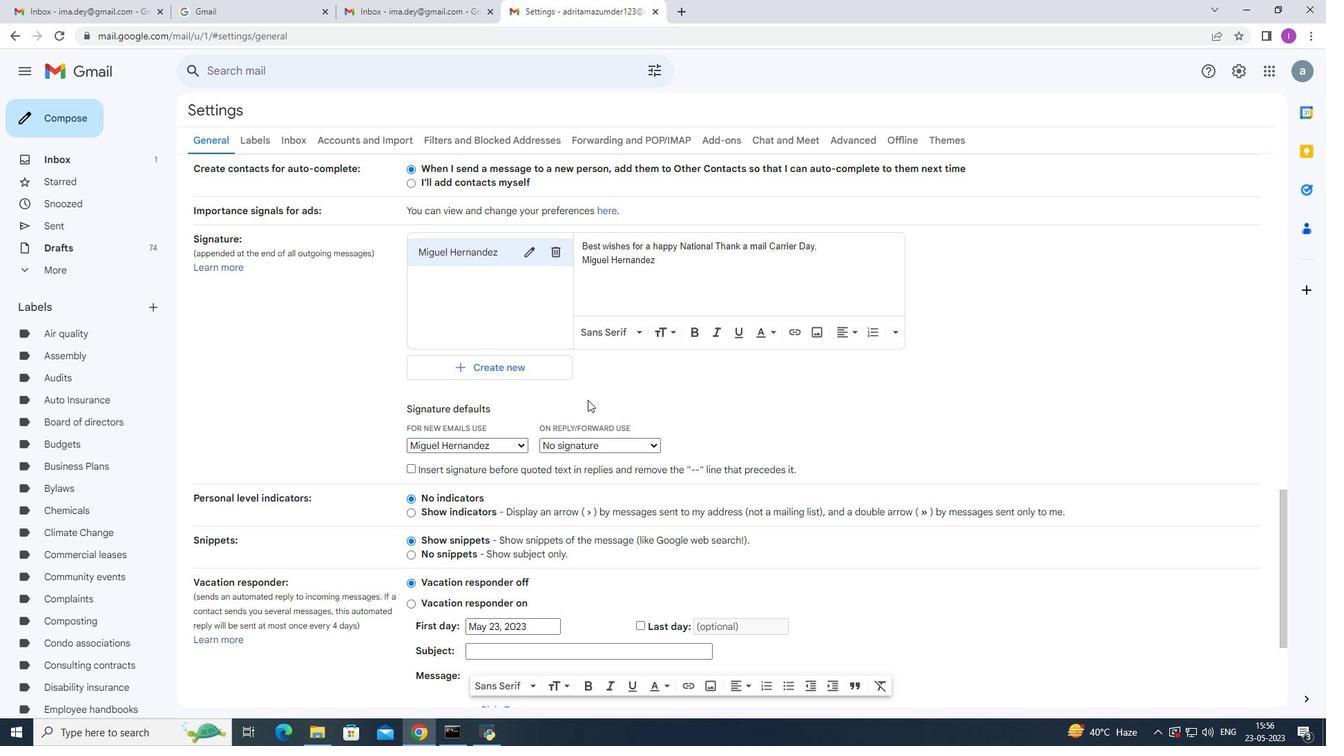
Action: Mouse moved to (594, 400)
Screenshot: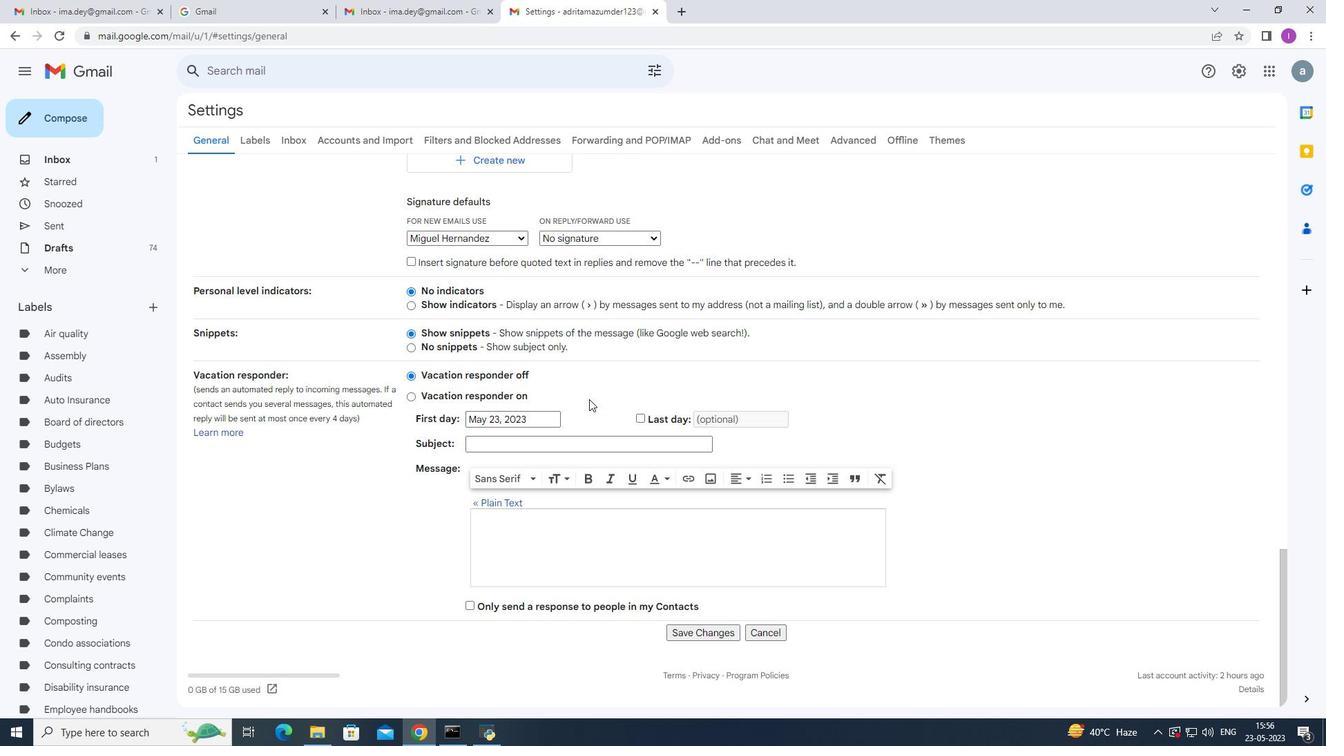 
Action: Mouse scrolled (594, 399) with delta (0, 0)
Screenshot: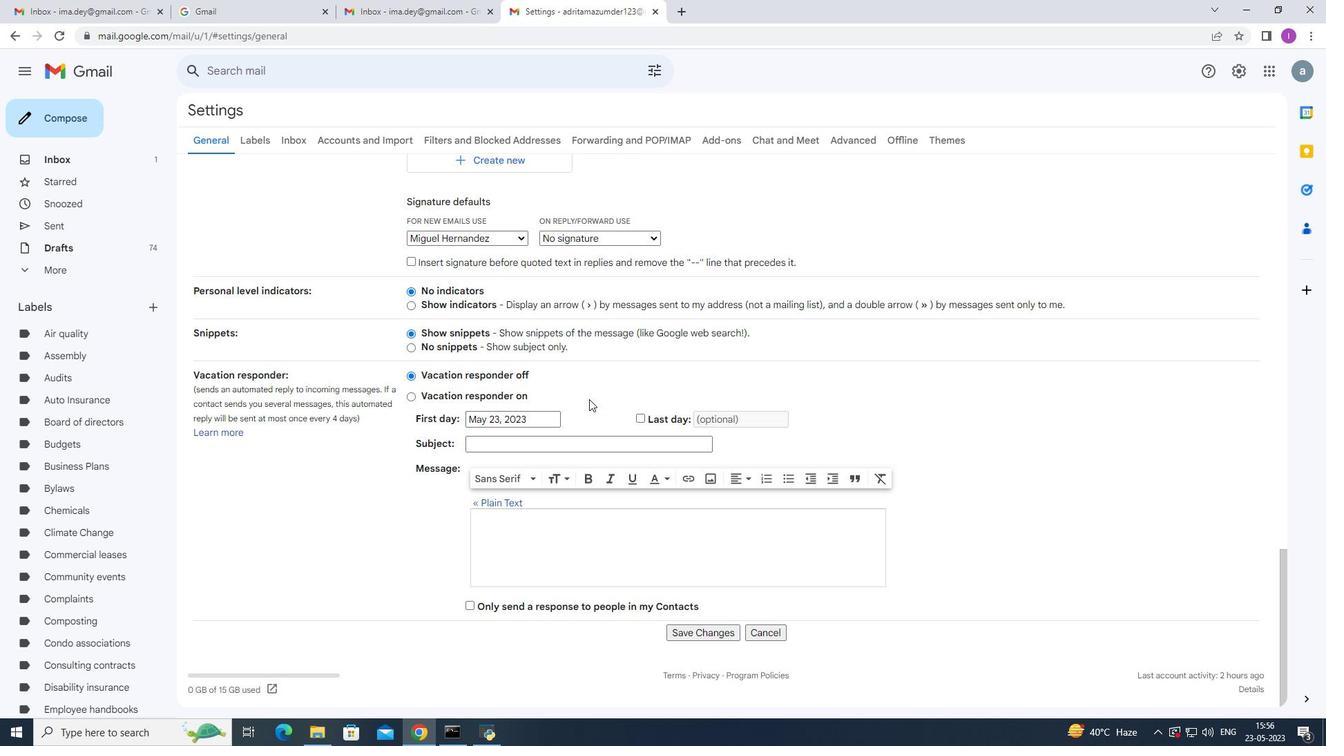 
Action: Mouse moved to (601, 402)
Screenshot: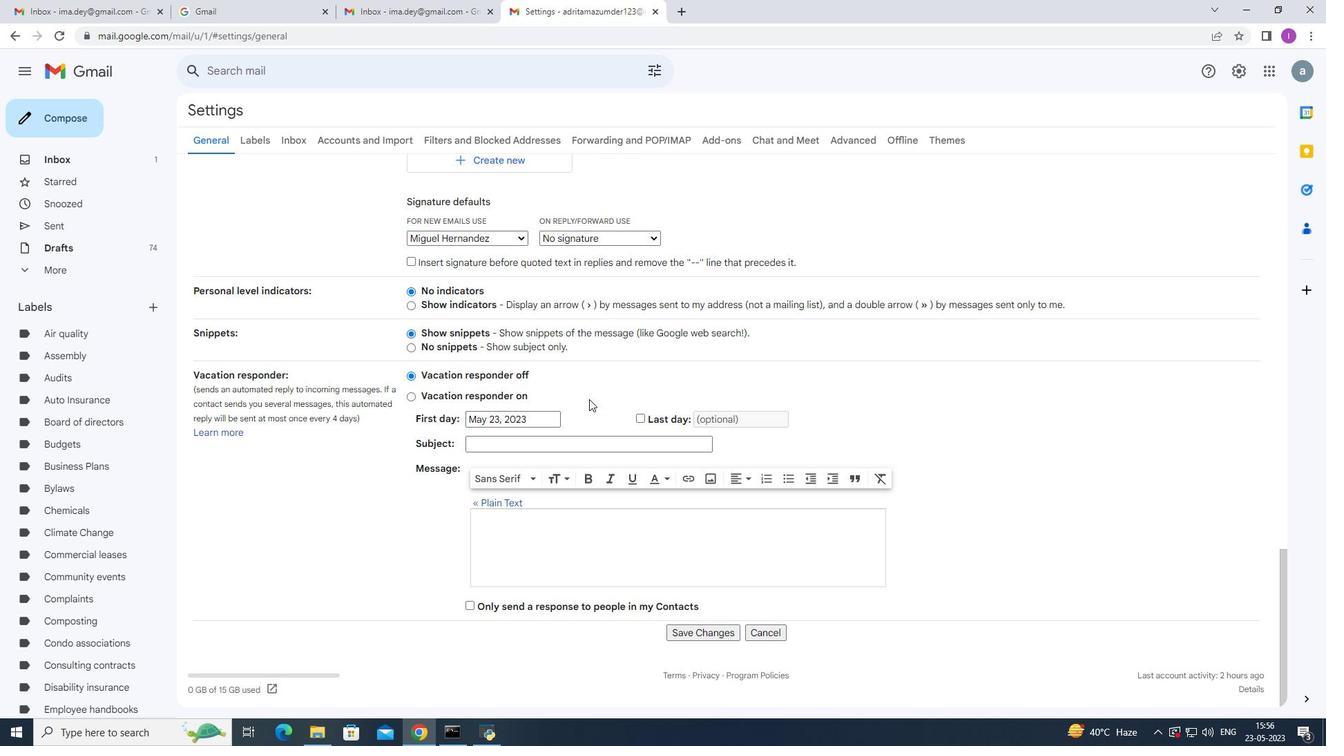 
Action: Mouse scrolled (599, 401) with delta (0, 0)
Screenshot: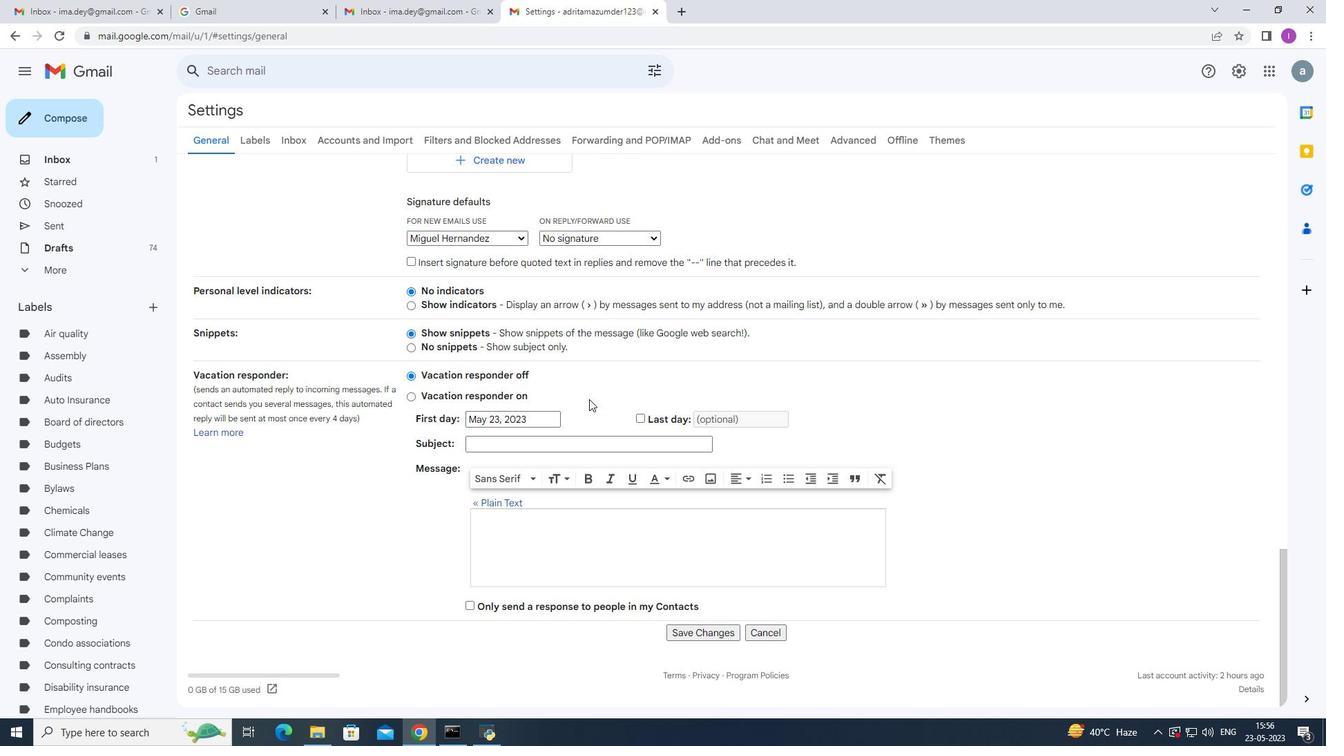 
Action: Mouse moved to (610, 402)
Screenshot: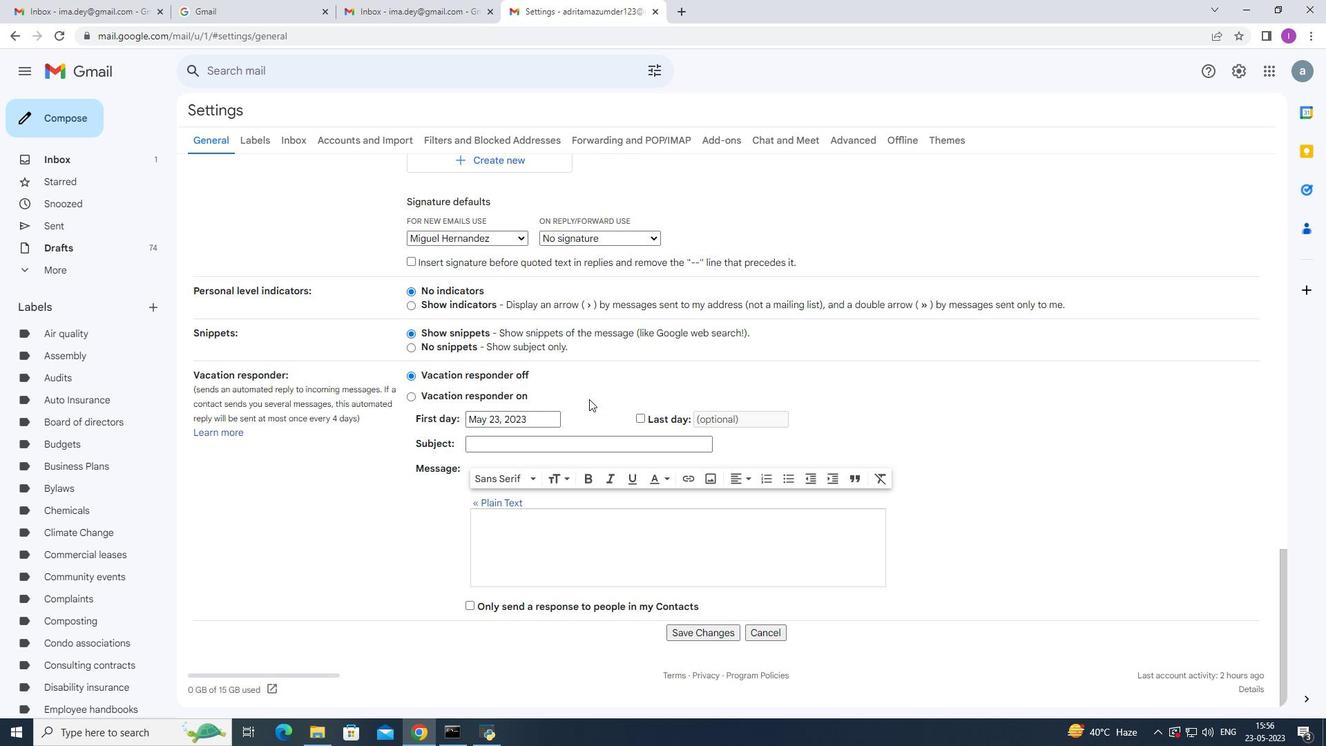 
Action: Mouse scrolled (607, 401) with delta (0, 0)
Screenshot: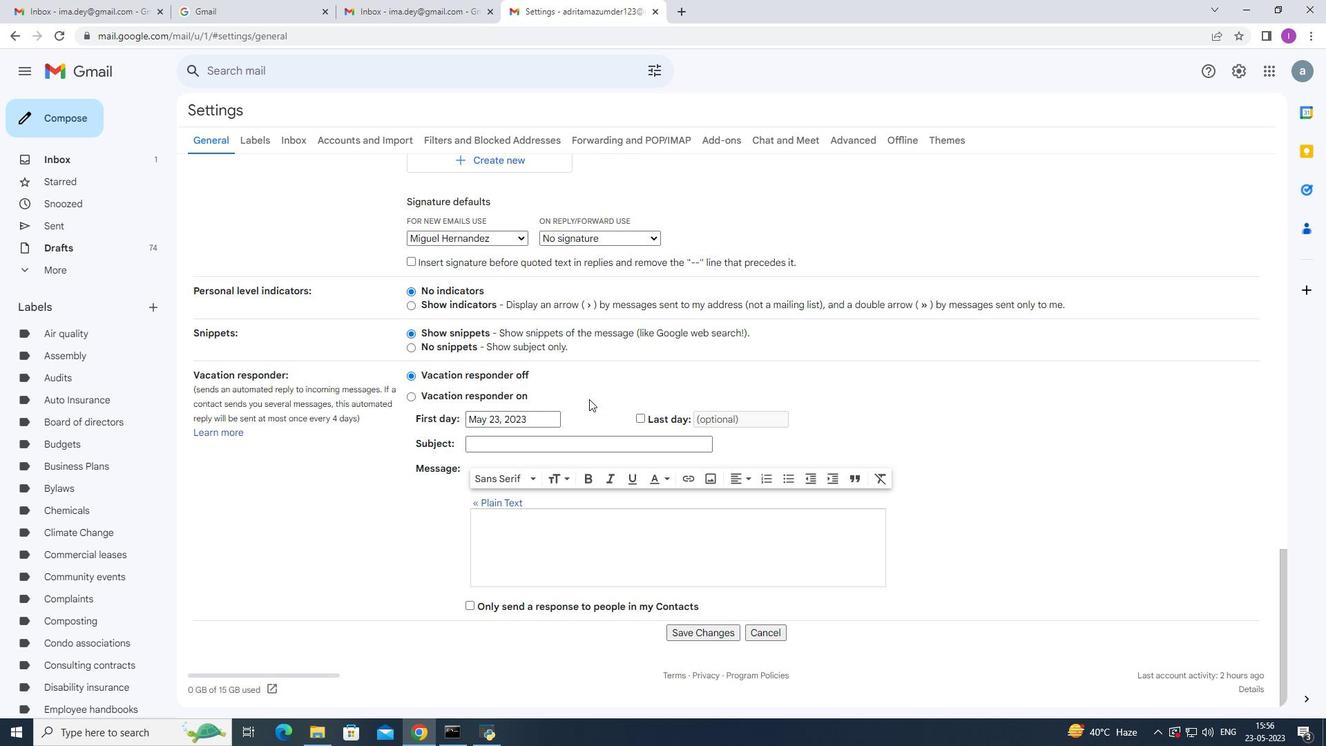 
Action: Mouse moved to (627, 404)
Screenshot: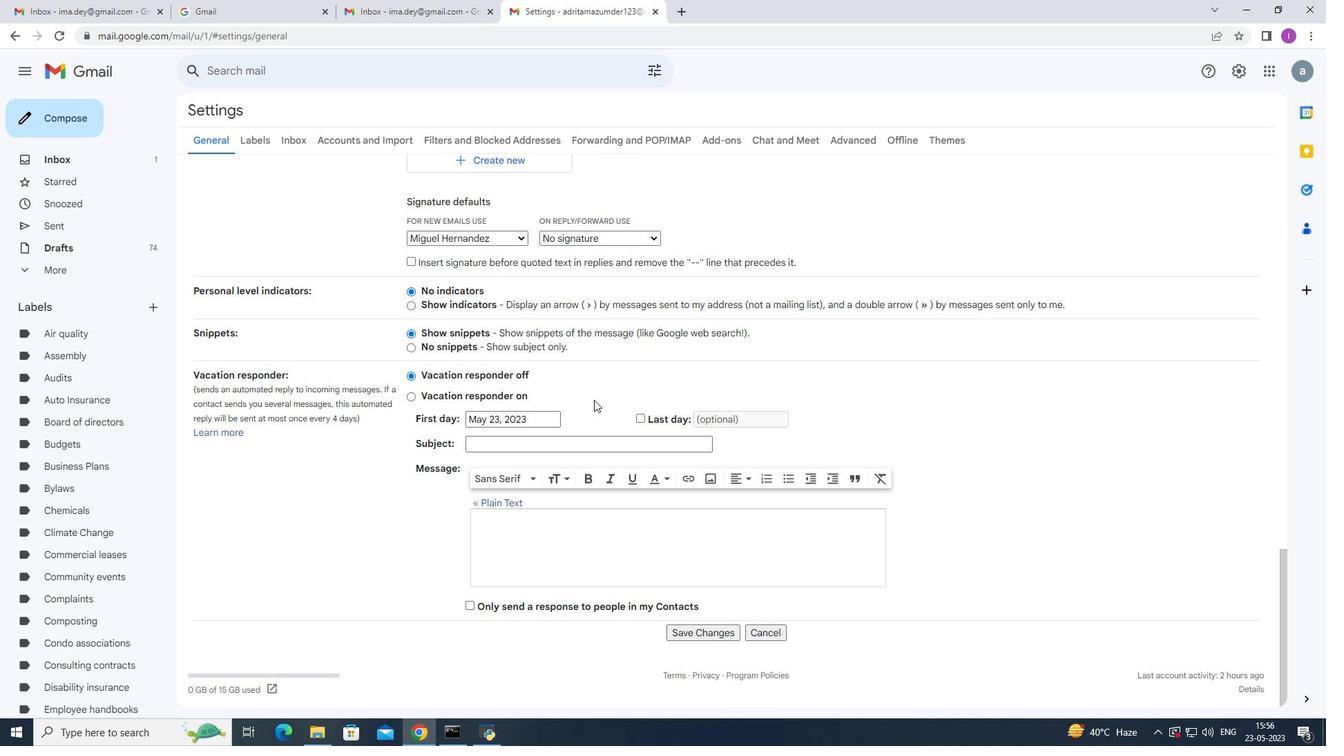 
Action: Mouse scrolled (617, 402) with delta (0, 0)
Screenshot: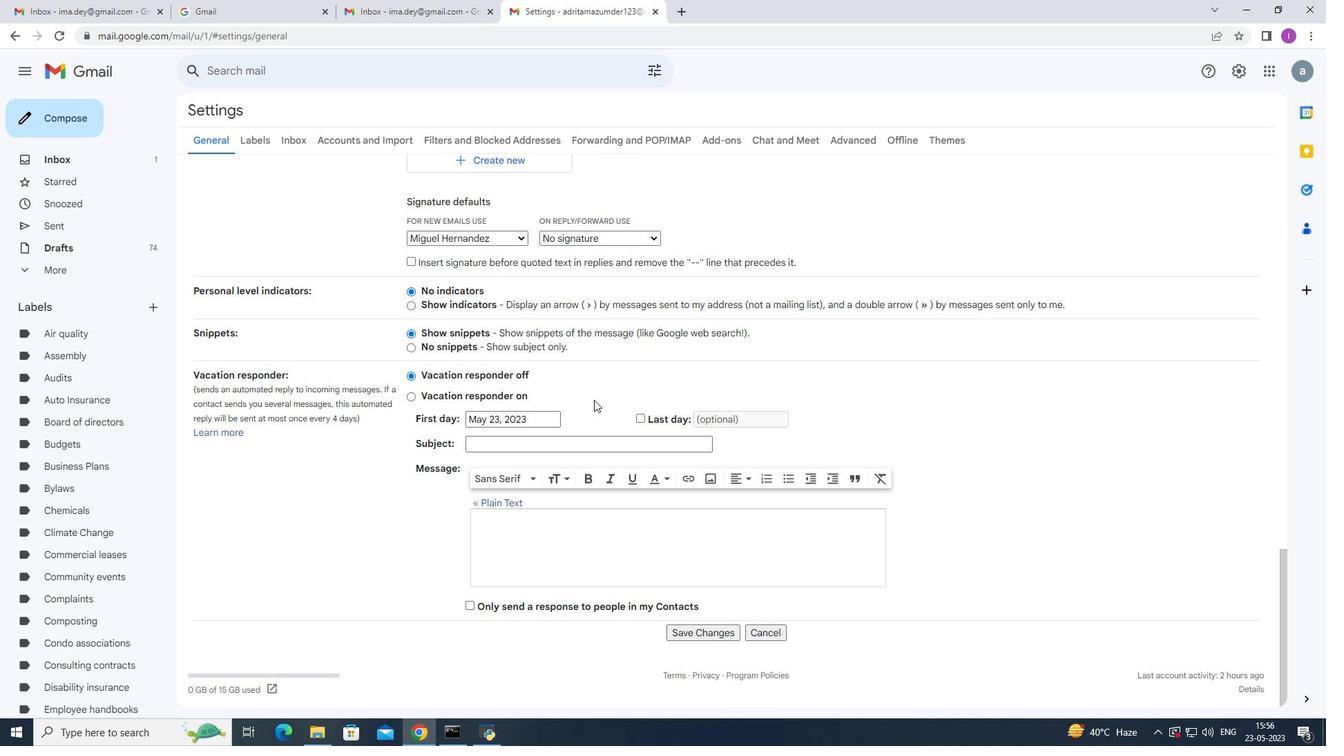 
Action: Mouse moved to (701, 634)
Screenshot: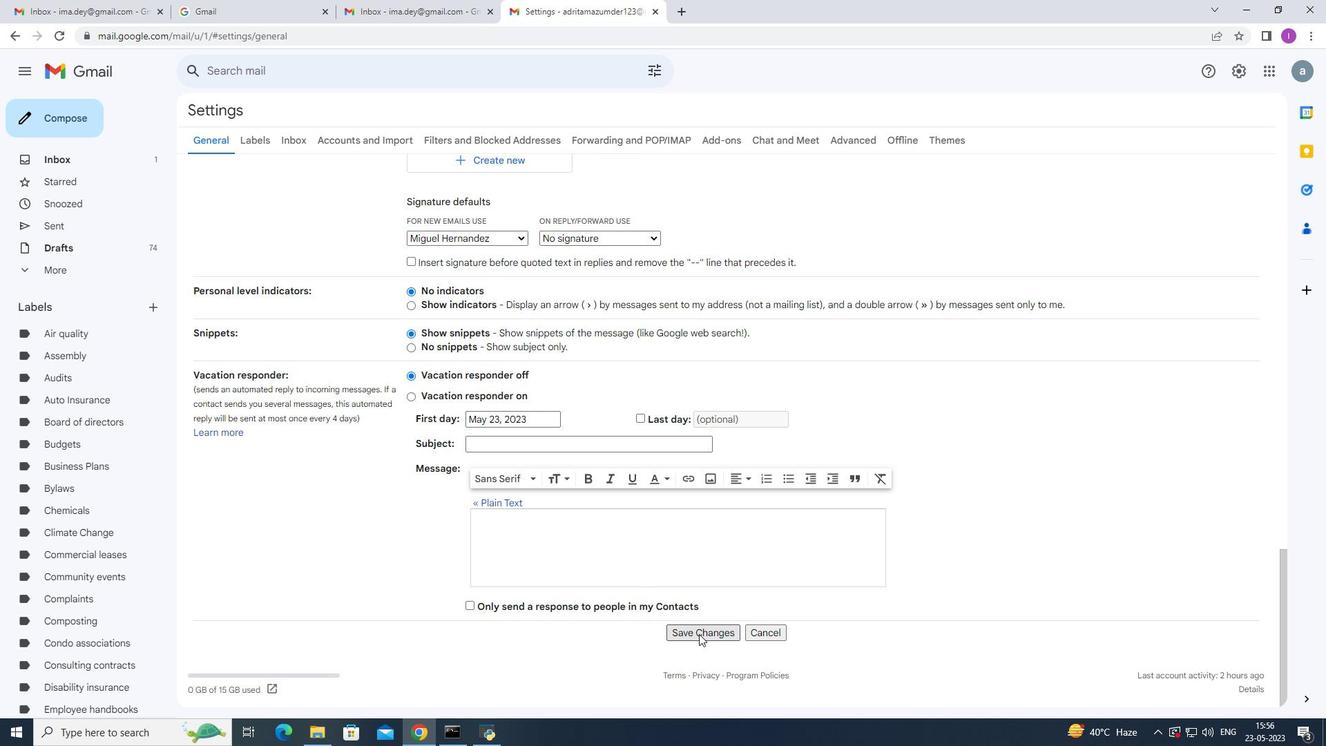 
Action: Mouse pressed left at (701, 634)
Screenshot: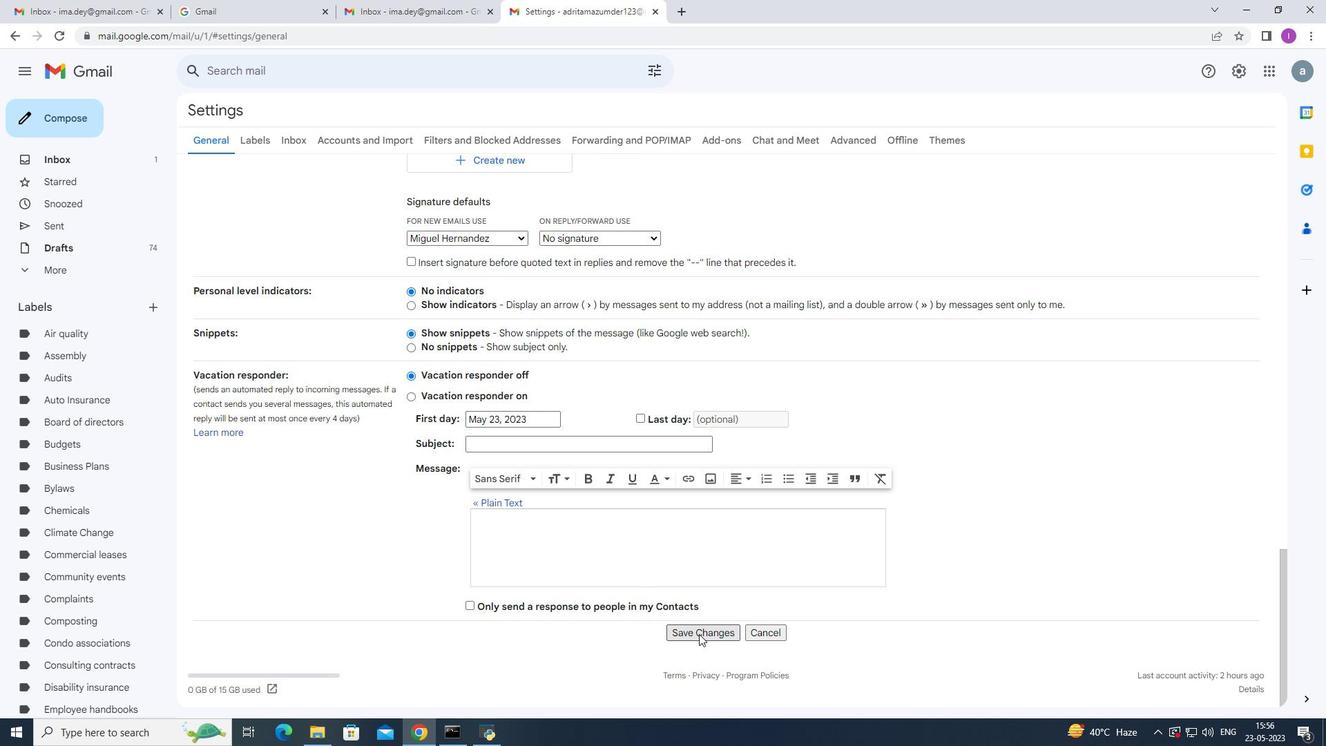 
Action: Mouse moved to (51, 120)
Screenshot: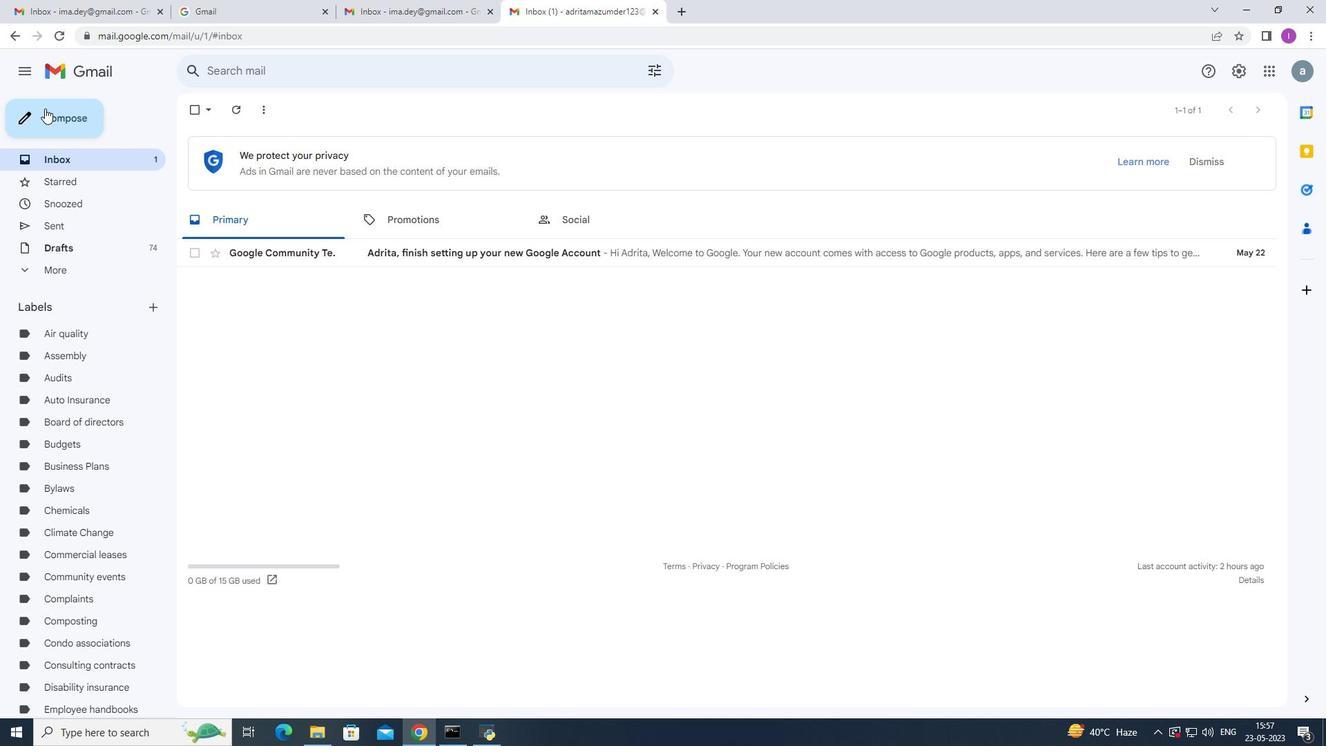 
Action: Mouse pressed left at (51, 120)
Screenshot: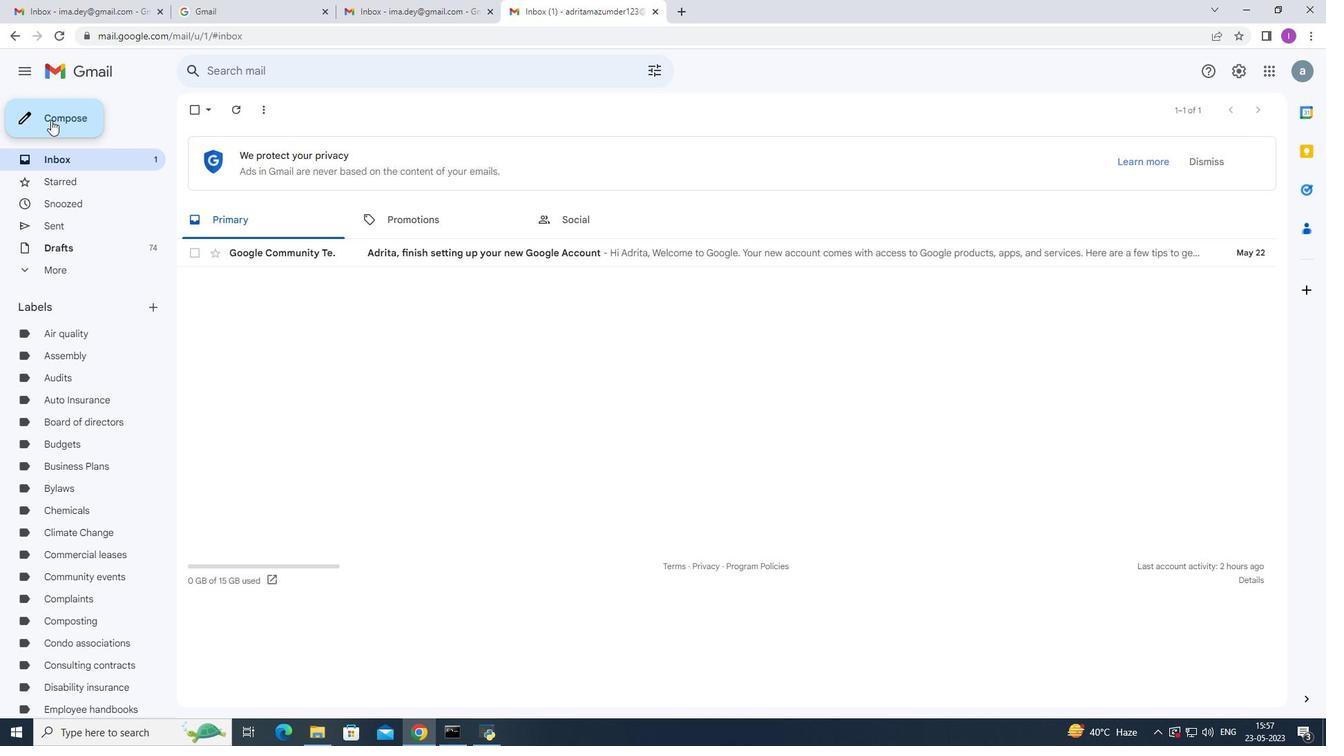 
Action: Mouse moved to (908, 327)
Screenshot: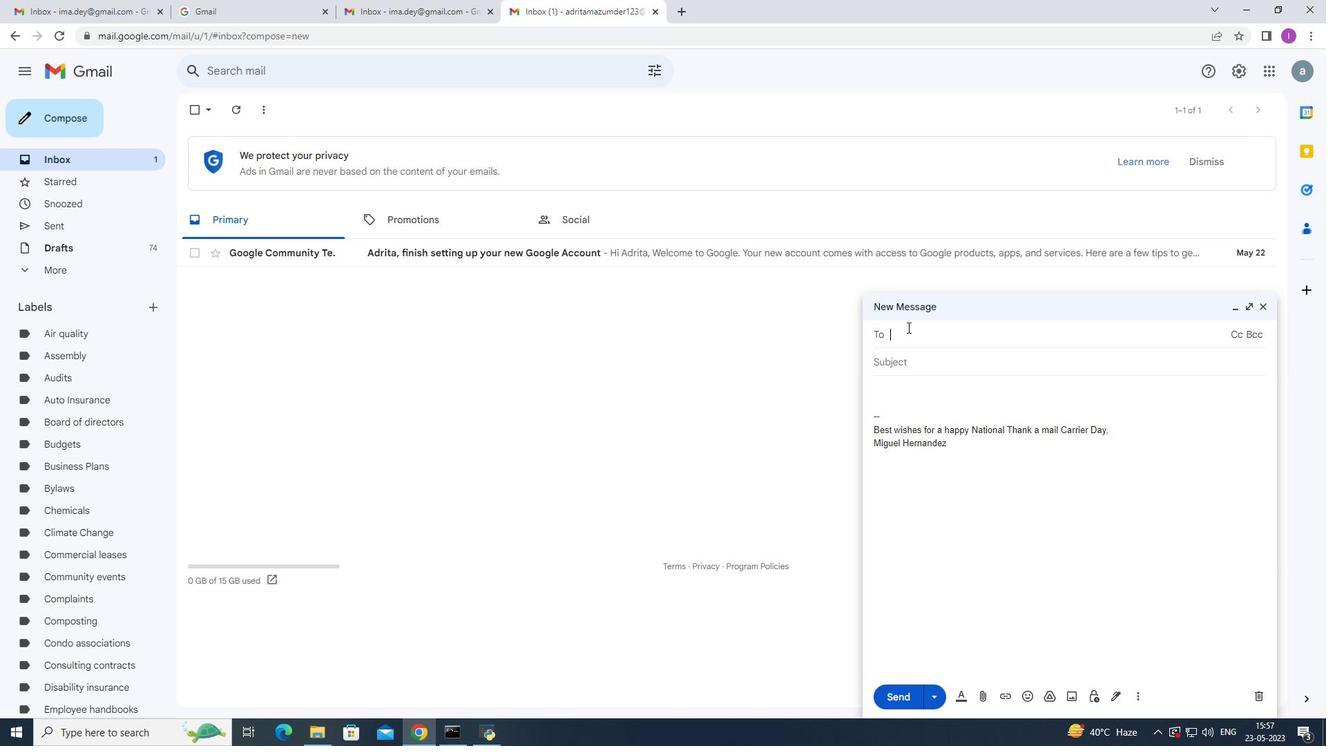 
Action: Mouse pressed left at (908, 327)
Screenshot: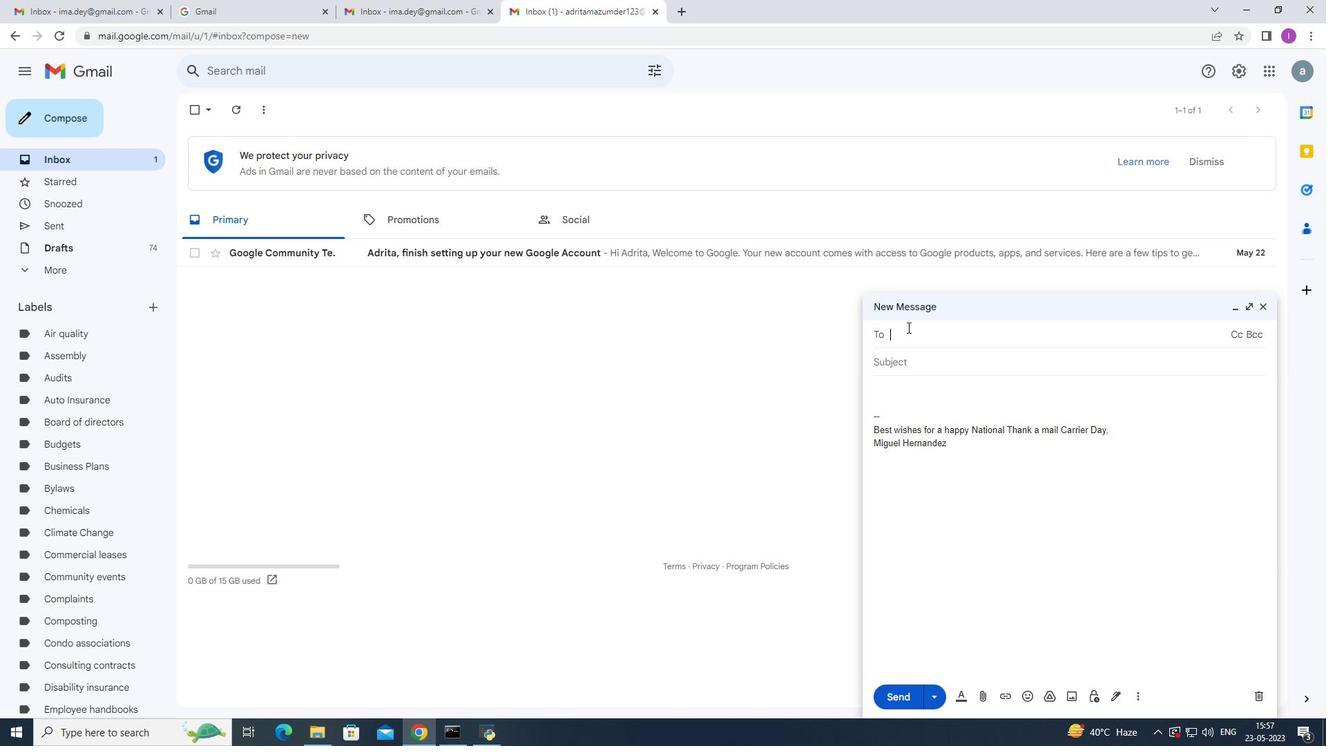 
Action: Mouse moved to (1107, 331)
Screenshot: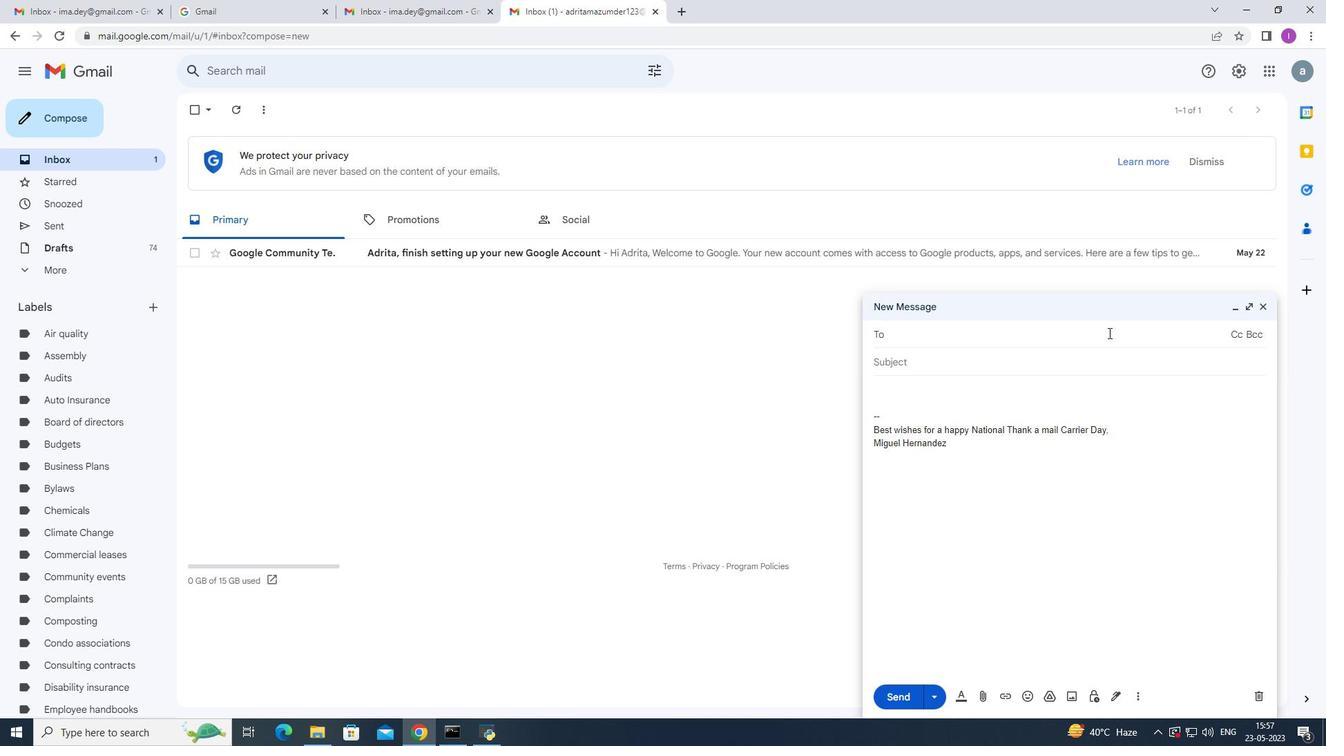 
Action: Key pressed s
Screenshot: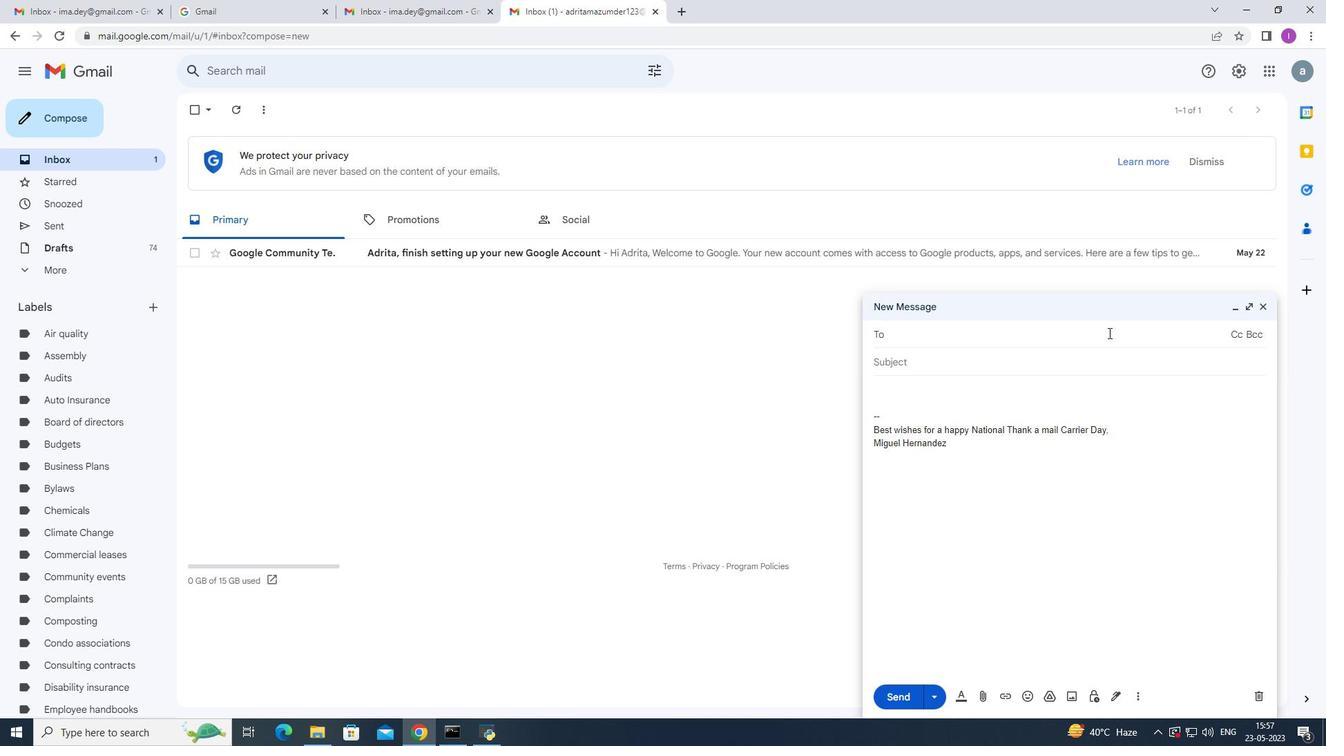 
Action: Mouse moved to (991, 374)
Screenshot: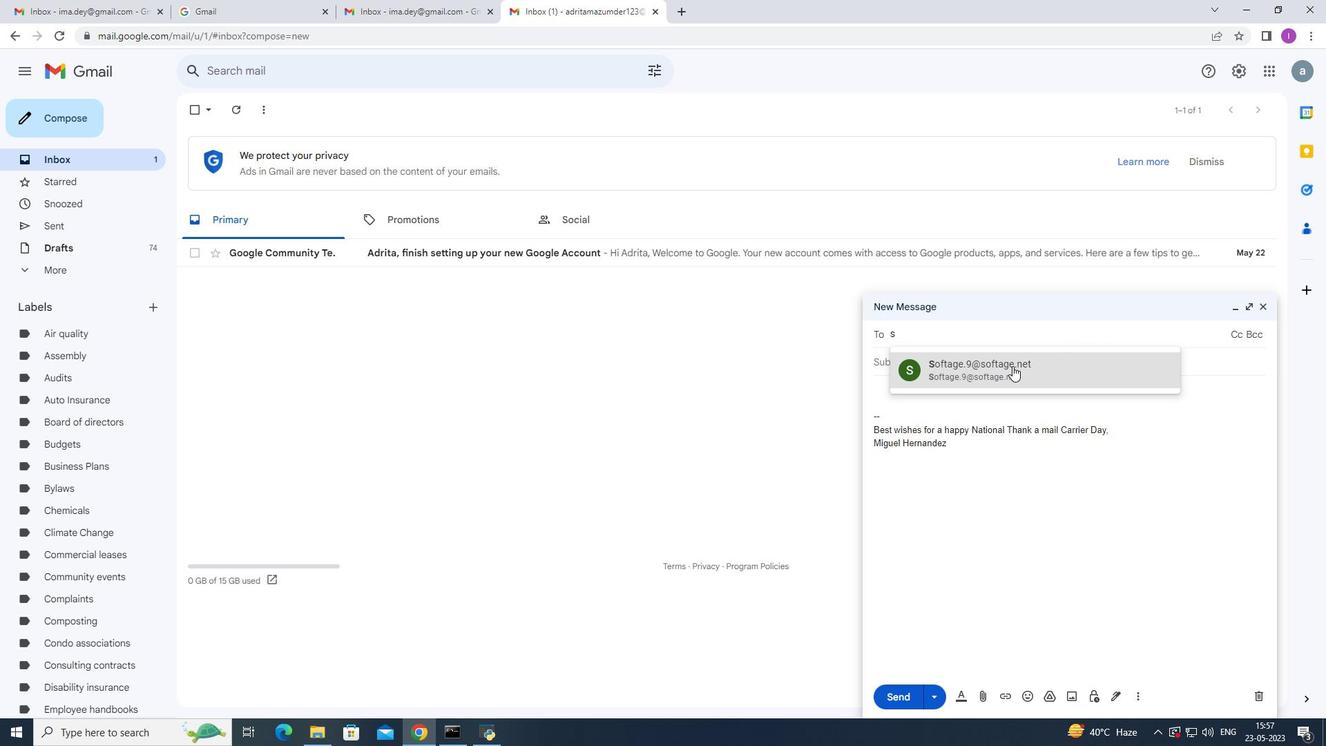 
Action: Mouse pressed left at (991, 374)
Screenshot: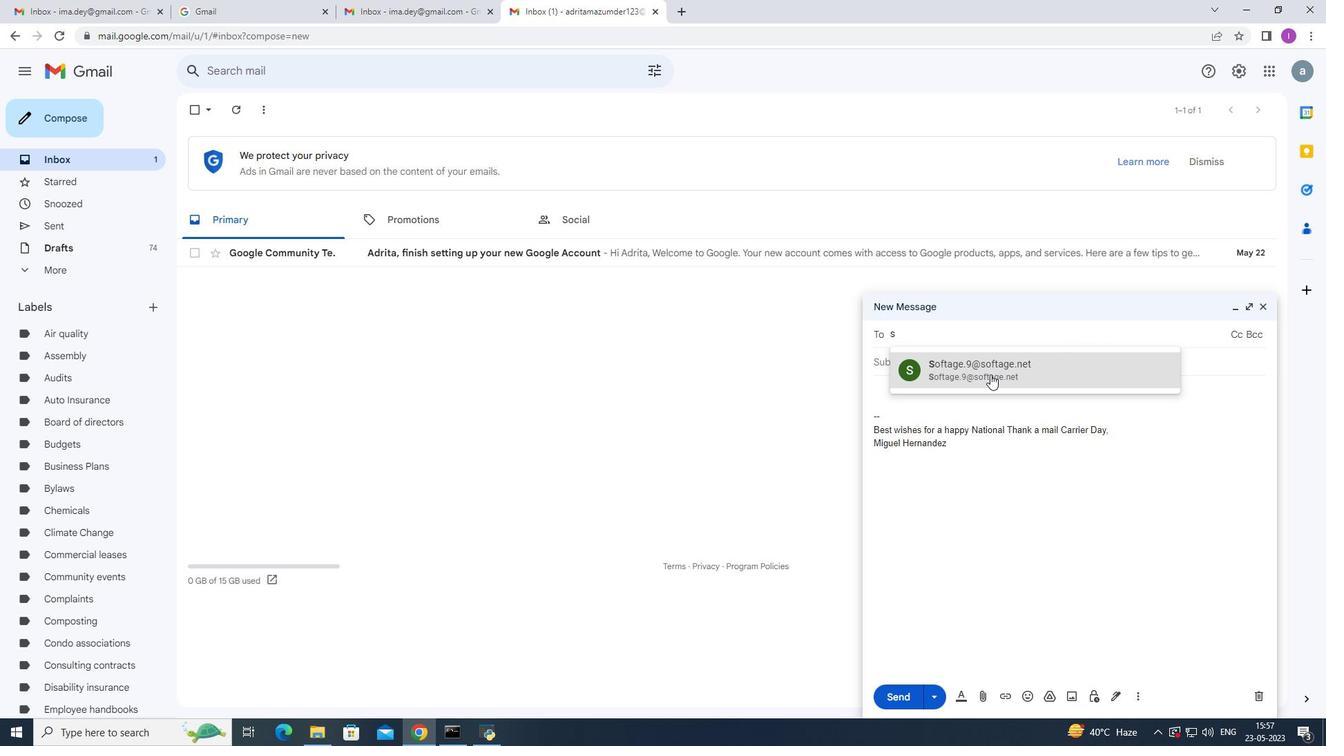 
Action: Mouse moved to (1080, 463)
Screenshot: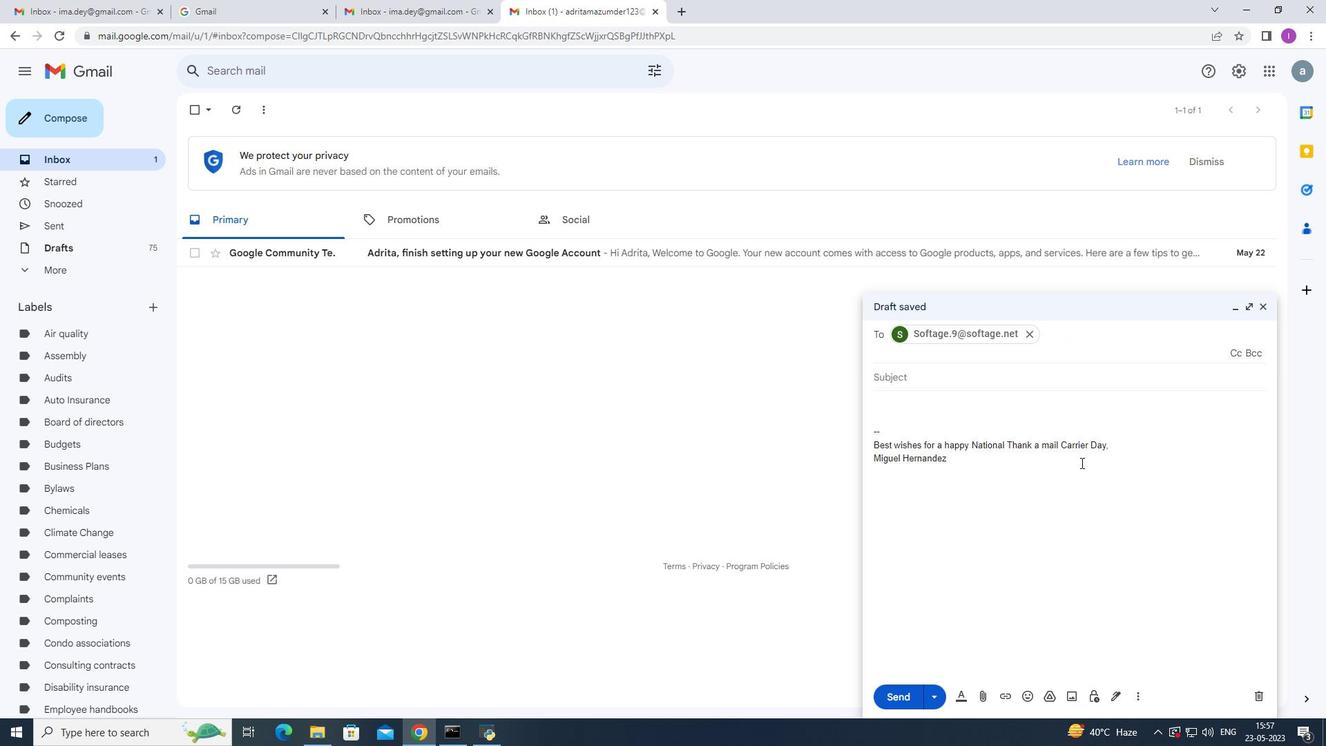 
Action: Mouse scrolled (1080, 462) with delta (0, 0)
Screenshot: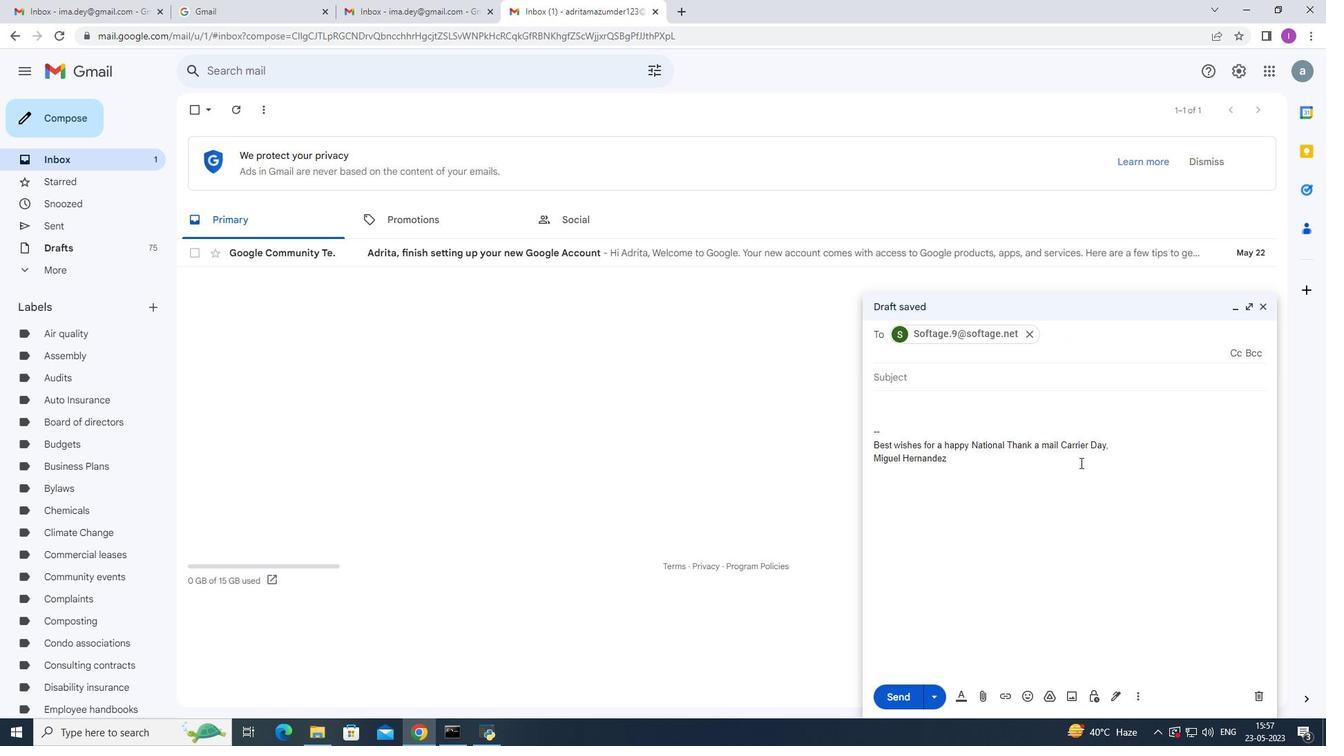 
Action: Mouse moved to (1080, 463)
Screenshot: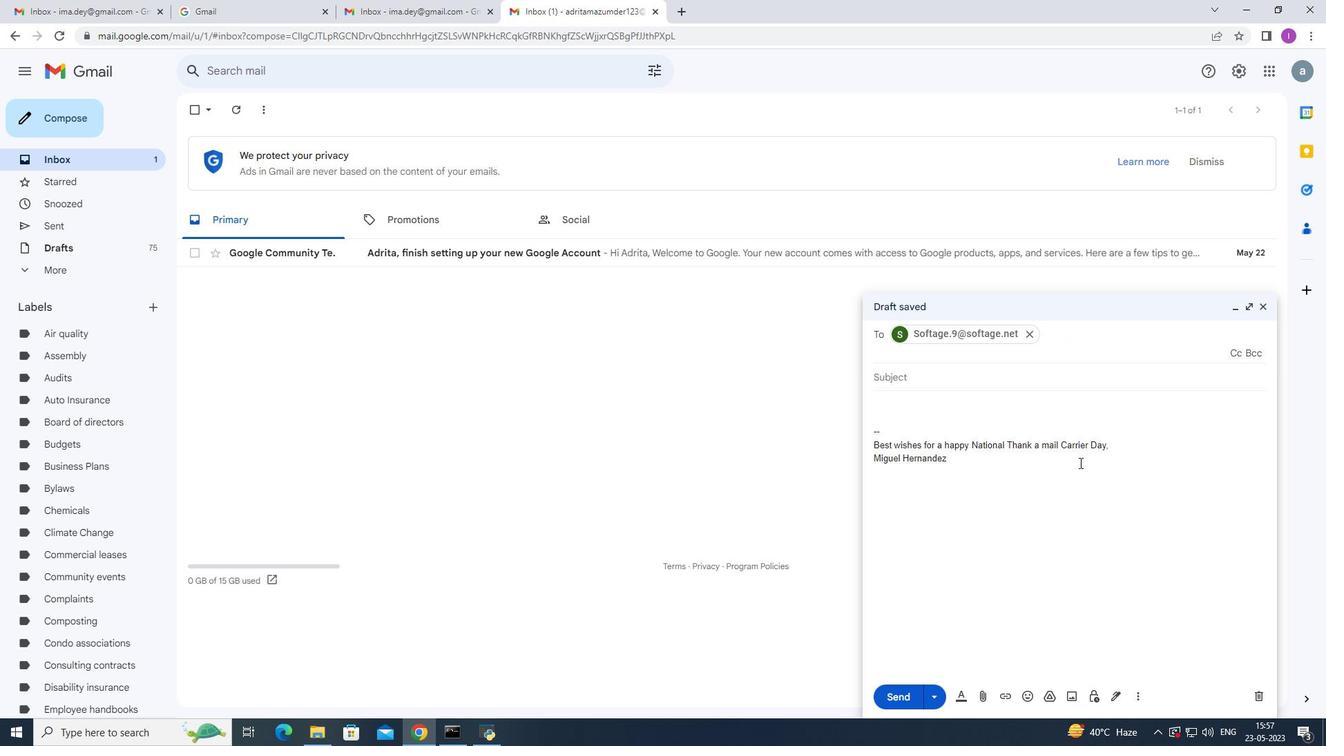 
Action: Mouse scrolled (1080, 462) with delta (0, 0)
Screenshot: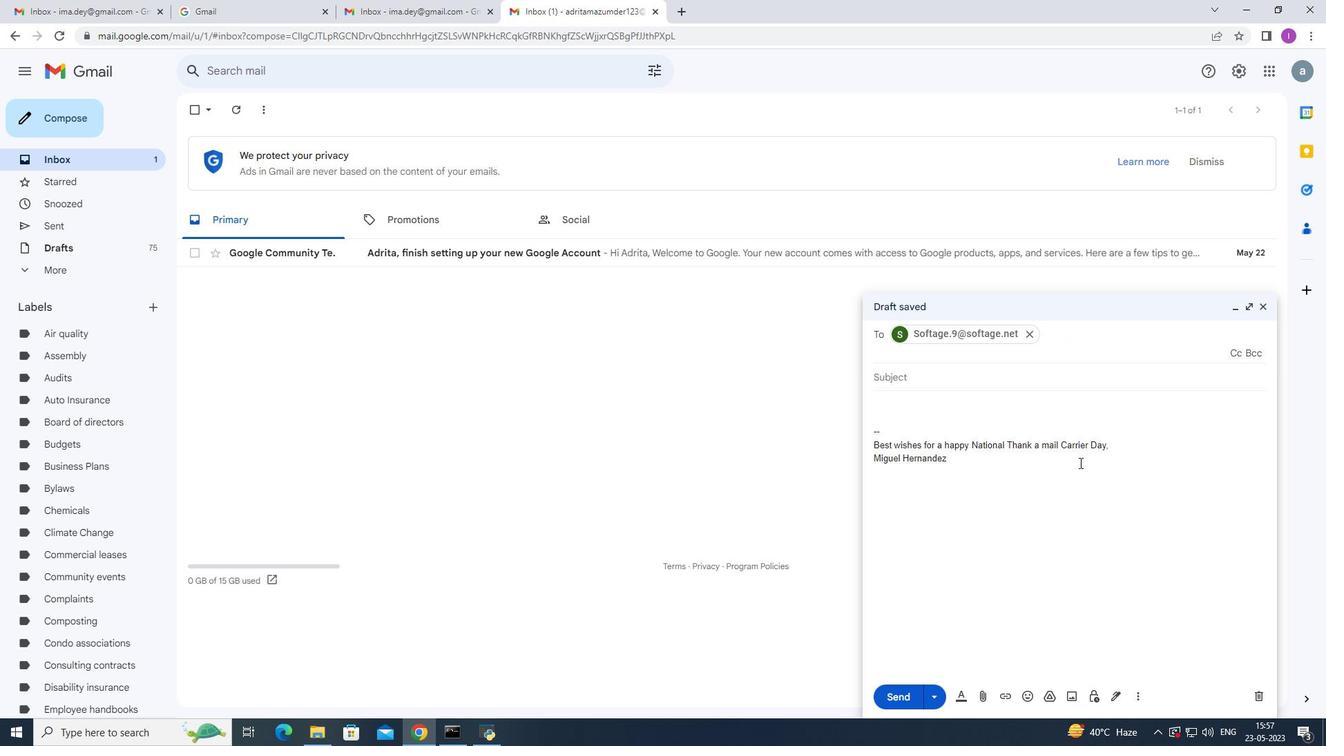 
Action: Mouse scrolled (1080, 462) with delta (0, 0)
Screenshot: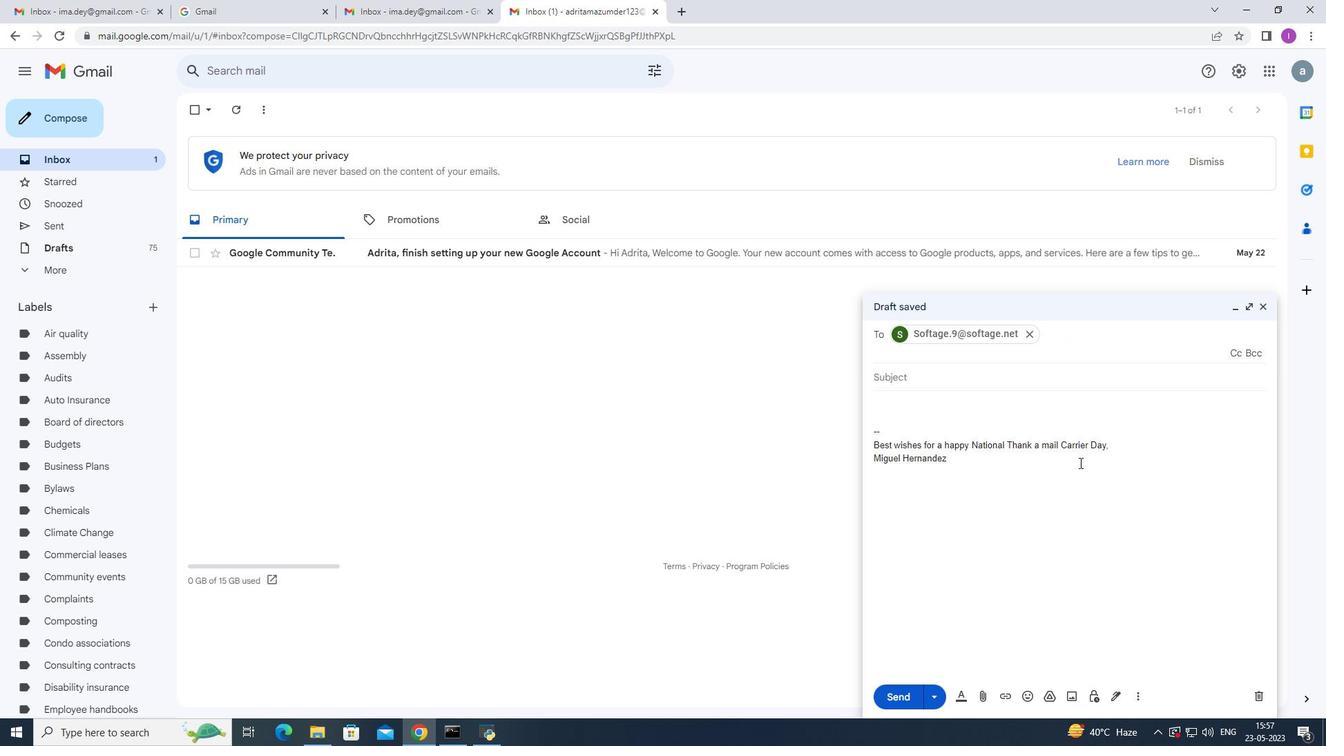 
Action: Mouse scrolled (1080, 462) with delta (0, 0)
Screenshot: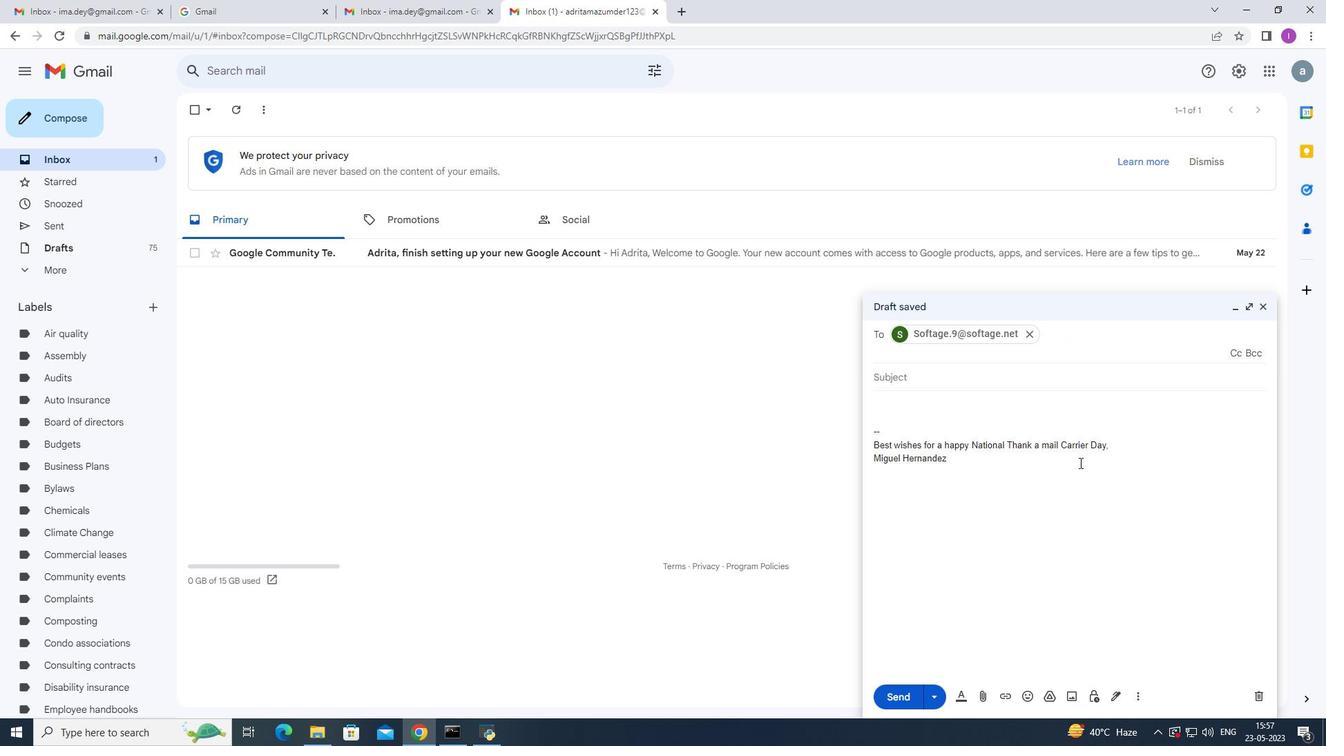 
Action: Mouse scrolled (1080, 462) with delta (0, 0)
Screenshot: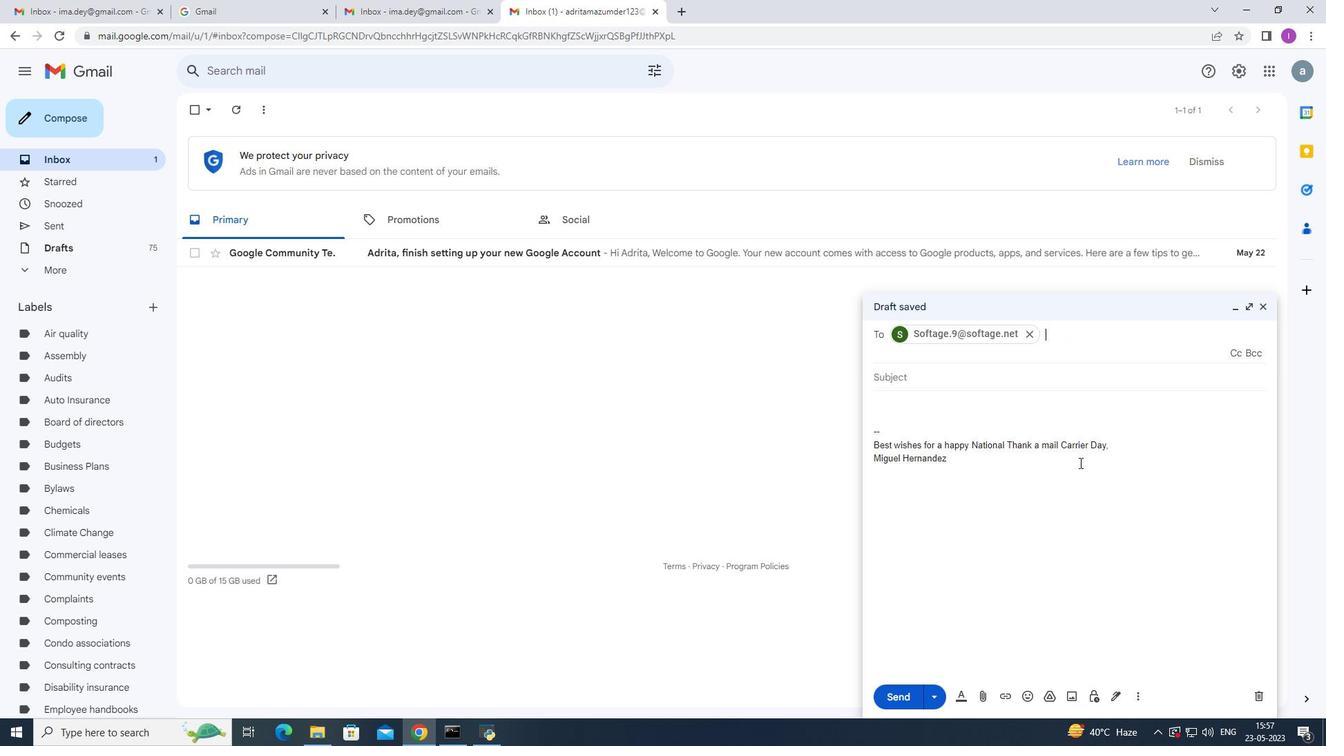 
Action: Mouse moved to (1125, 612)
Screenshot: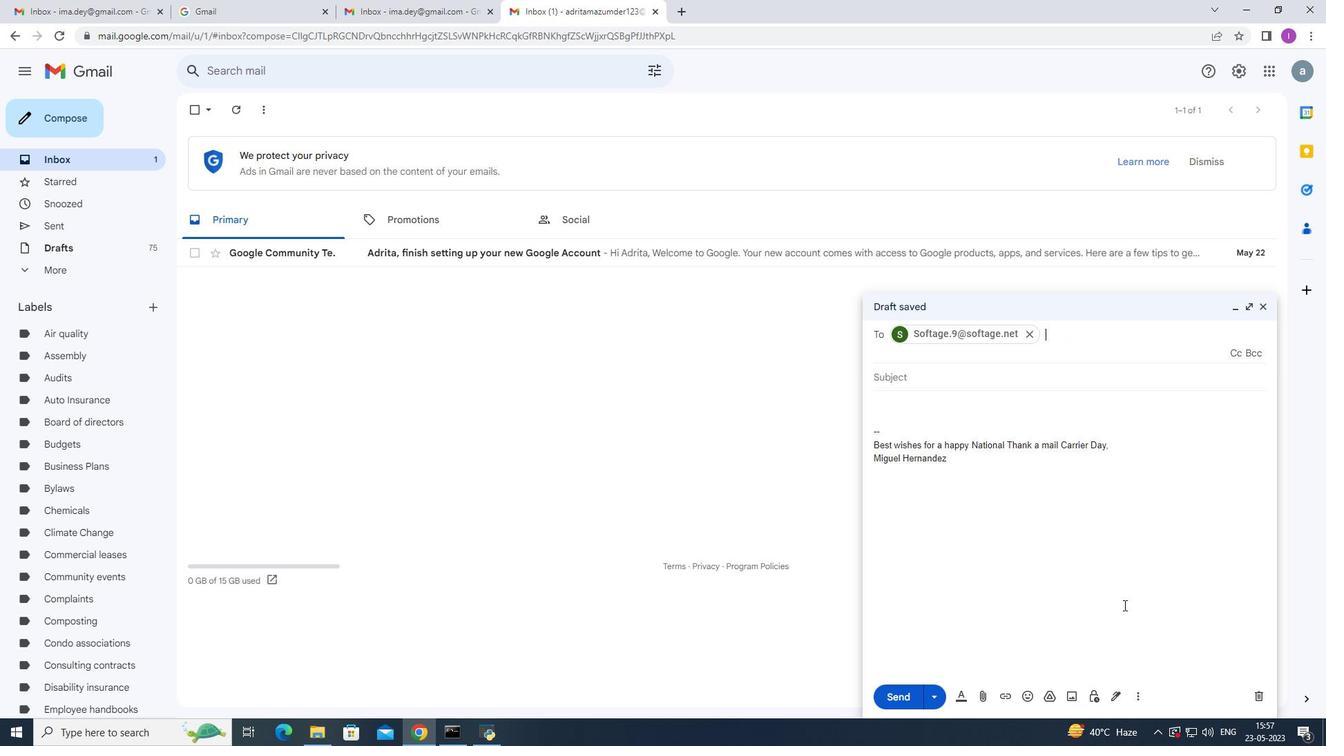 
Action: Mouse scrolled (1125, 611) with delta (0, 0)
Screenshot: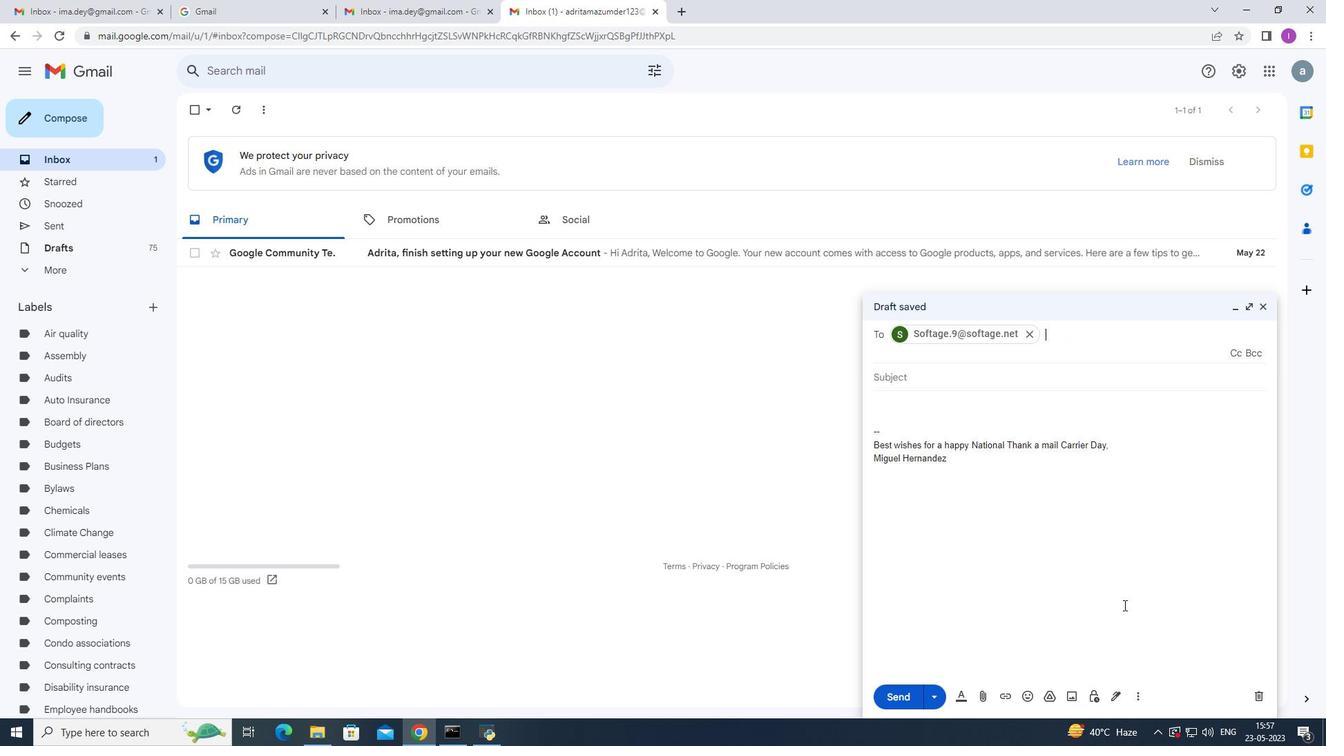 
Action: Mouse moved to (1125, 613)
Screenshot: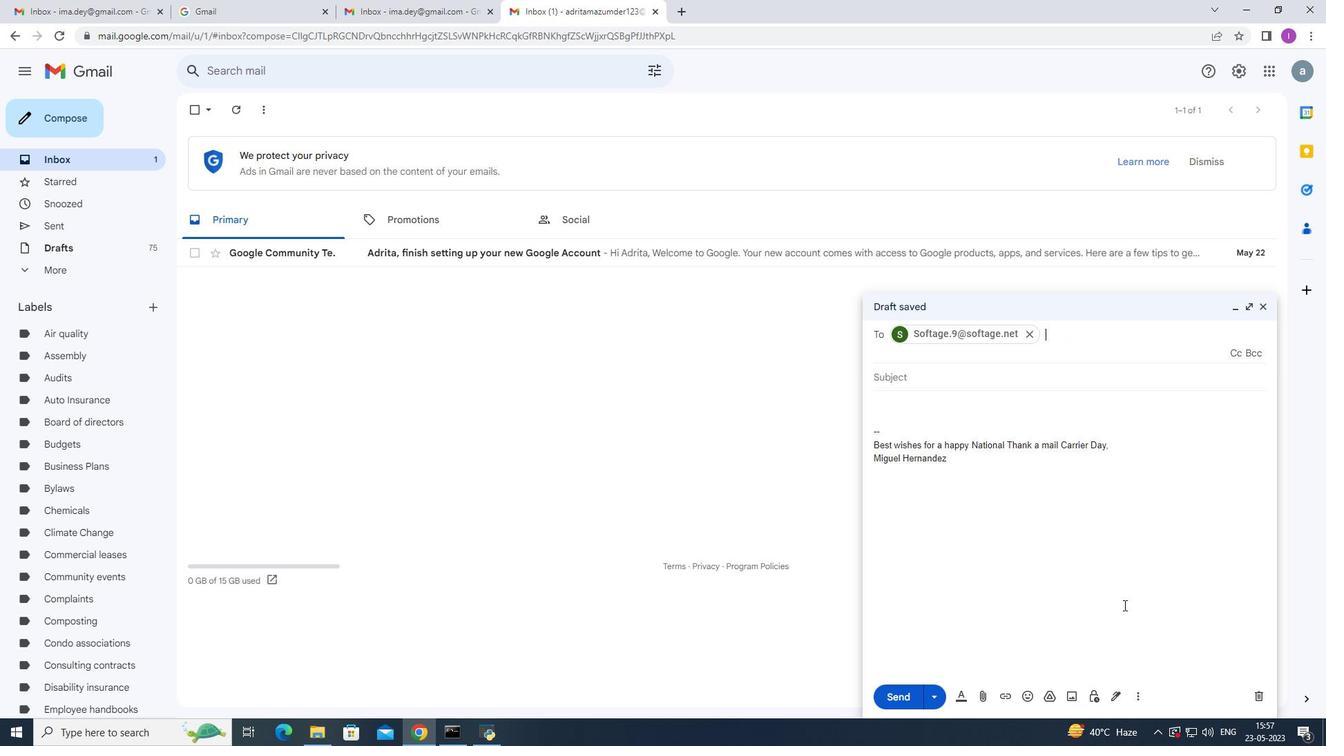 
Action: Mouse scrolled (1125, 613) with delta (0, 0)
Screenshot: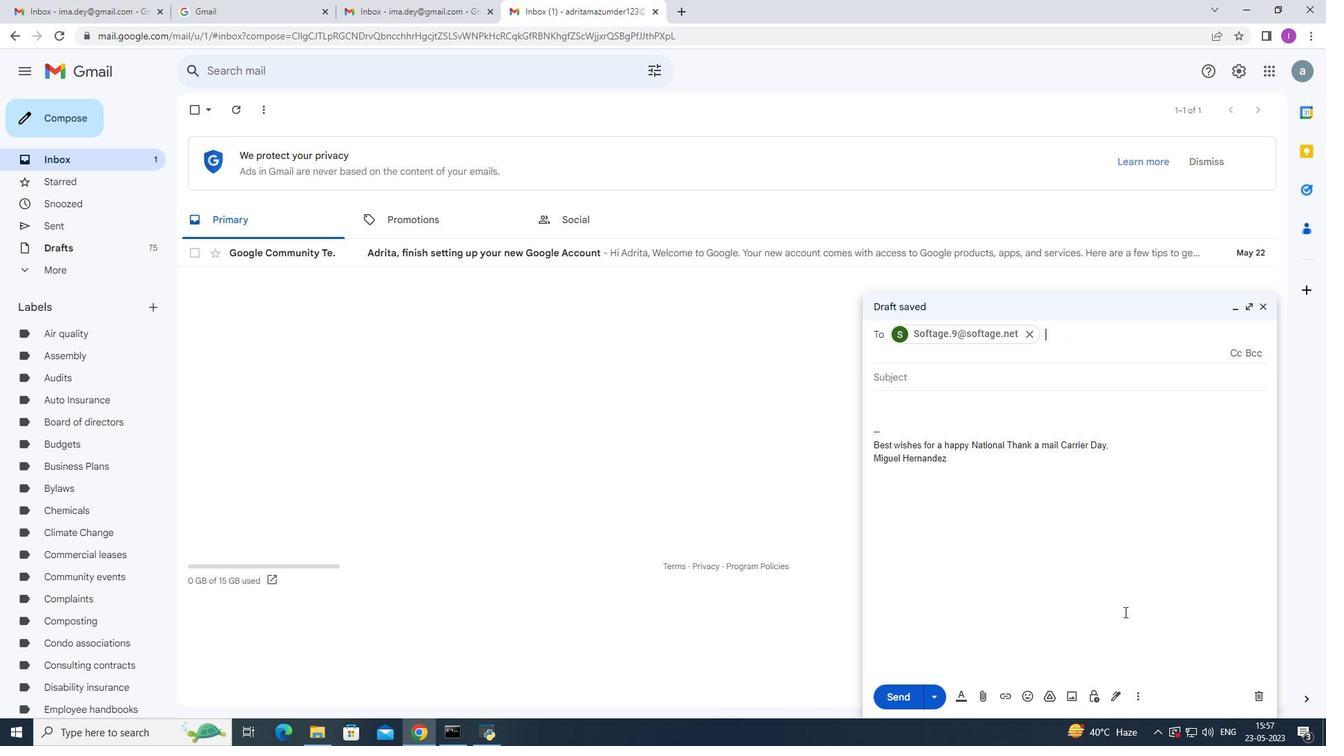 
Action: Mouse moved to (1142, 697)
Screenshot: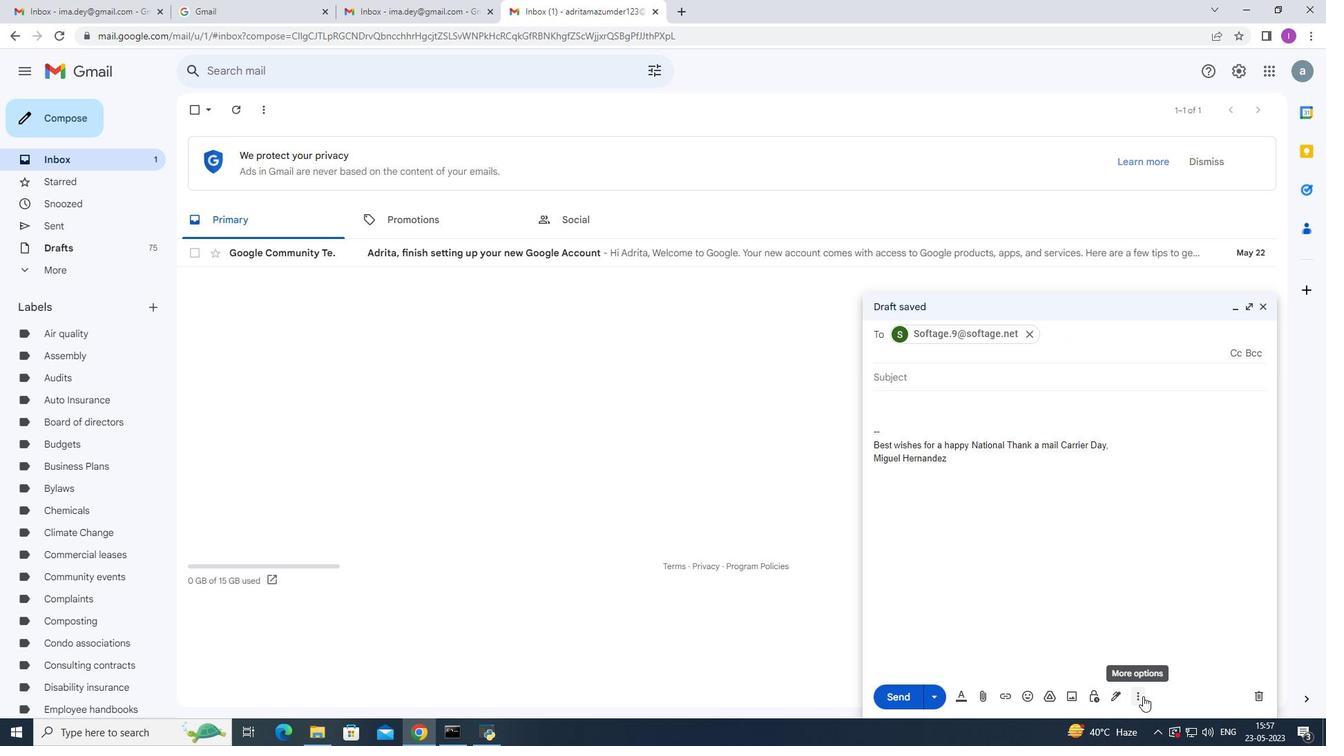 
Action: Mouse pressed left at (1142, 697)
Screenshot: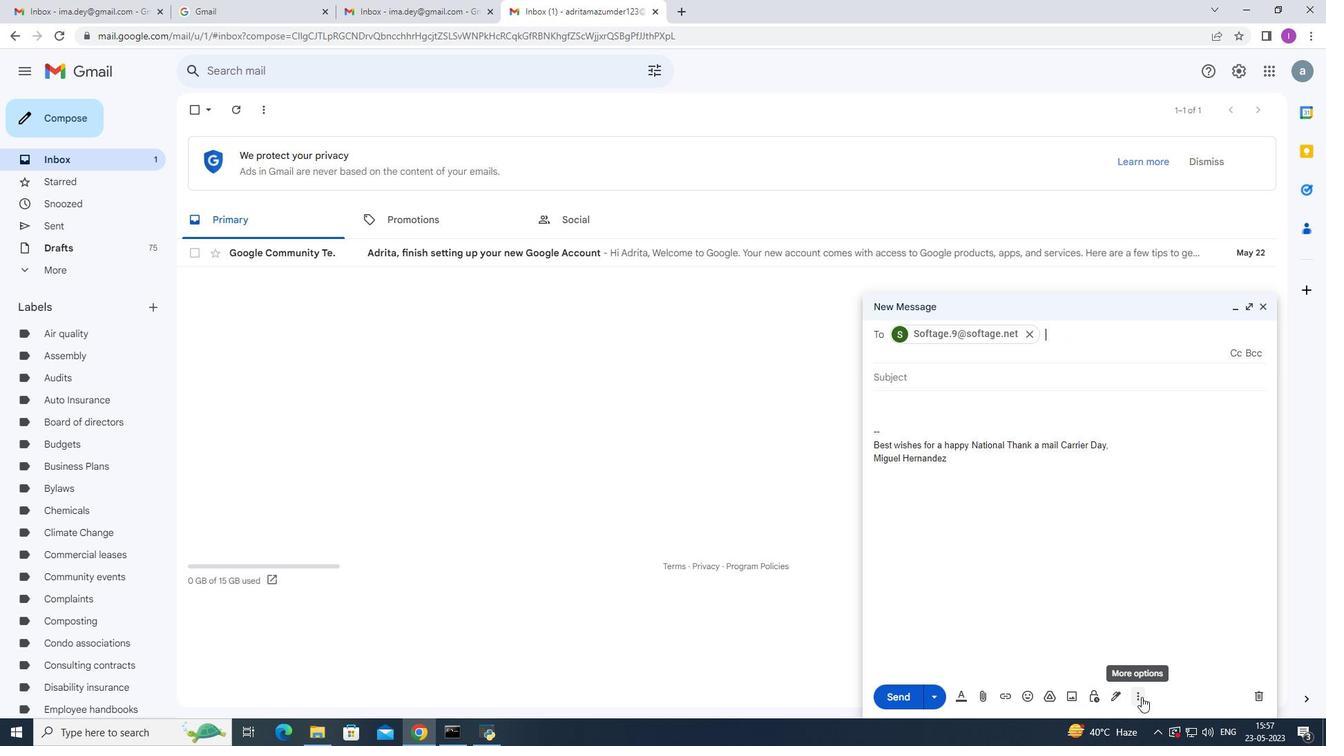
Action: Mouse moved to (988, 302)
Screenshot: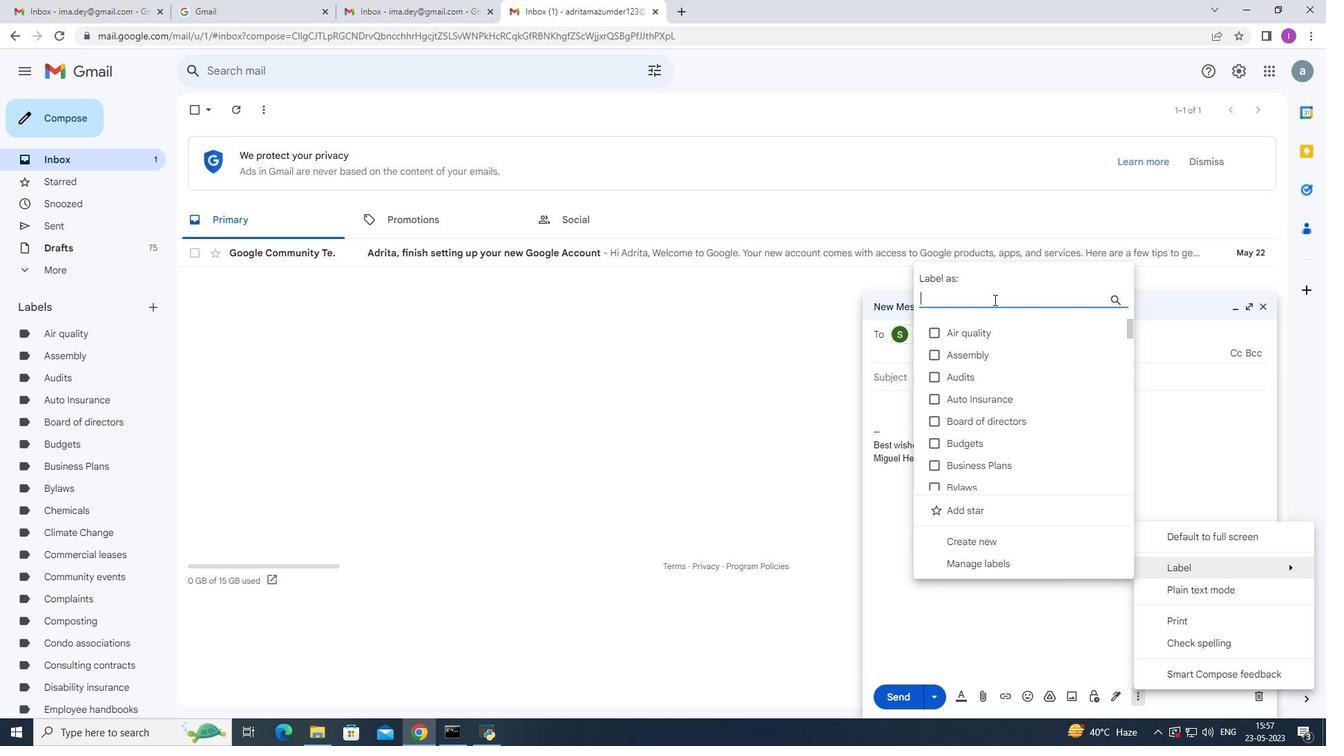 
Action: Mouse pressed left at (988, 302)
Screenshot: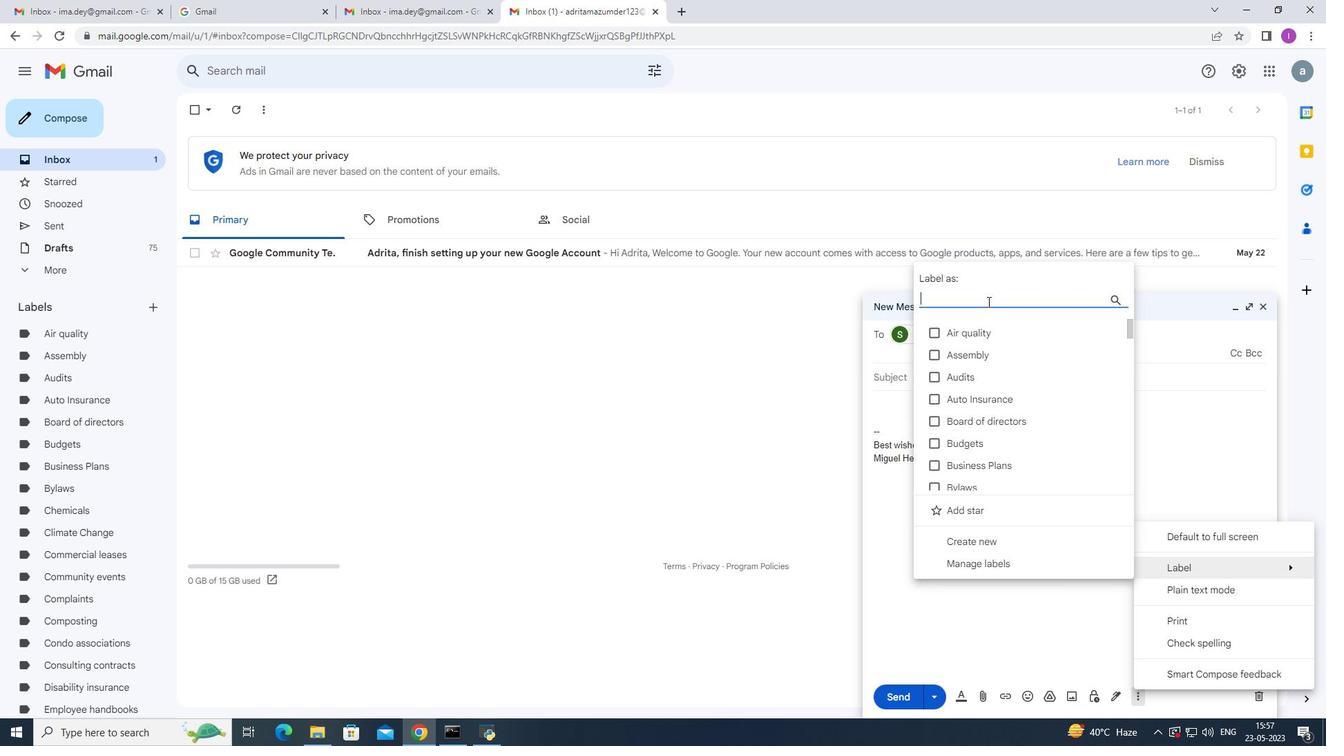 
Action: Mouse moved to (987, 305)
Screenshot: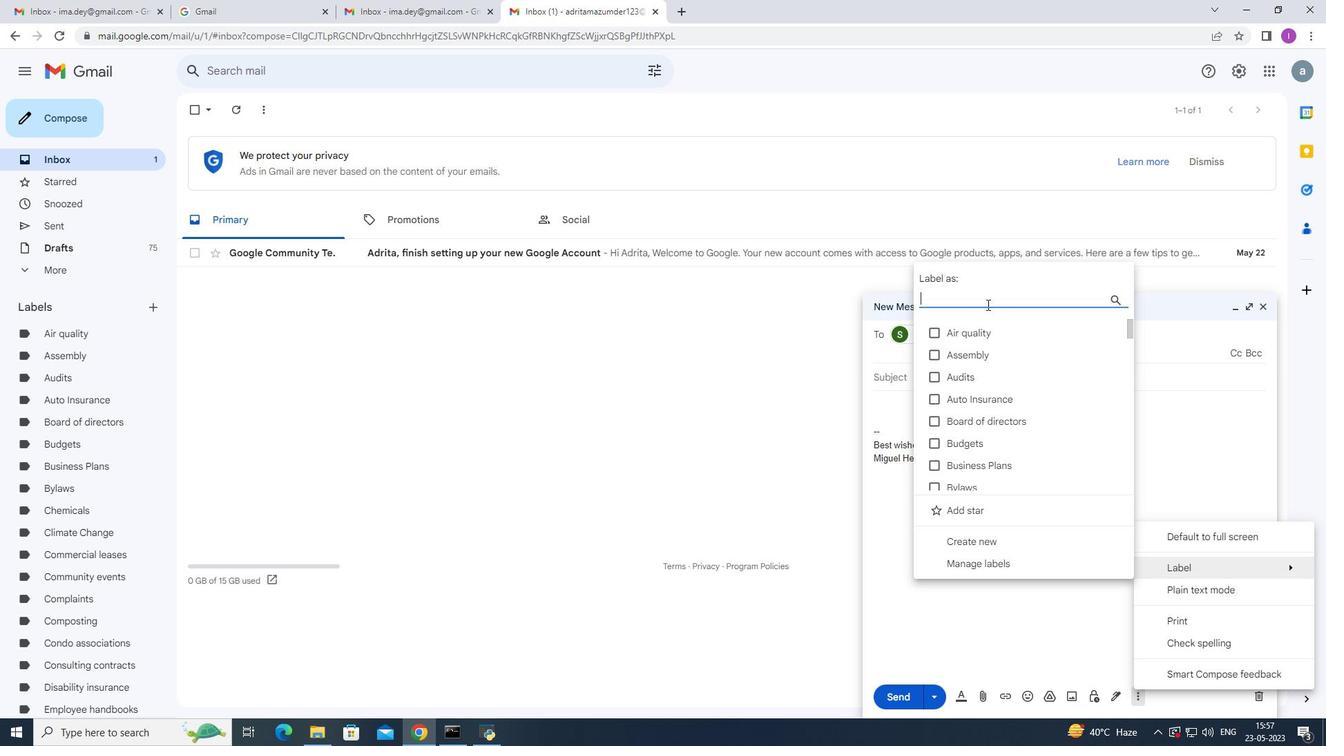 
Action: Key pressed <Key.shift><Key.shift><Key.shift><Key.shift><Key.shift><Key.shift><Key.shift><Key.shift><Key.shift><Key.shift><Key.shift><Key.shift><Key.shift><Key.shift><Key.shift><Key.shift><Key.shift><Key.shift><Key.shift><Key.shift><Key.shift><Key.shift><Key.shift><Key.shift><Key.shift><Key.shift><Key.shift><Key.shift><Key.shift><Key.shift><Key.shift><Key.shift><Key.shift><Key.shift><Key.shift><Key.shift><Key.shift><Key.shift><Key.shift><Key.shift><Key.shift><Key.shift><Key.shift><Key.shift><Key.shift><Key.shift><Key.shift><Key.shift><Key.shift><Key.shift><Key.shift><Key.shift><Key.shift><Key.shift><Key.shift><Key.shift><Key.shift><Key.shift><Key.shift><Key.shift><Key.shift><Key.shift><Key.shift><Key.shift><Key.shift><Key.shift><Key.shift><Key.shift><Key.shift><Key.shift><Key.shift><Key.shift><Key.shift><Key.shift><Key.shift><Key.shift><Key.shift><Key.shift><Key.shift><Key.shift><Key.shift><Key.shift><Key.shift><Key.shift><Key.shift><Key.shift><Key.shift><Key.shift><Key.shift><Key.shift><Key.shift><Key.shift><Key.shift><Key.shift><Key.shift><Key.shift><Key.shift><Key.shift><Key.shift><Key.shift><Key.shift><Key.shift><Key.shift><Key.shift><Key.shift><Key.shift><Key.shift><Key.shift><Key.shift><Key.shift><Key.shift><Key.shift><Key.shift><Key.shift><Key.shift><Key.shift><Key.shift><Key.shift><Key.shift><Key.shift>Claims<Key.space><Key.shift><Key.shift><Key.shift><Key.shift><Key.shift><Key.shift><Key.shift><Key.shift>records
Screenshot: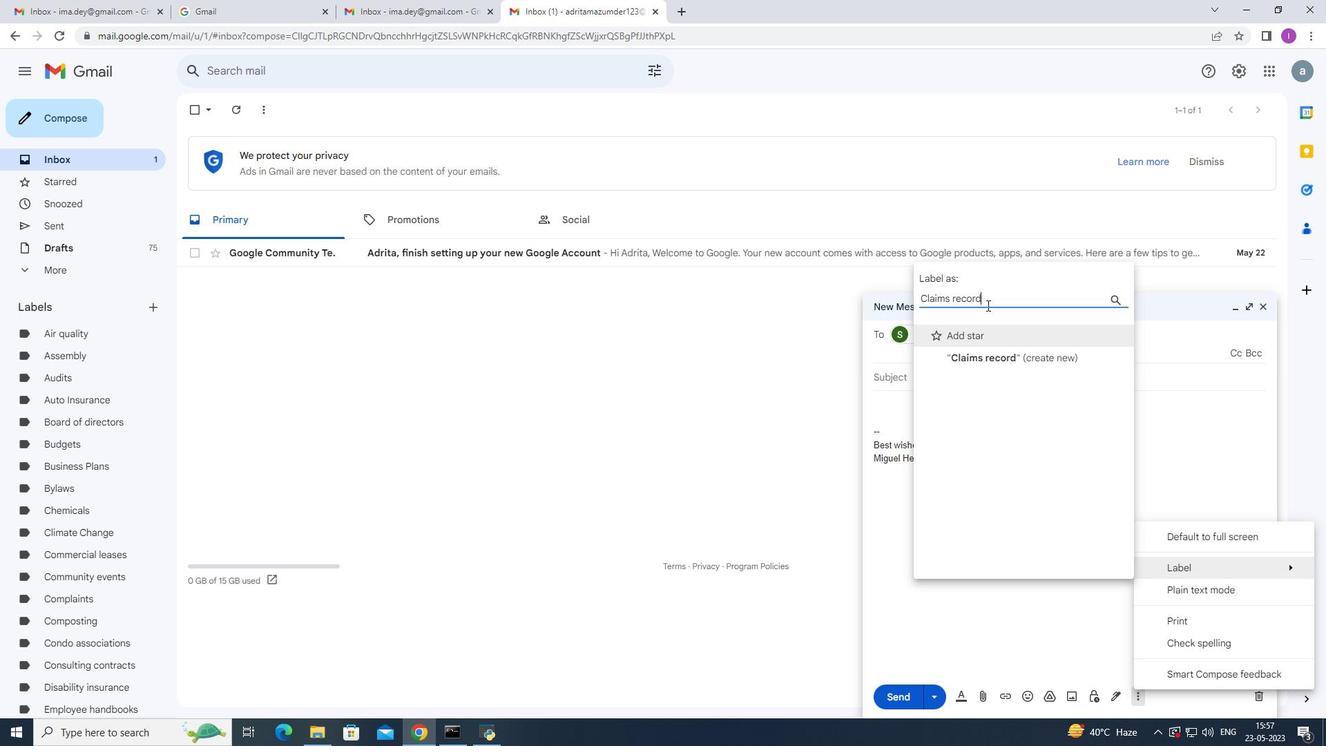 
Action: Mouse moved to (1009, 355)
Screenshot: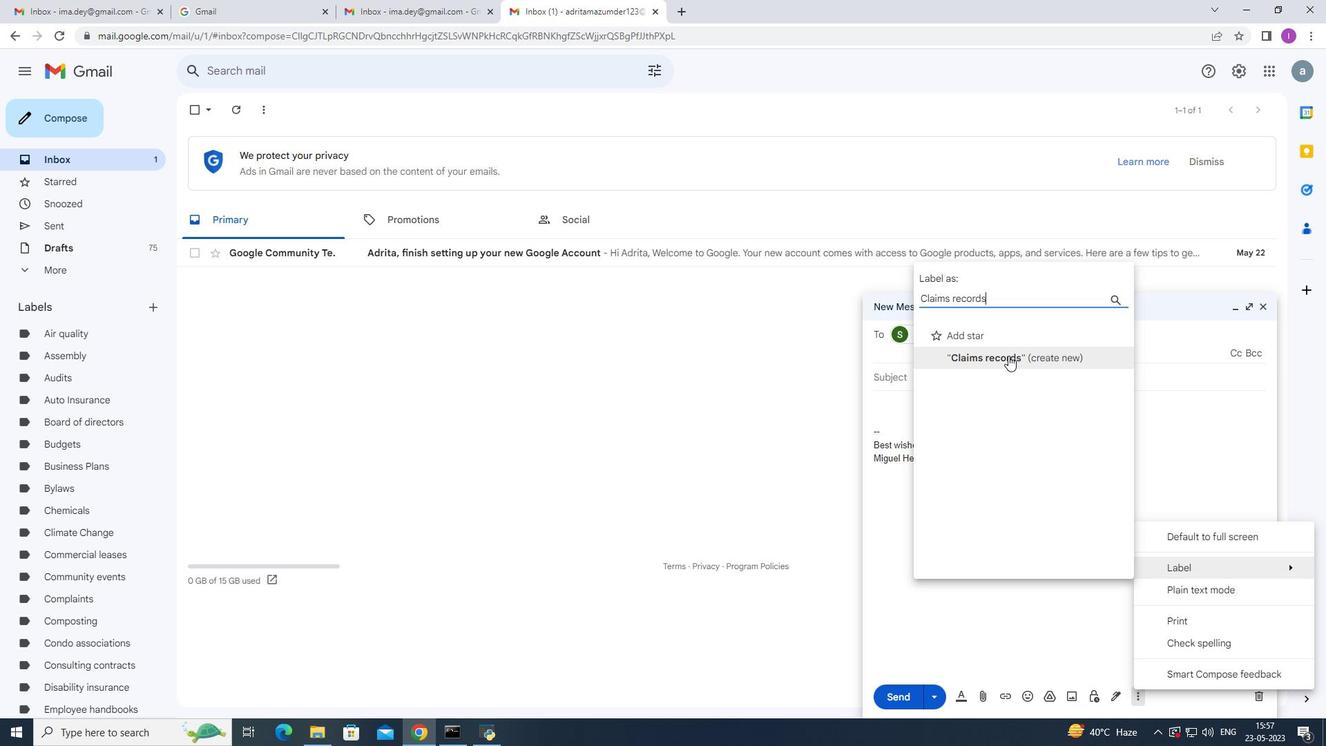 
Action: Mouse pressed left at (1009, 355)
Screenshot: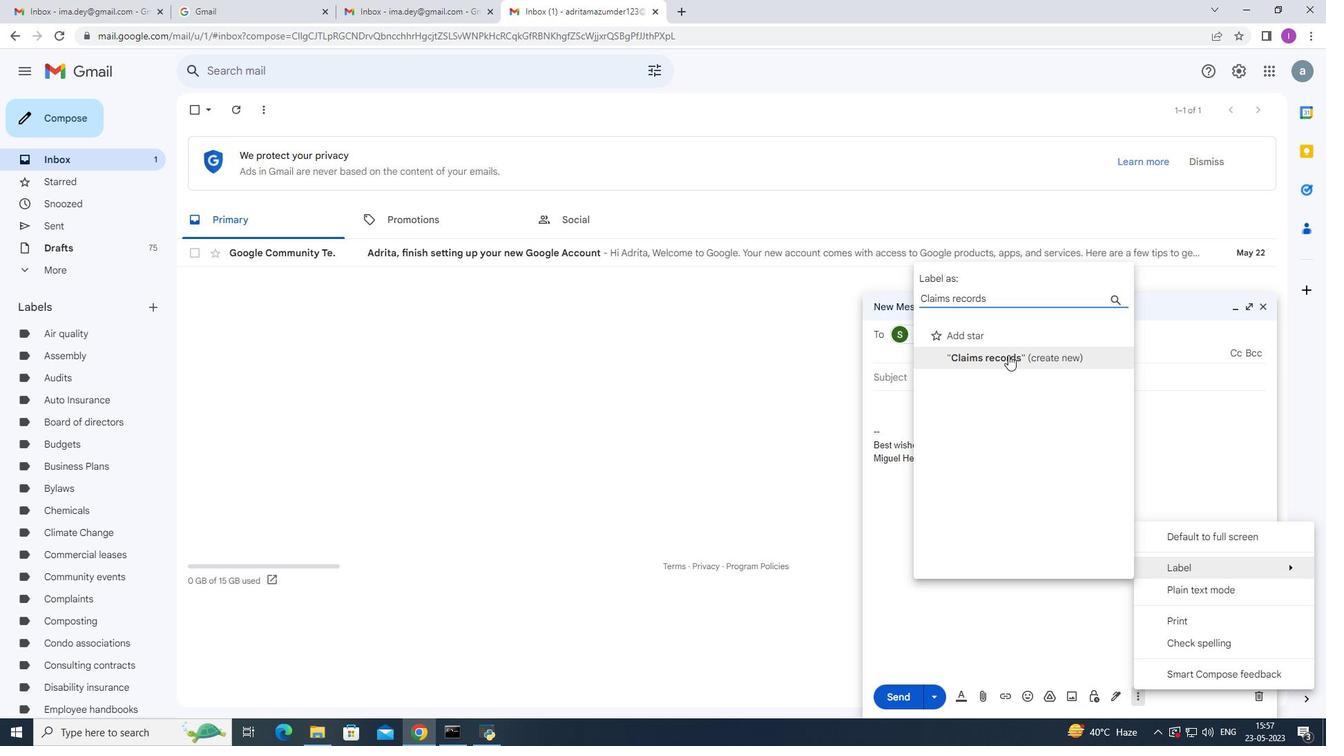 
Action: Mouse moved to (787, 437)
Screenshot: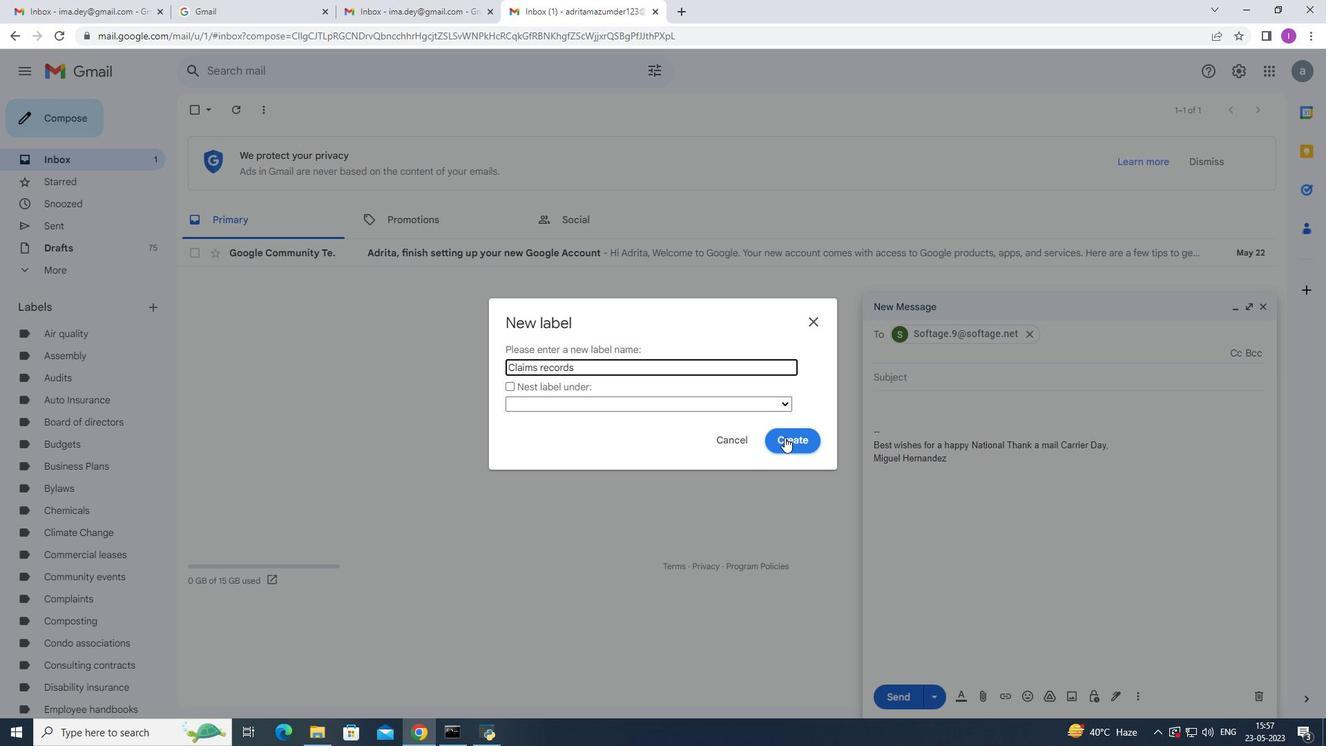 
Action: Mouse pressed left at (786, 437)
Screenshot: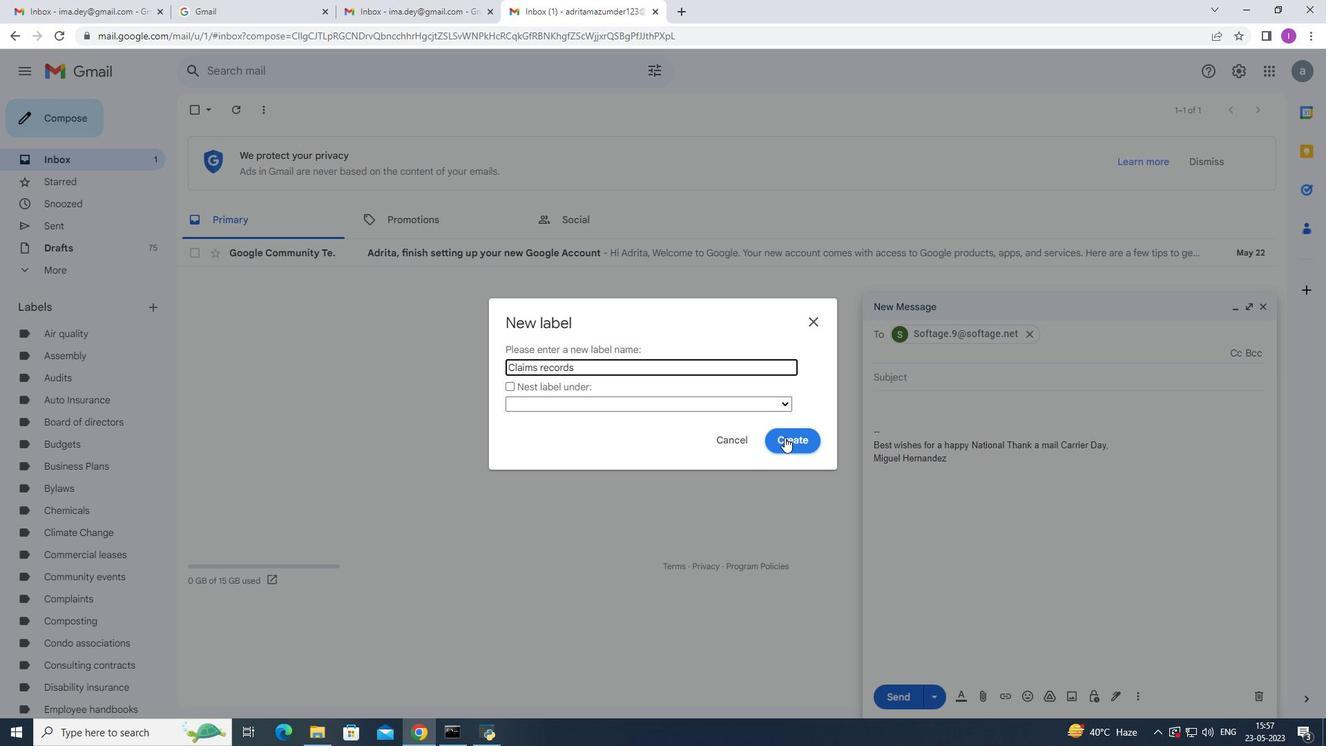 
Action: Mouse moved to (997, 590)
Screenshot: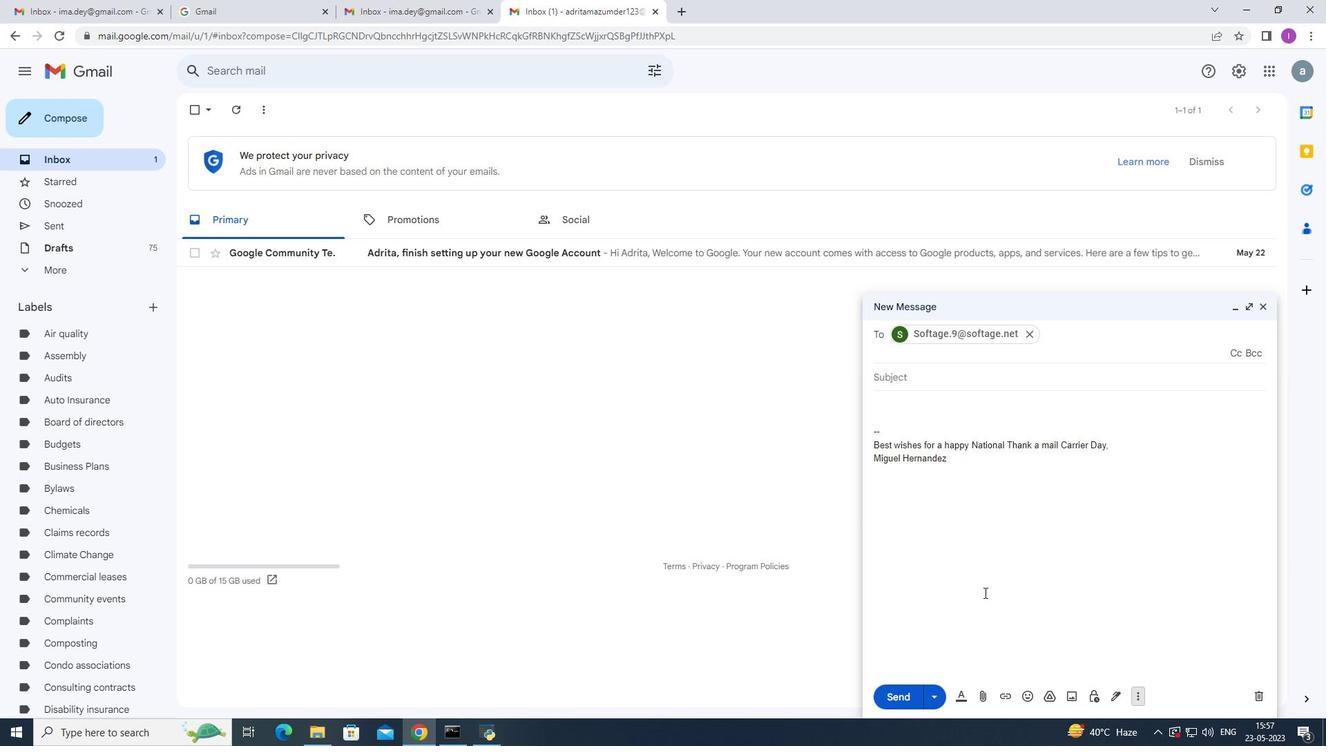 
Action: Mouse scrolled (997, 589) with delta (0, 0)
Screenshot: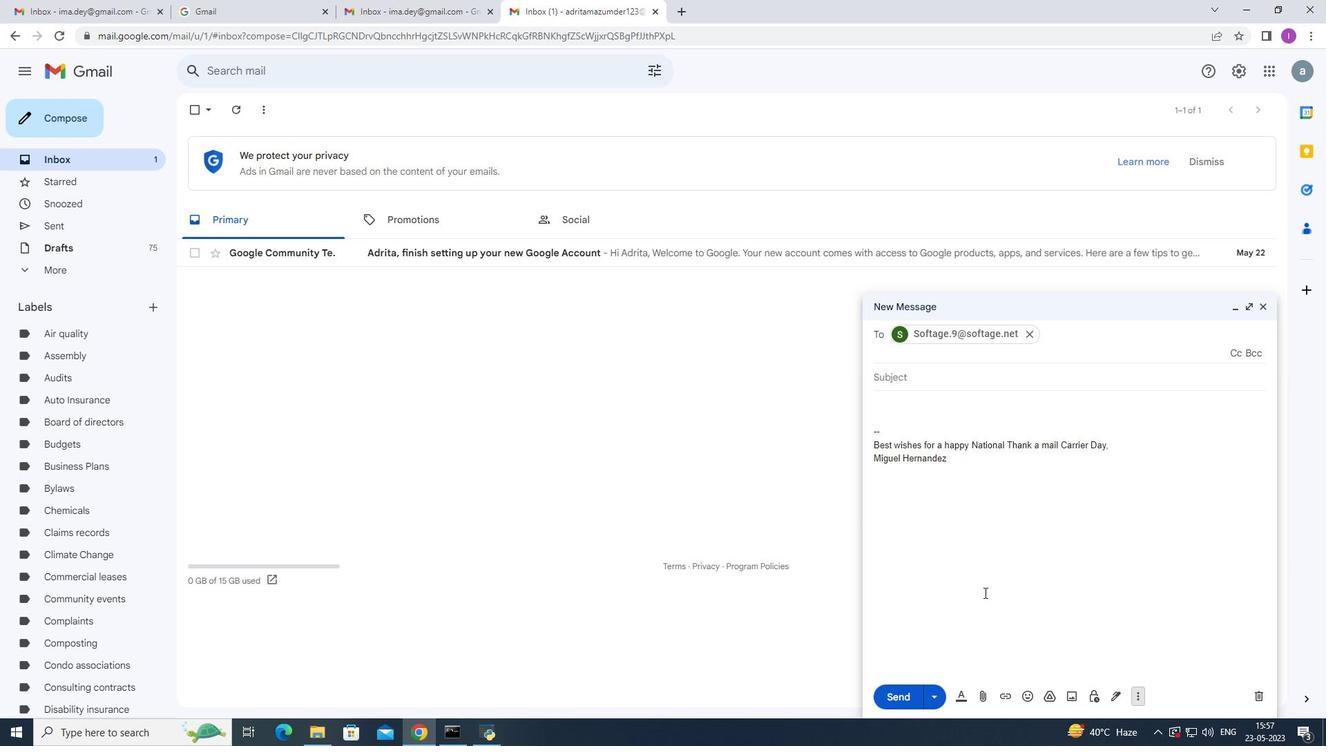 
Action: Mouse scrolled (997, 589) with delta (0, 0)
Screenshot: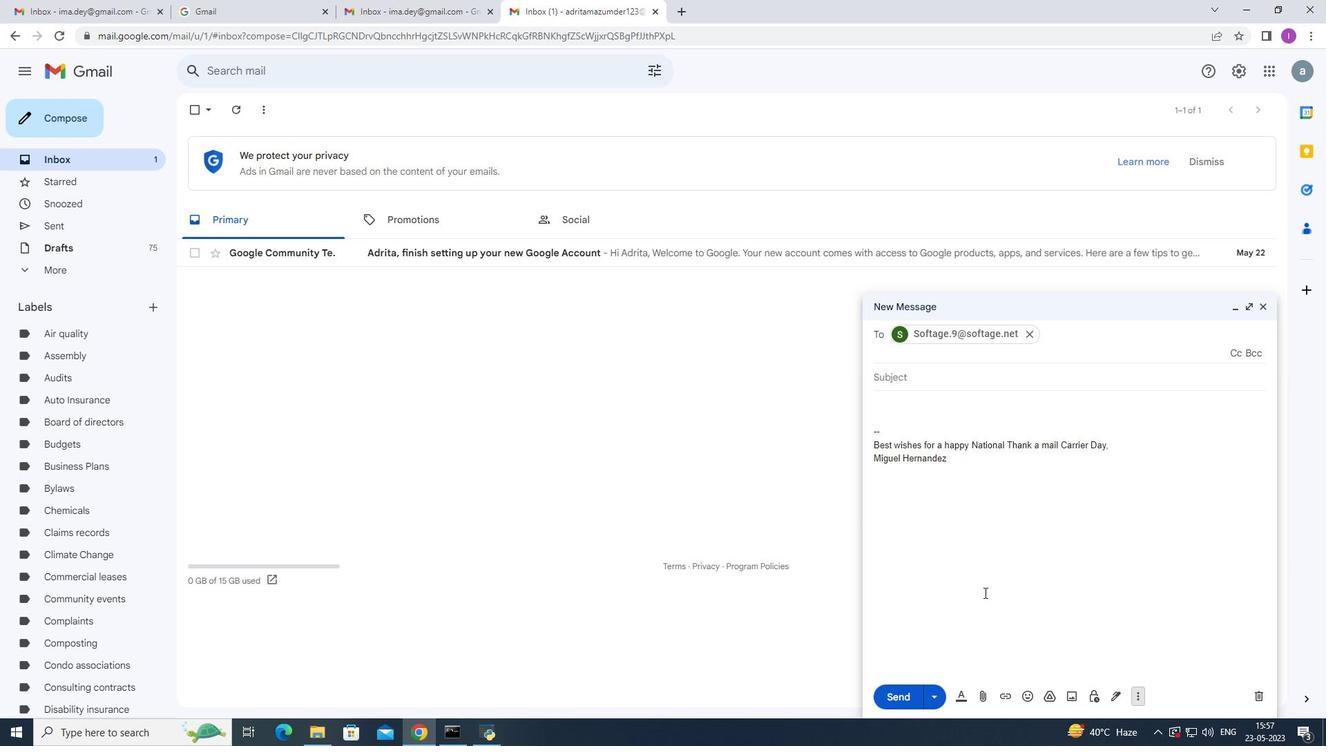 
Action: Mouse scrolled (997, 589) with delta (0, 0)
Screenshot: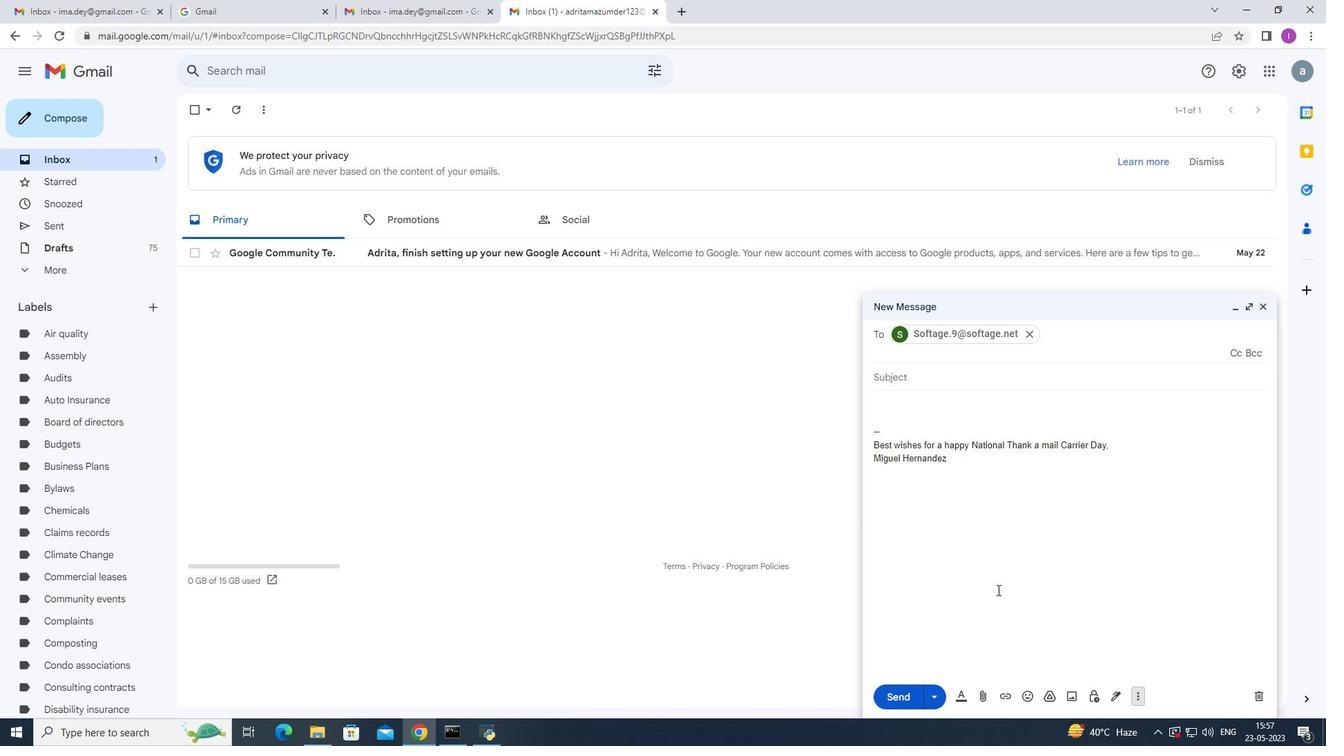 
Action: Mouse scrolled (997, 589) with delta (0, 0)
Screenshot: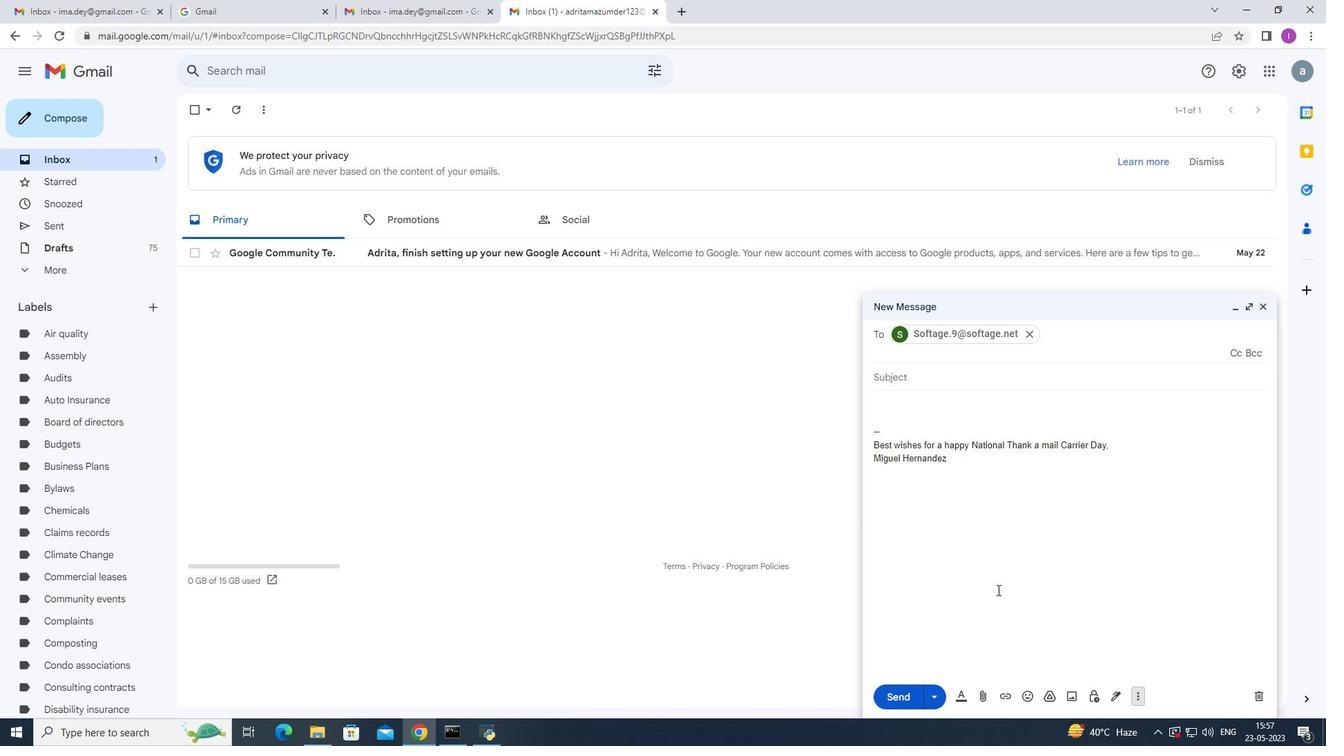 
Action: Mouse moved to (1138, 691)
Screenshot: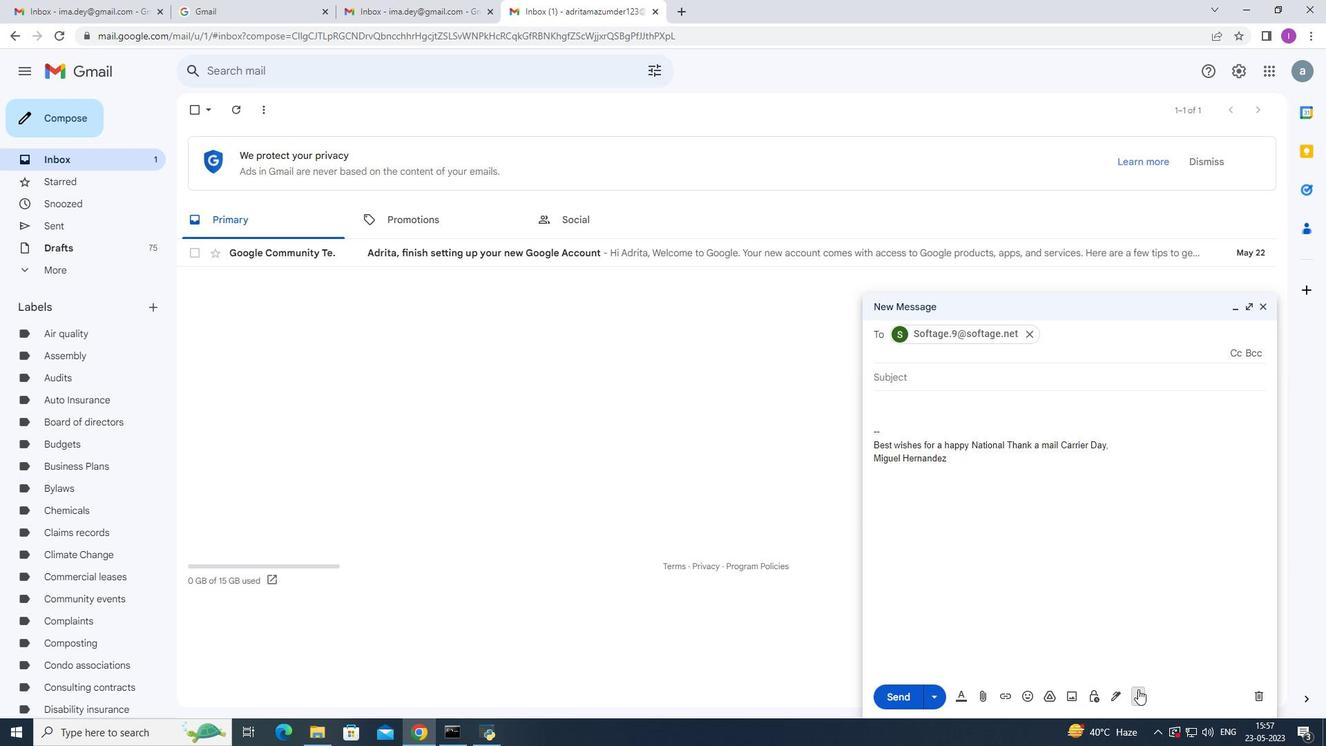 
Action: Mouse pressed left at (1138, 691)
Screenshot: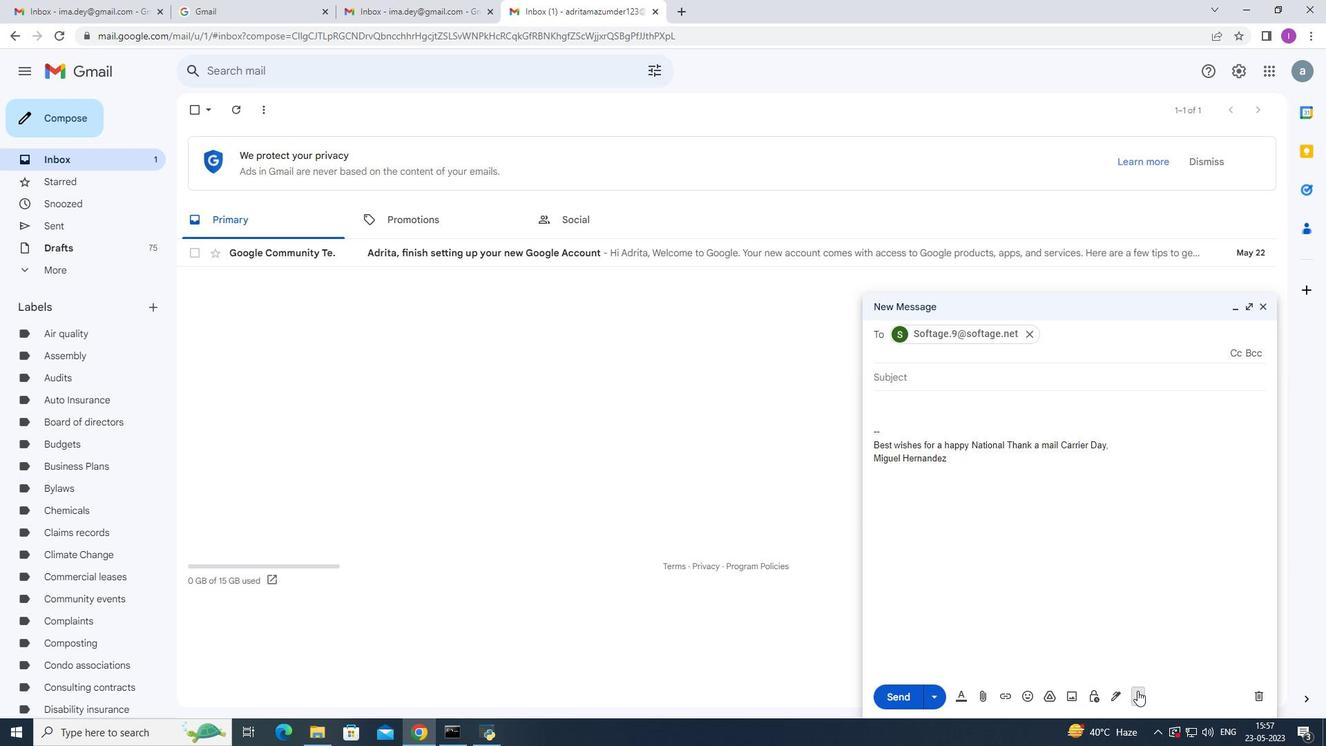 
Action: Mouse moved to (964, 290)
Screenshot: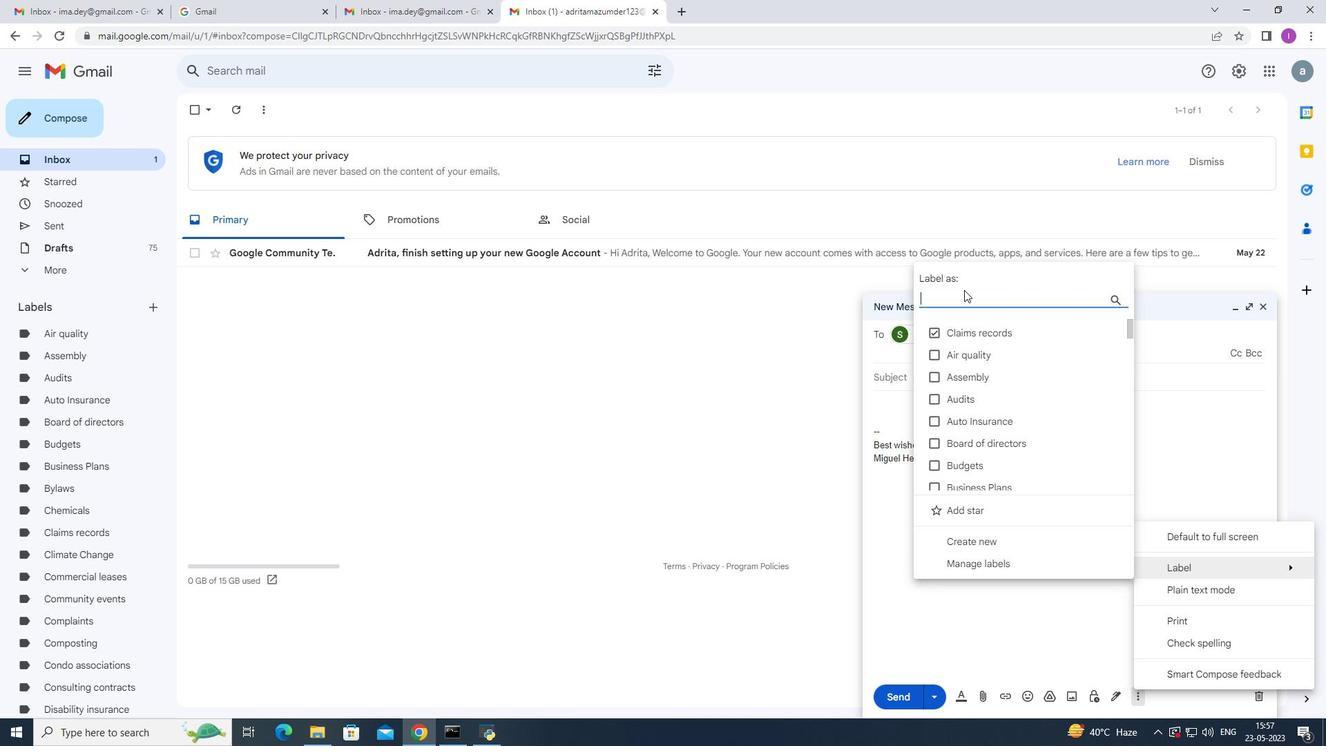 
Action: Mouse pressed left at (964, 290)
Screenshot: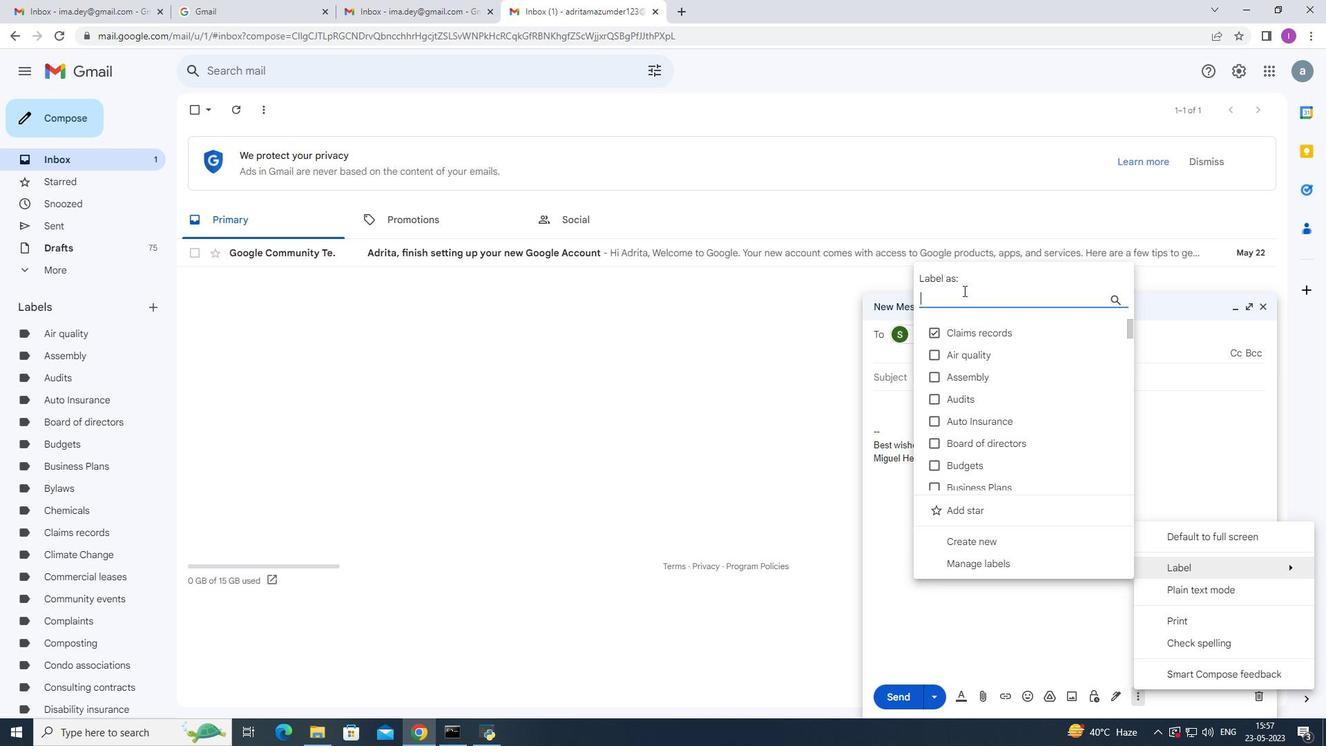 
Action: Mouse moved to (745, 369)
Screenshot: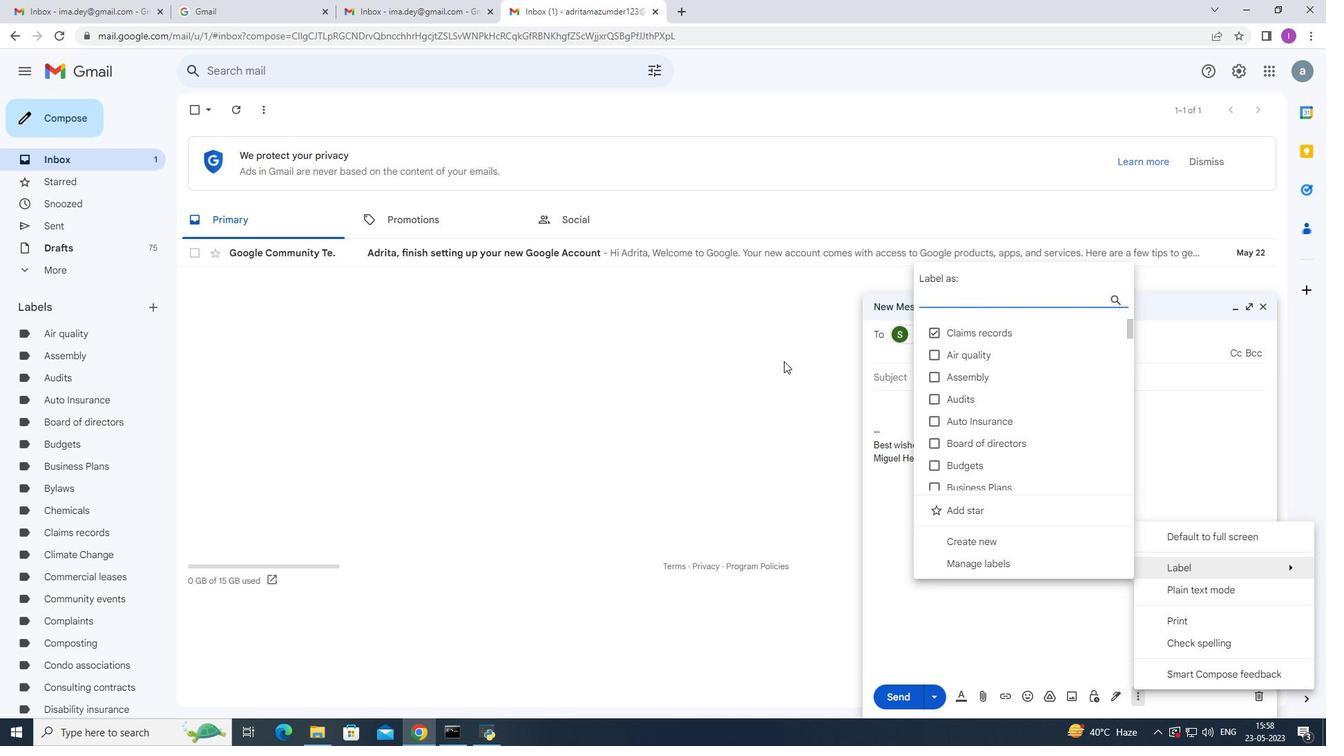 
Action: Mouse pressed left at (745, 369)
Screenshot: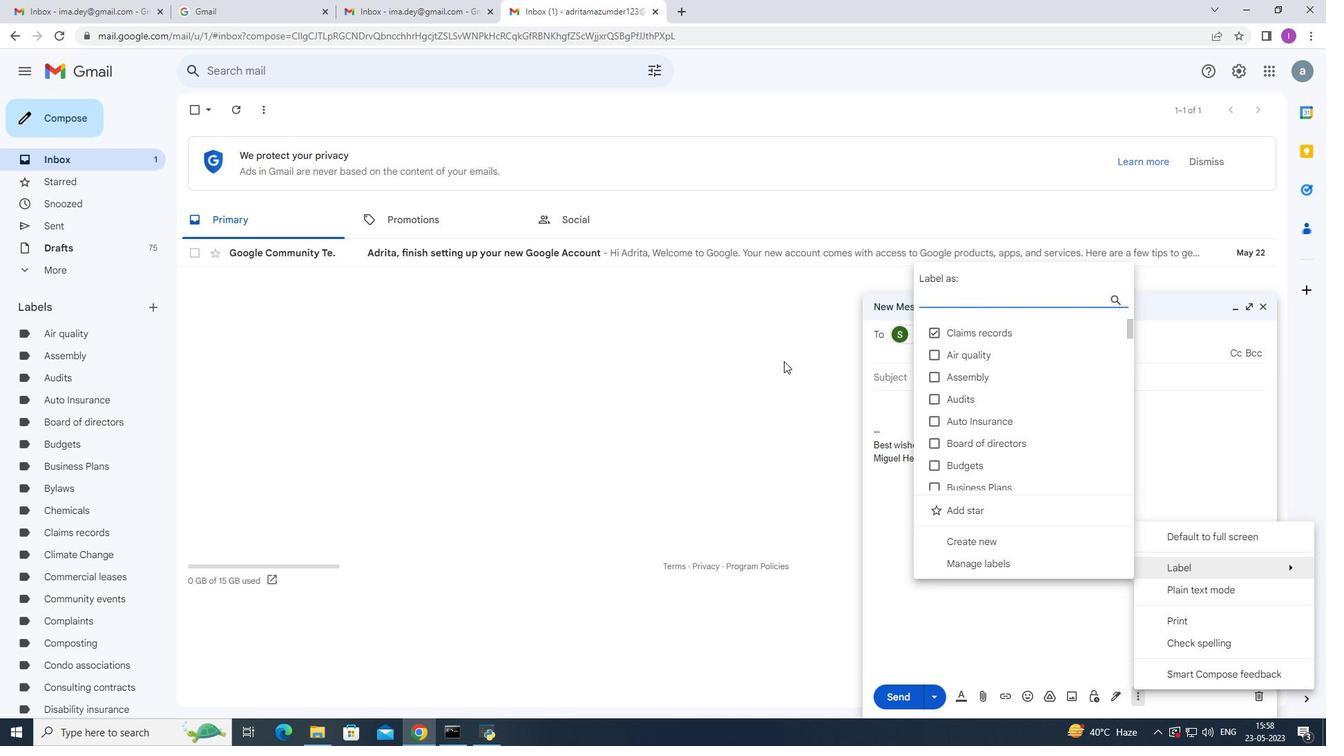 
Action: Mouse moved to (319, 436)
Screenshot: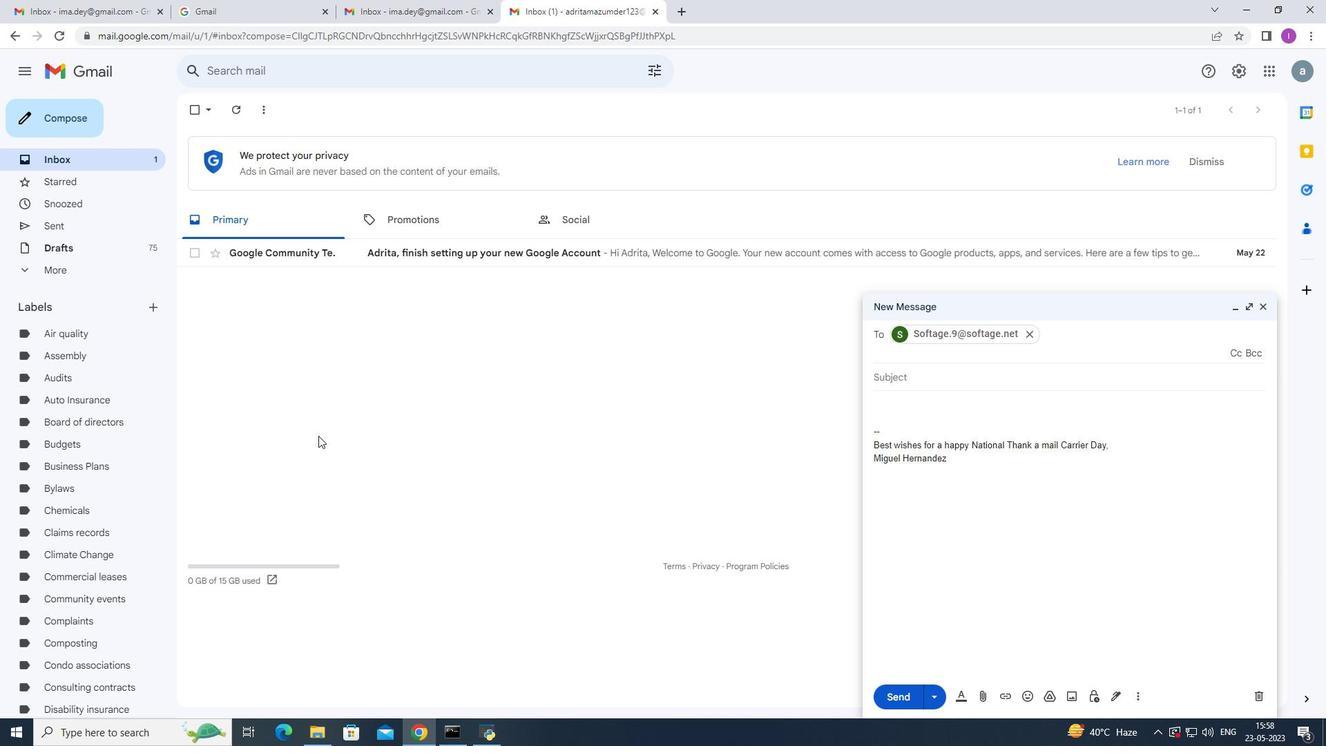 
